 Task: Find connections with filter location Conceição do Jacuípe with filter topic #marketswith filter profile language Potuguese with filter current company BYJU'S with filter school St. Mary's College with filter industry Movies, Videos and Sound with filter service category Leadership Development with filter keywords title Nurse Practitioner
Action: Mouse moved to (678, 129)
Screenshot: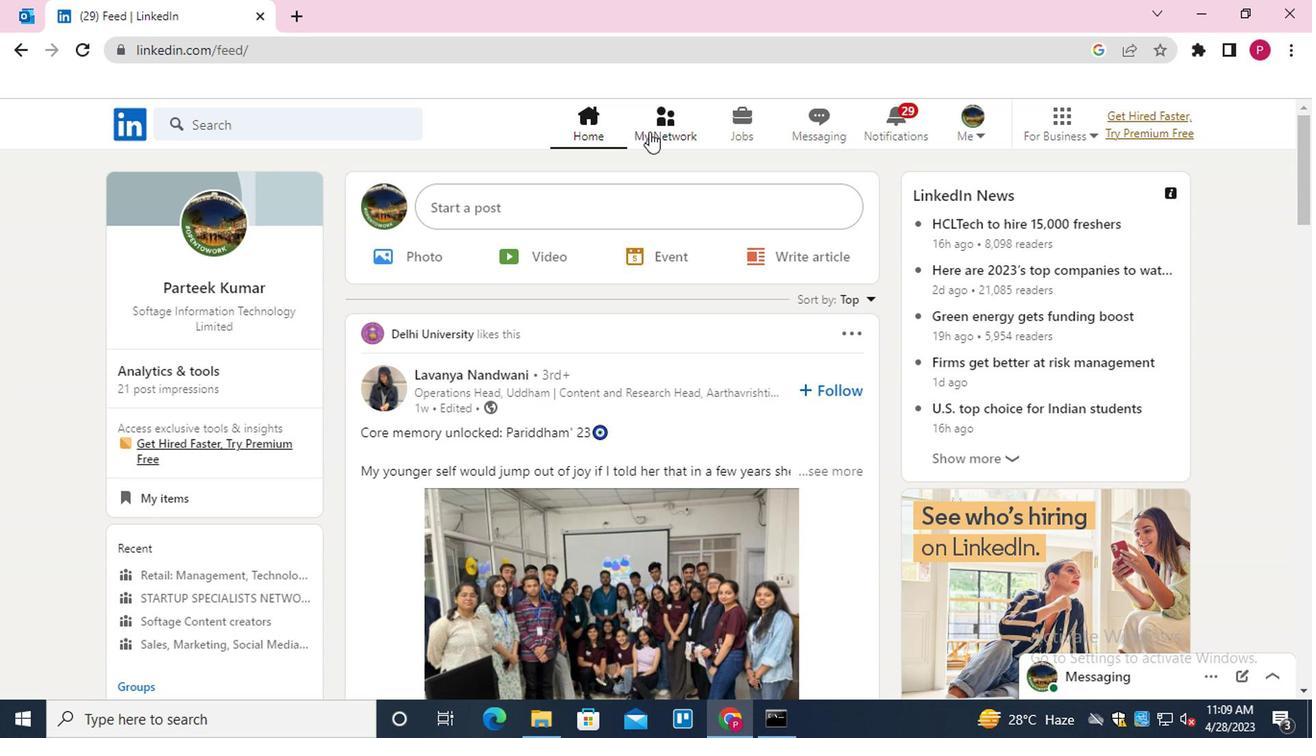 
Action: Mouse pressed left at (678, 129)
Screenshot: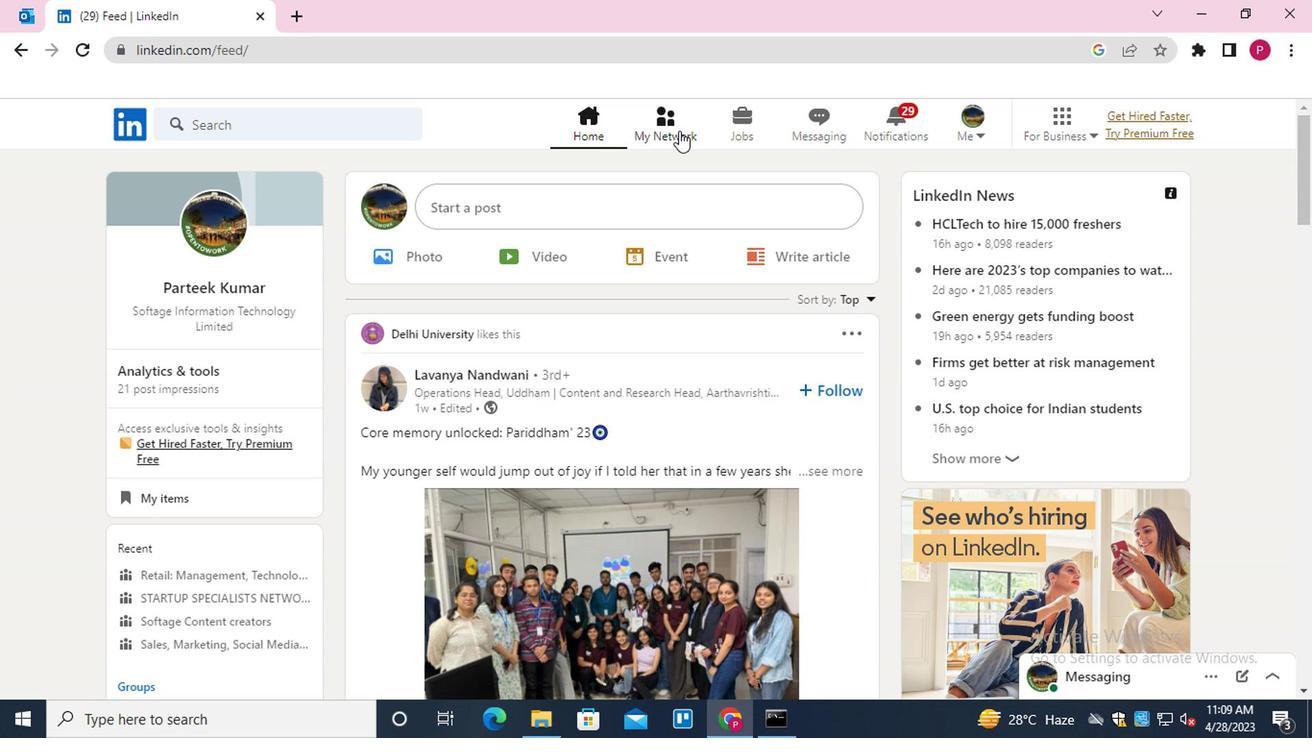 
Action: Mouse moved to (297, 228)
Screenshot: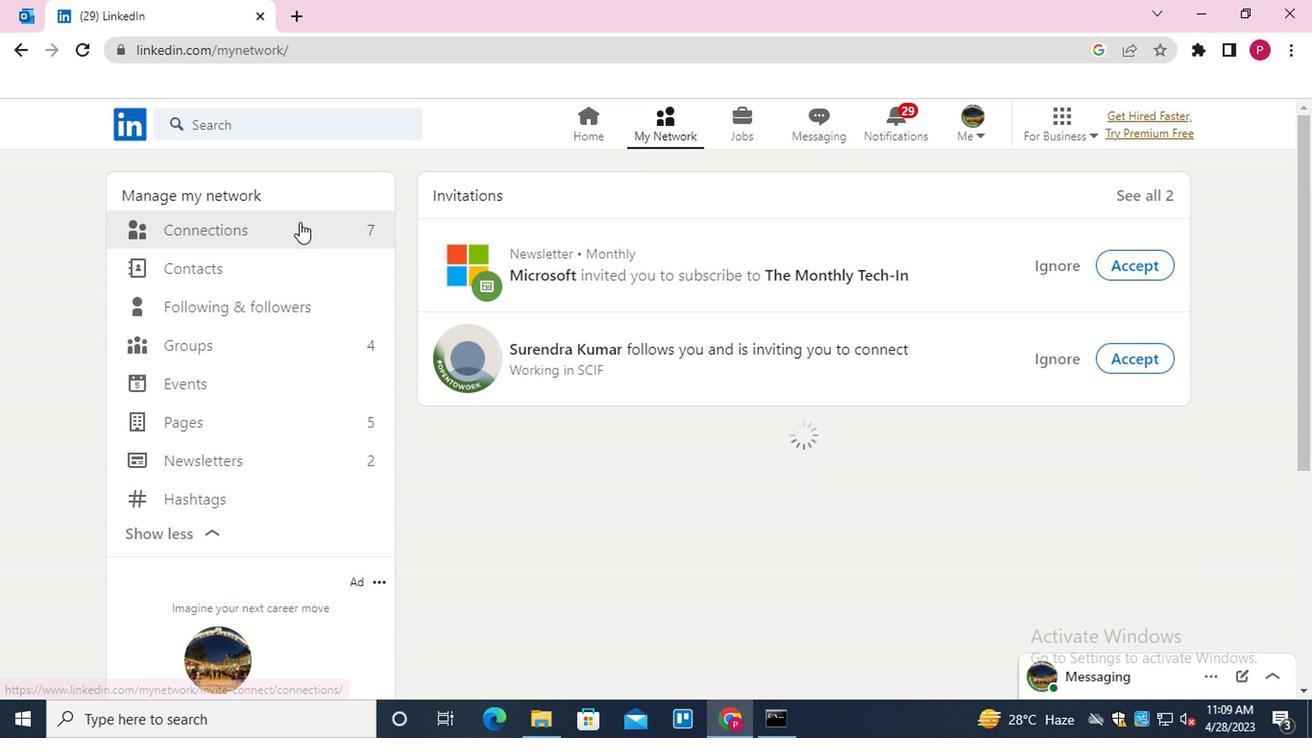 
Action: Mouse pressed left at (297, 228)
Screenshot: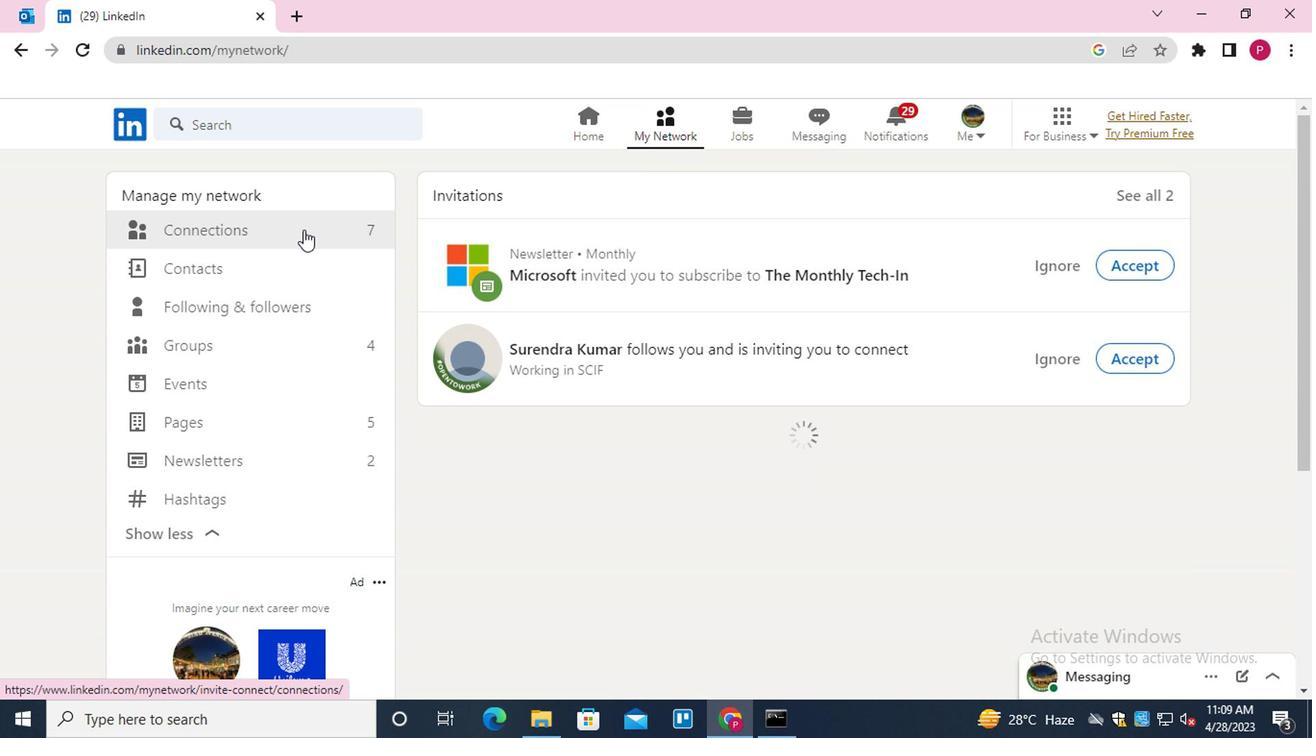 
Action: Mouse moved to (763, 230)
Screenshot: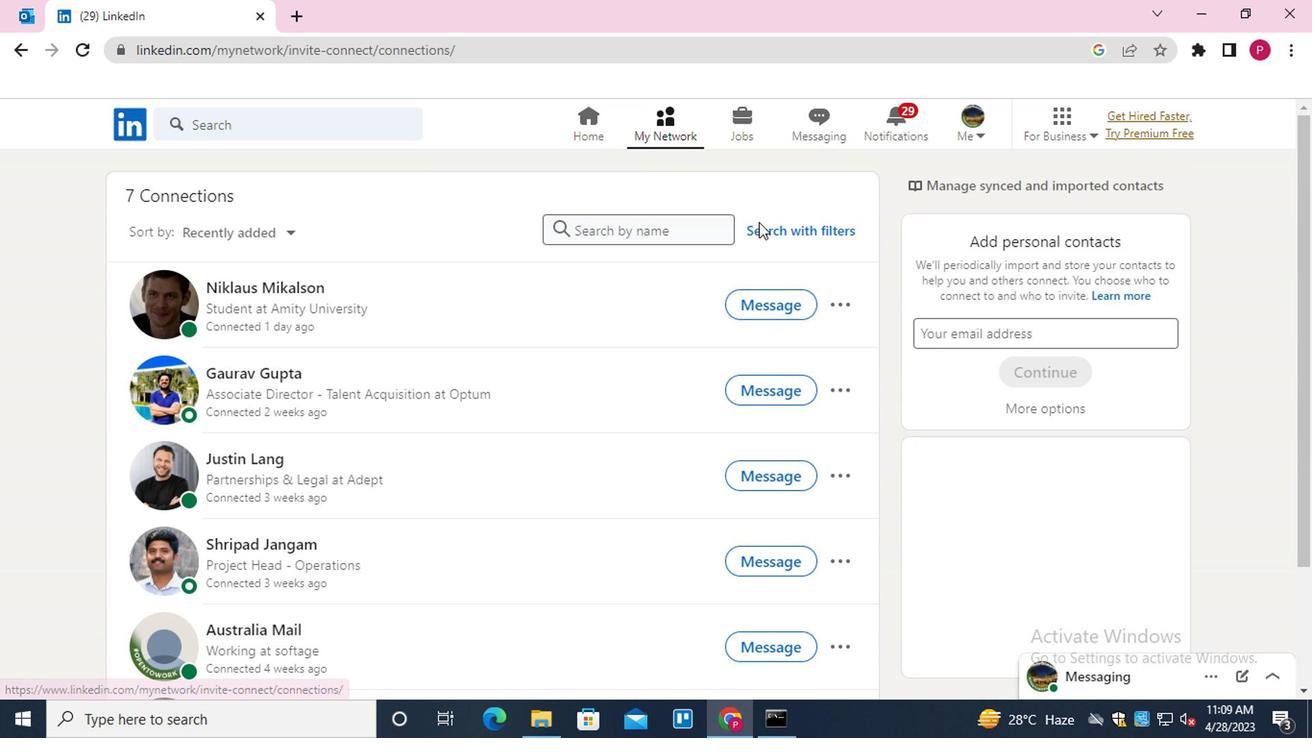 
Action: Mouse pressed left at (763, 230)
Screenshot: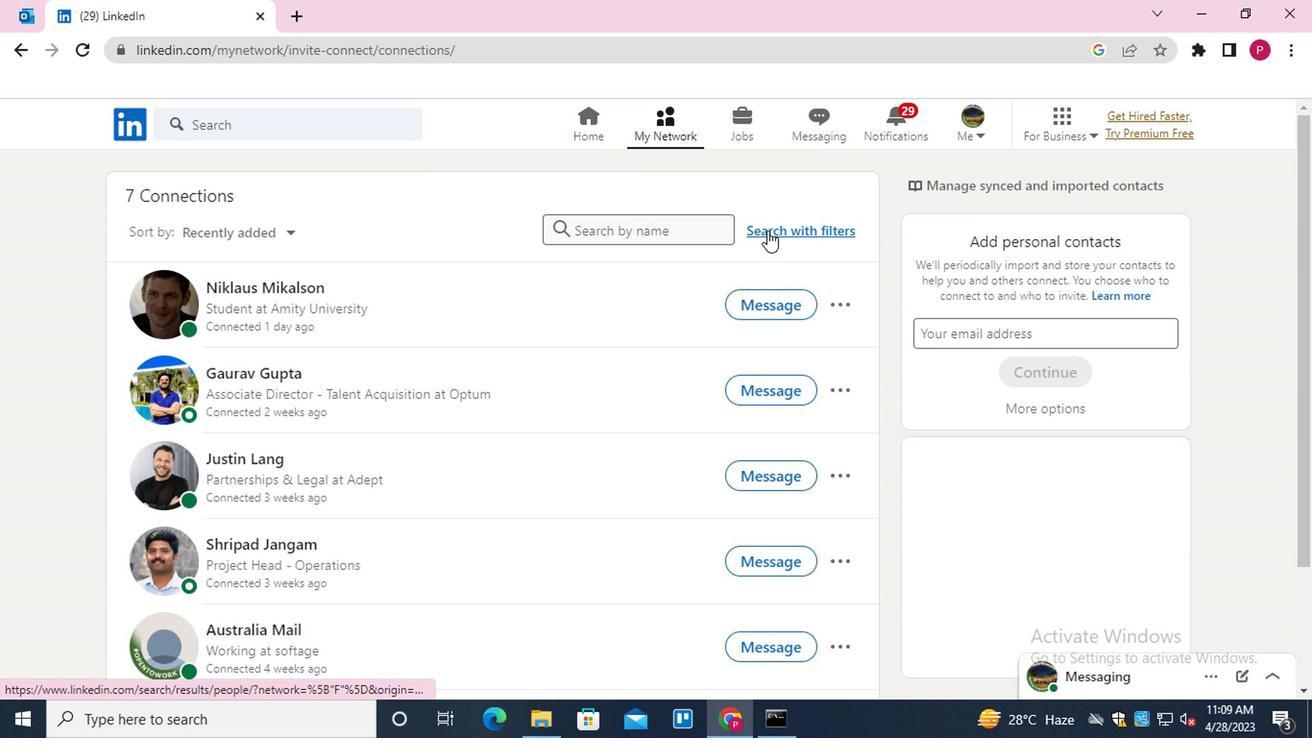 
Action: Mouse moved to (706, 185)
Screenshot: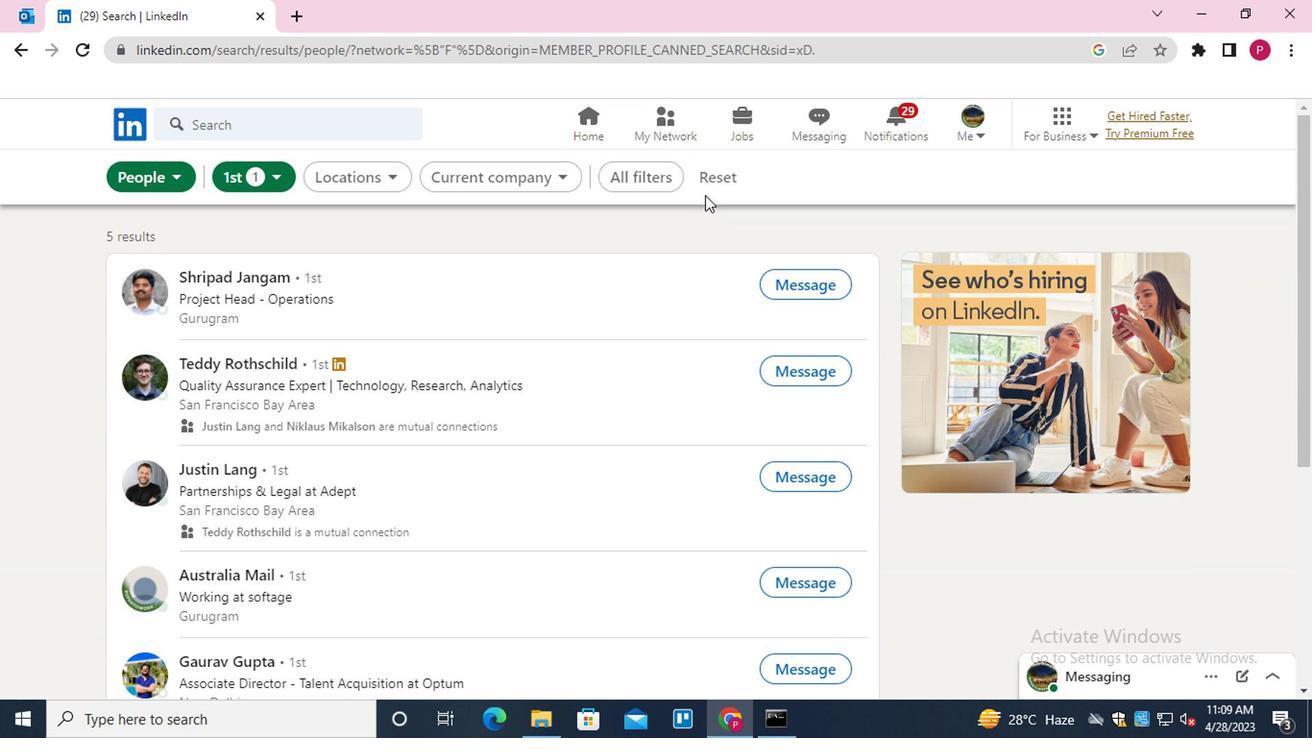 
Action: Mouse pressed left at (706, 185)
Screenshot: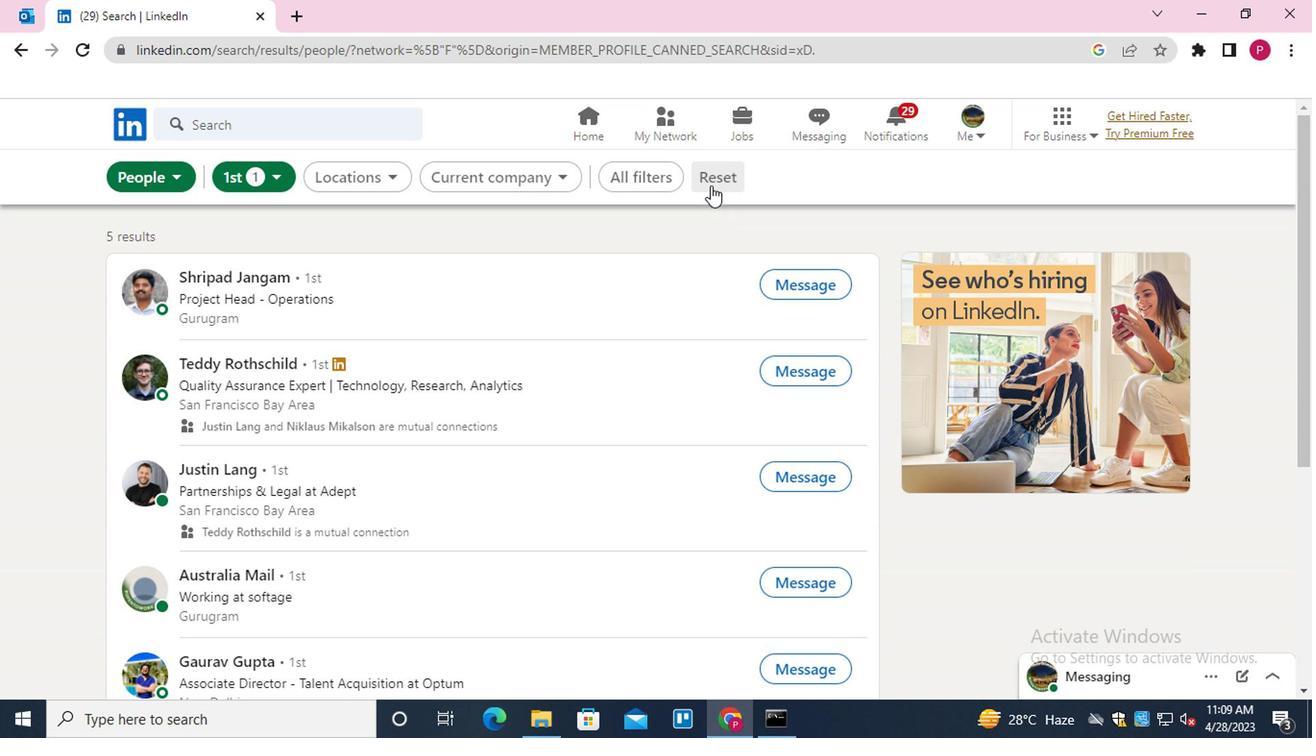 
Action: Mouse moved to (671, 181)
Screenshot: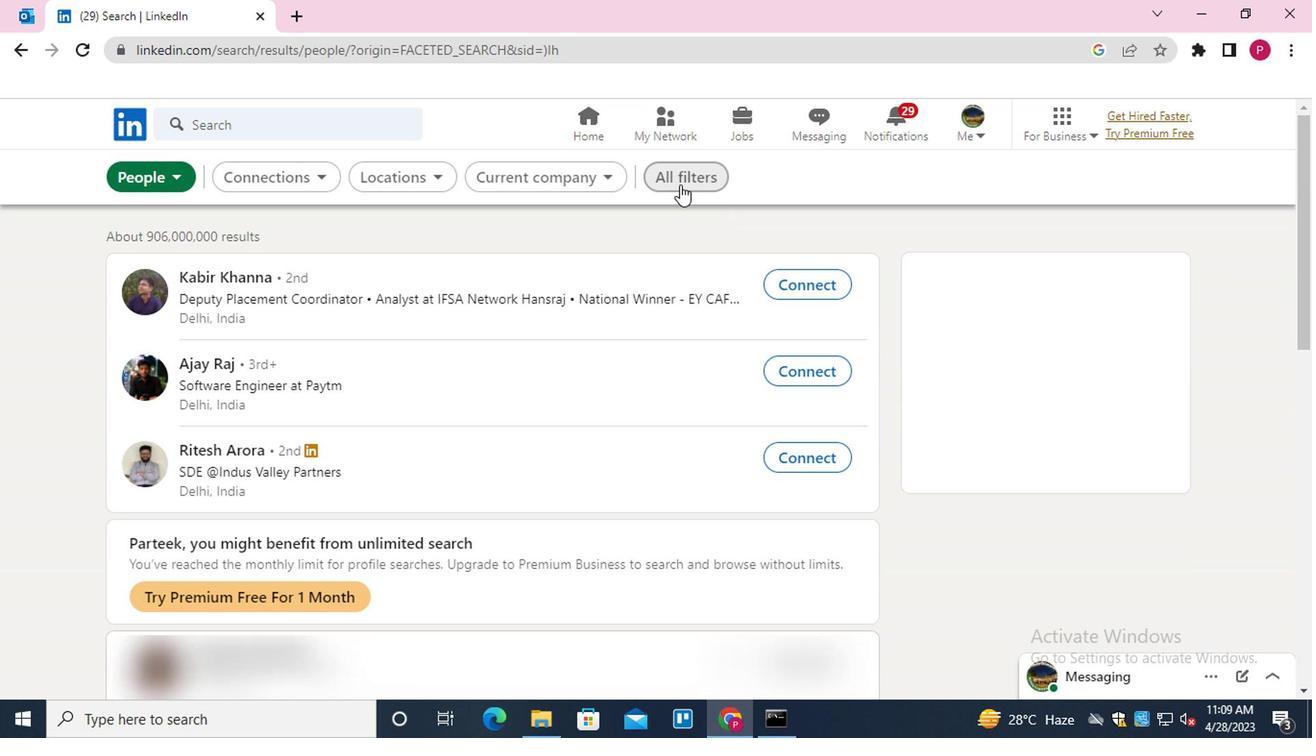 
Action: Mouse pressed left at (671, 181)
Screenshot: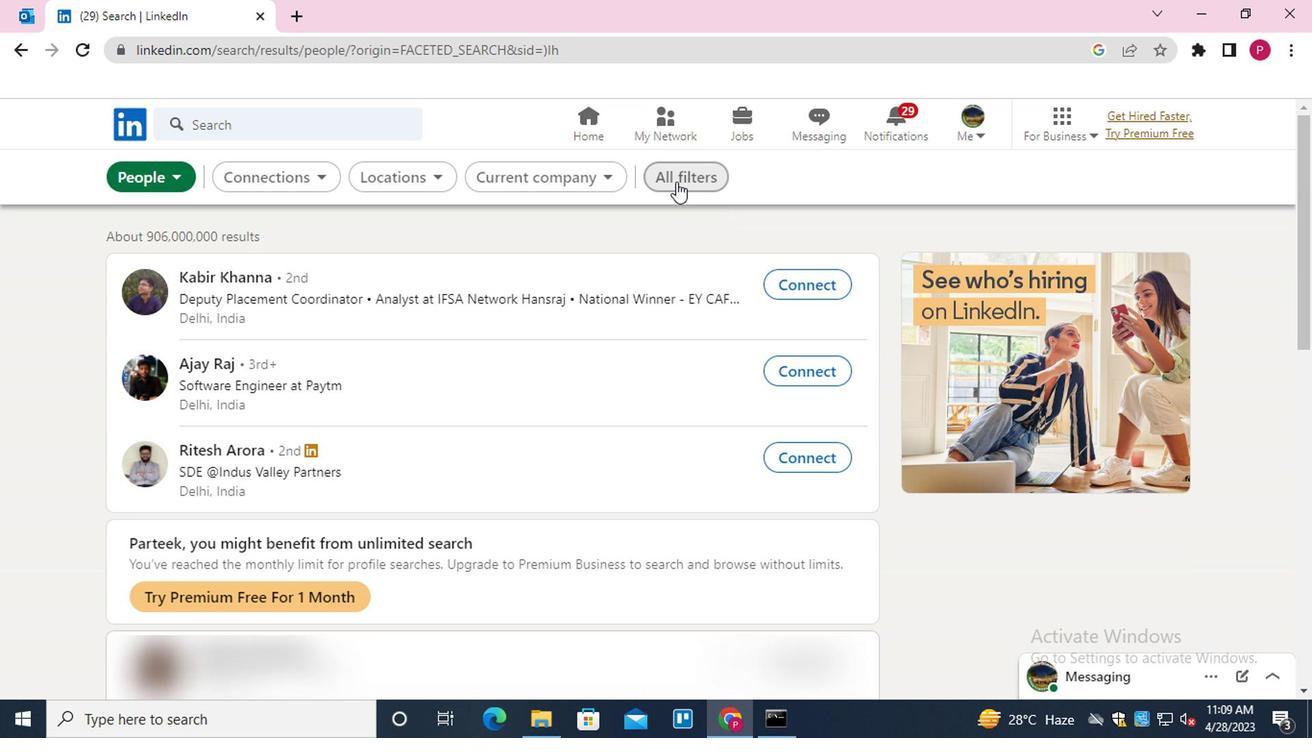 
Action: Mouse moved to (887, 362)
Screenshot: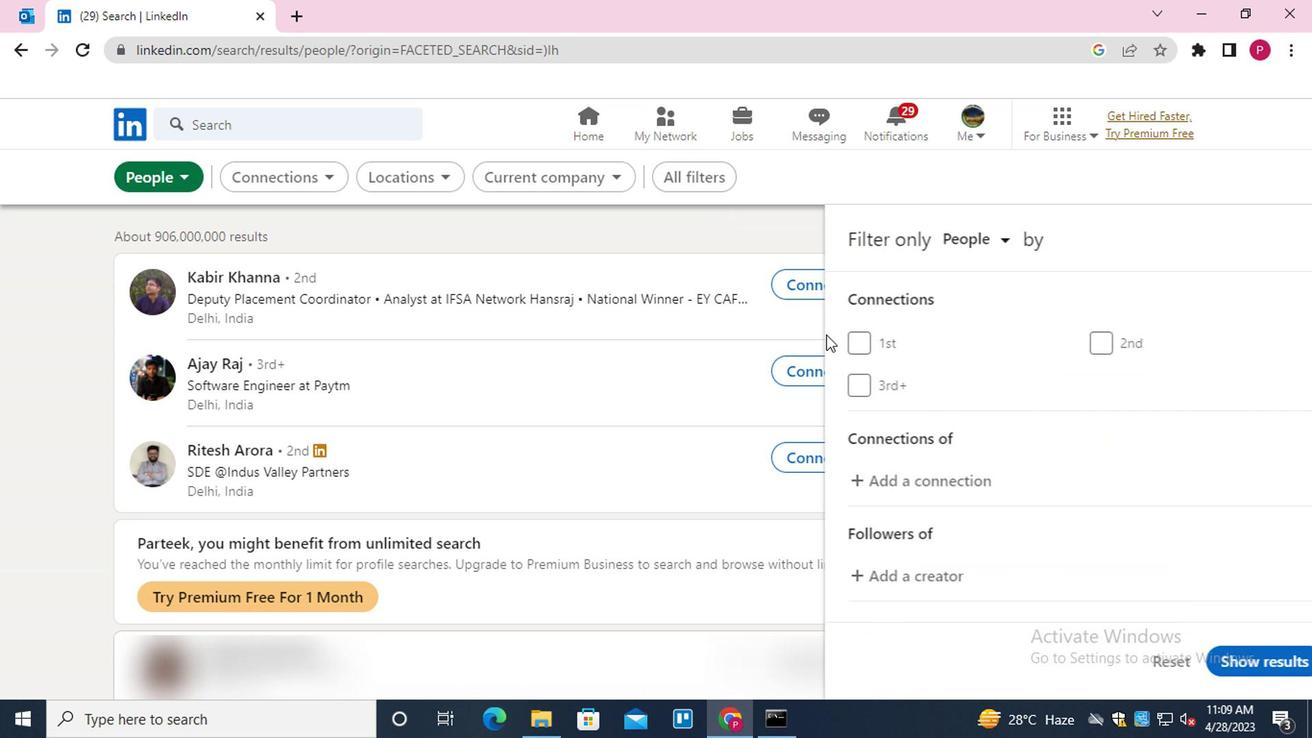 
Action: Mouse scrolled (887, 361) with delta (0, 0)
Screenshot: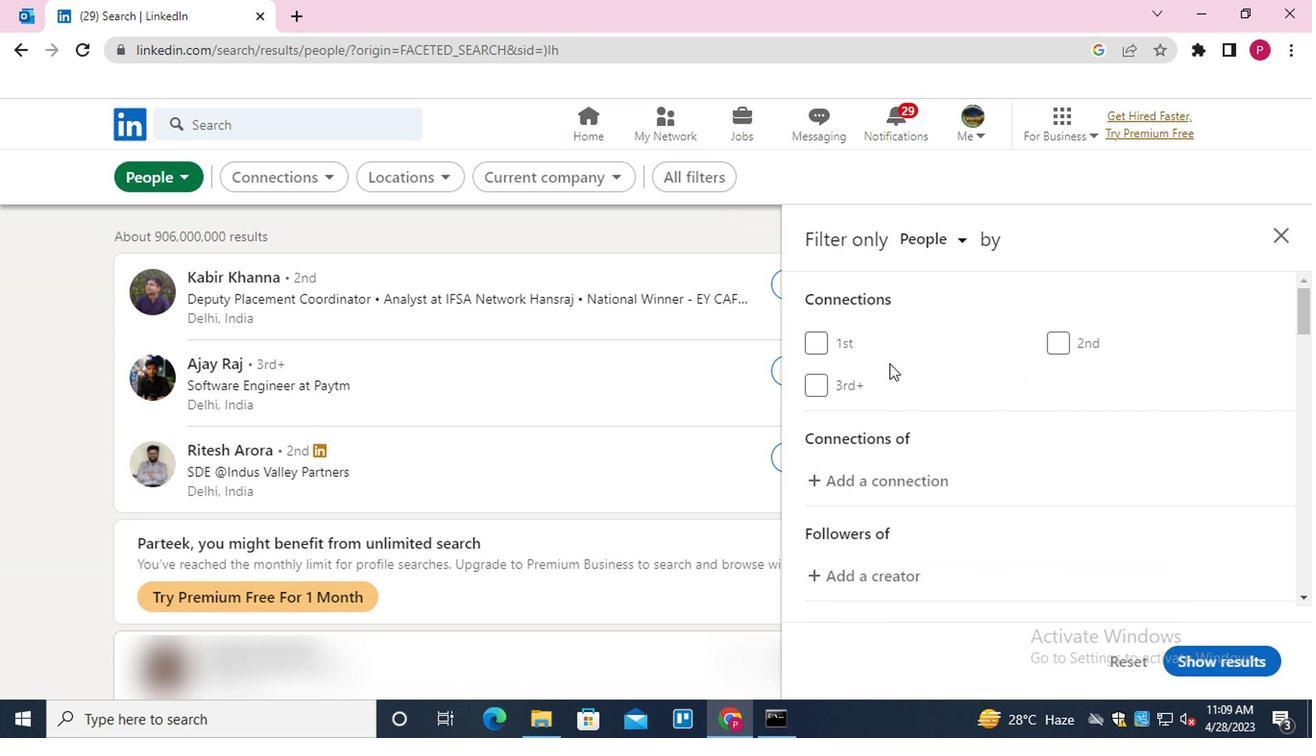
Action: Mouse moved to (887, 362)
Screenshot: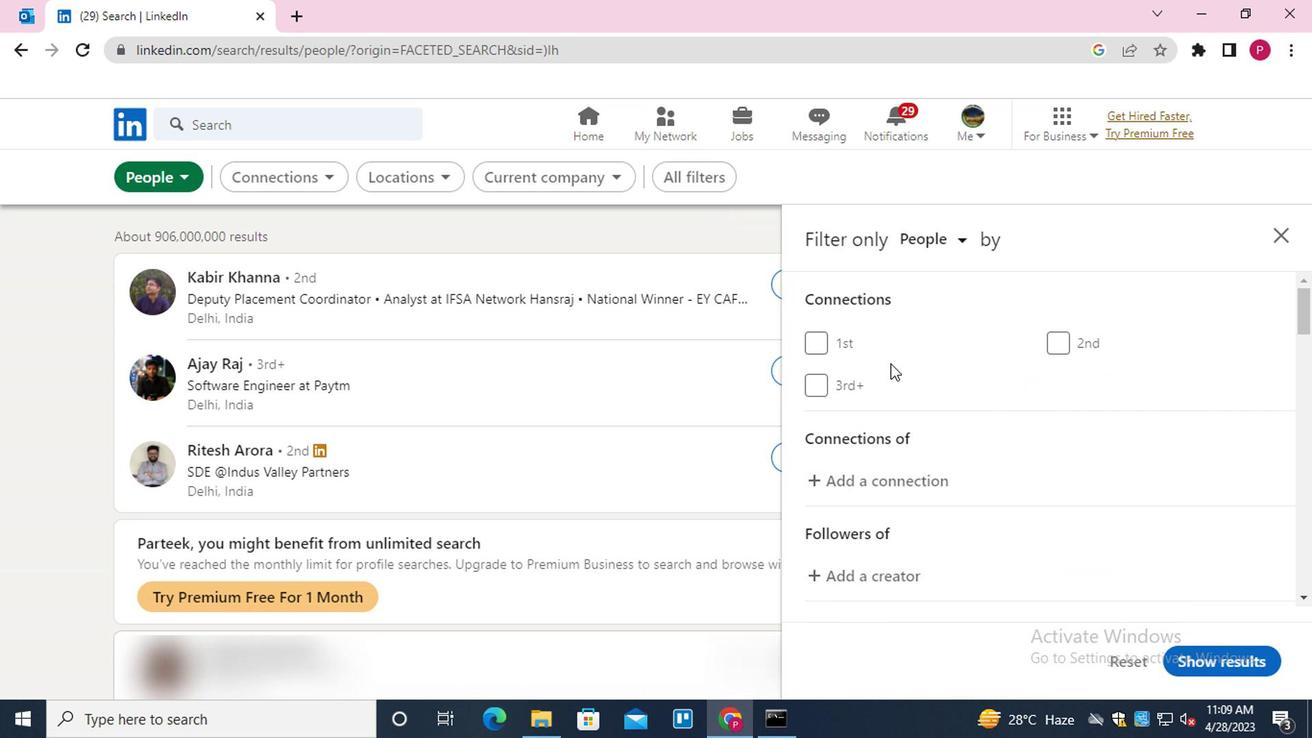 
Action: Mouse scrolled (887, 362) with delta (0, 0)
Screenshot: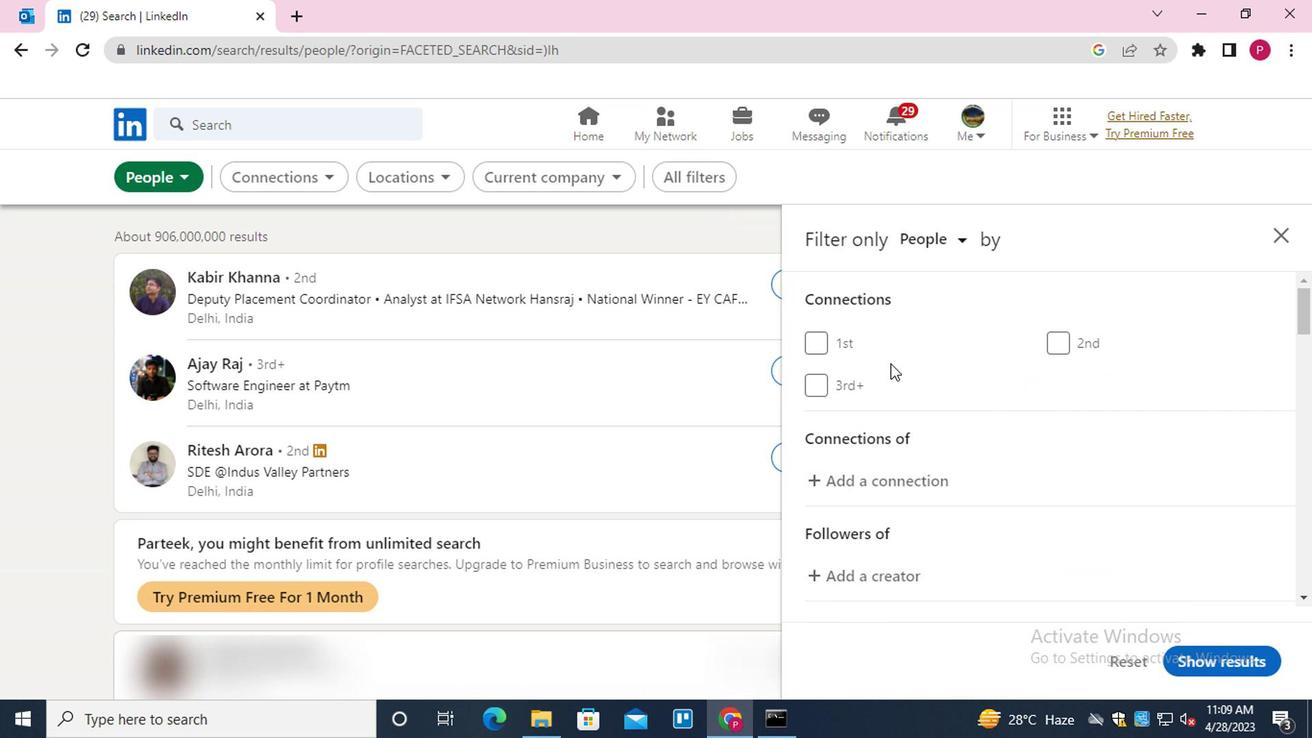
Action: Mouse moved to (892, 369)
Screenshot: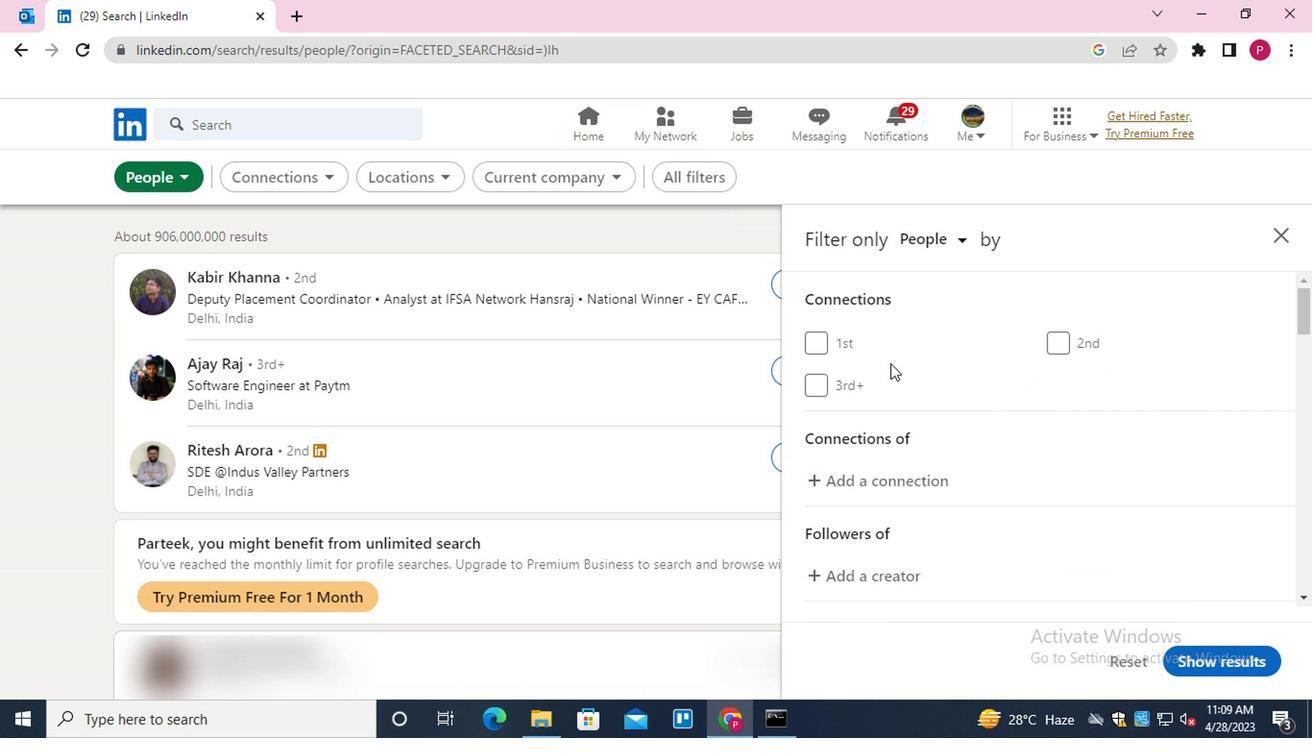 
Action: Mouse scrolled (892, 369) with delta (0, 0)
Screenshot: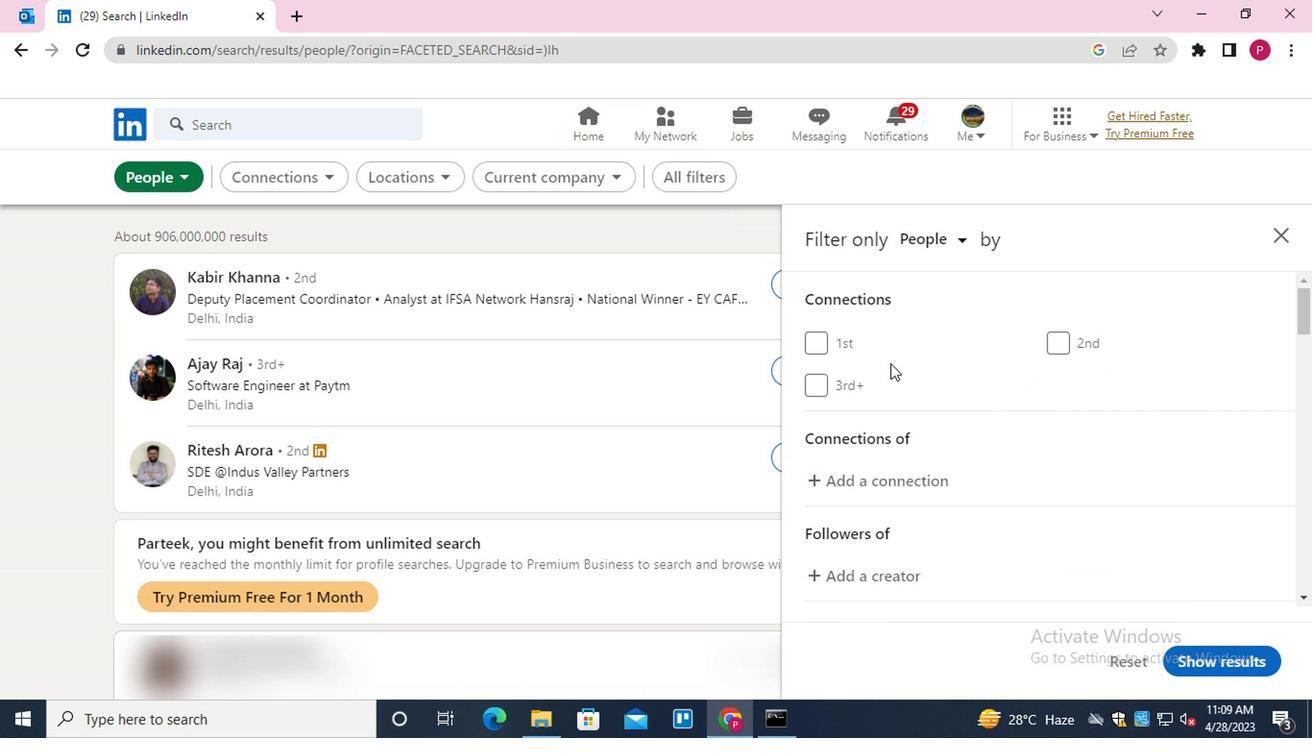 
Action: Mouse moved to (1082, 463)
Screenshot: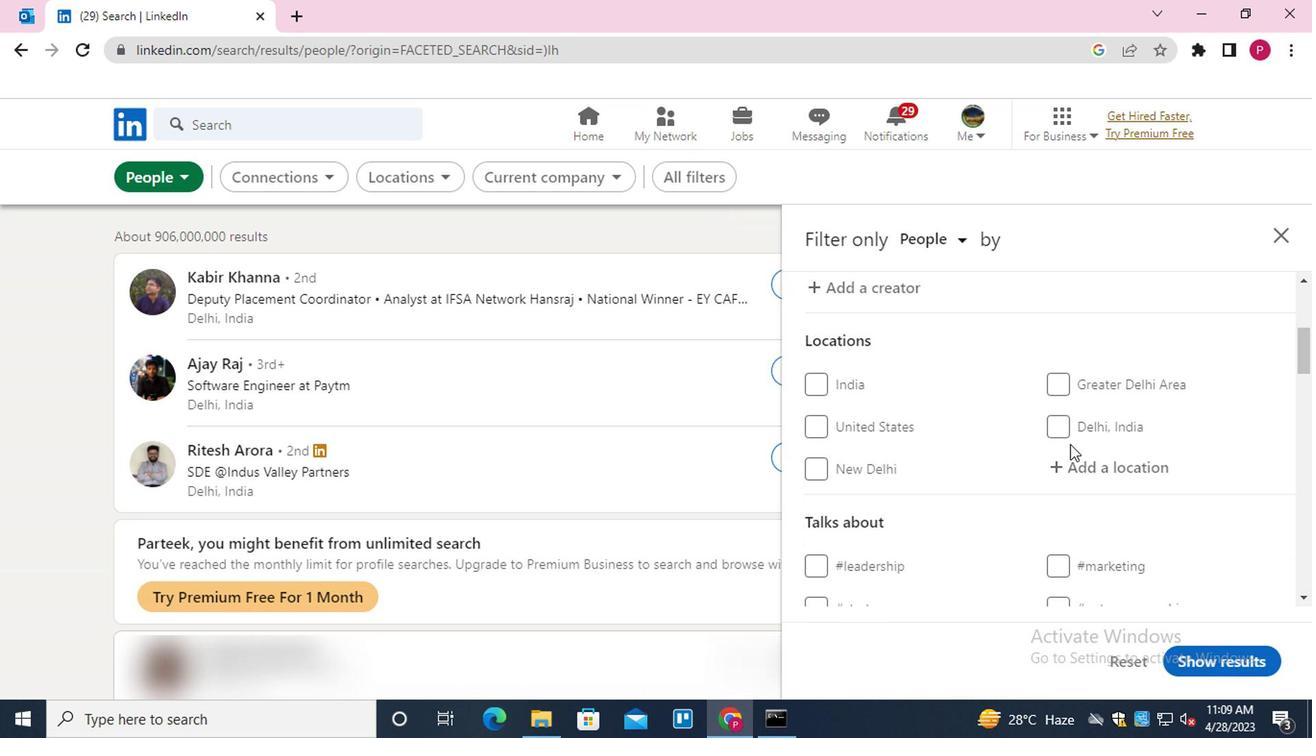
Action: Mouse pressed left at (1082, 463)
Screenshot: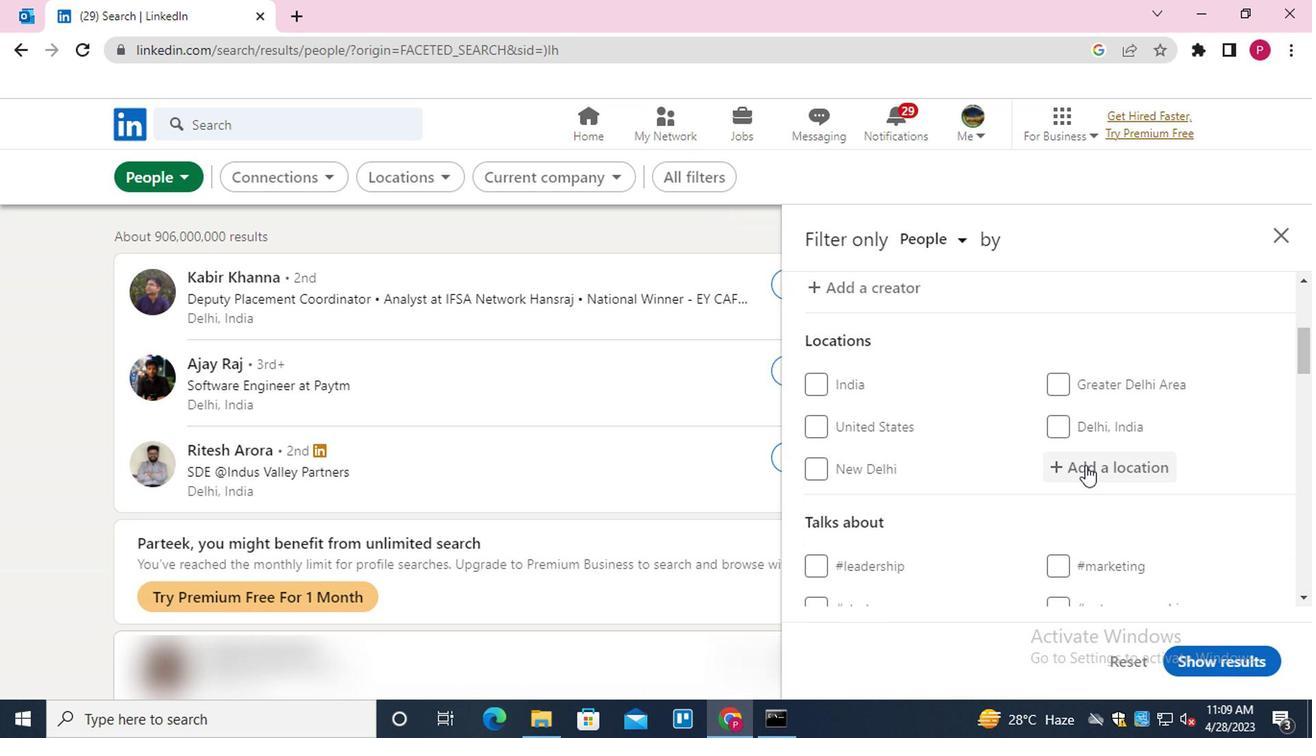 
Action: Key pressed <Key.shift>CONCEI<Key.down><Key.down><Key.down><Key.enter>
Screenshot: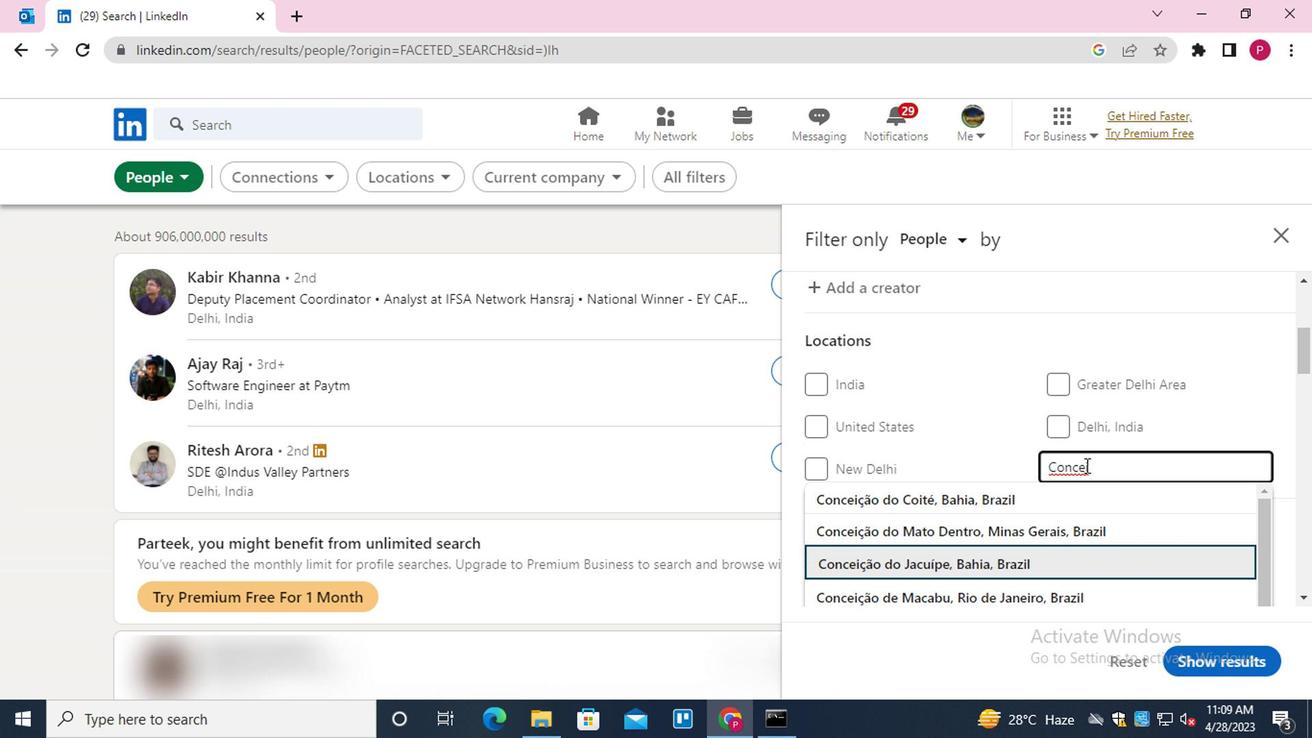 
Action: Mouse moved to (1059, 462)
Screenshot: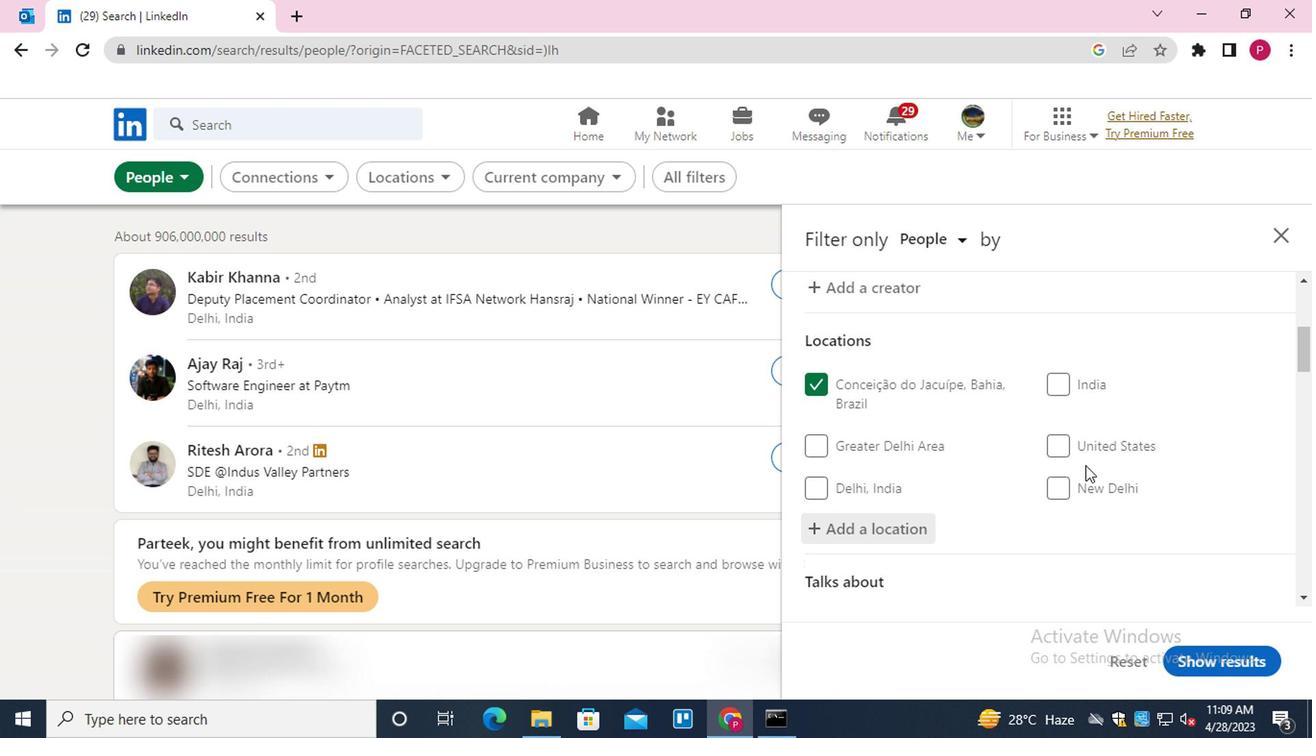 
Action: Mouse scrolled (1059, 462) with delta (0, 0)
Screenshot: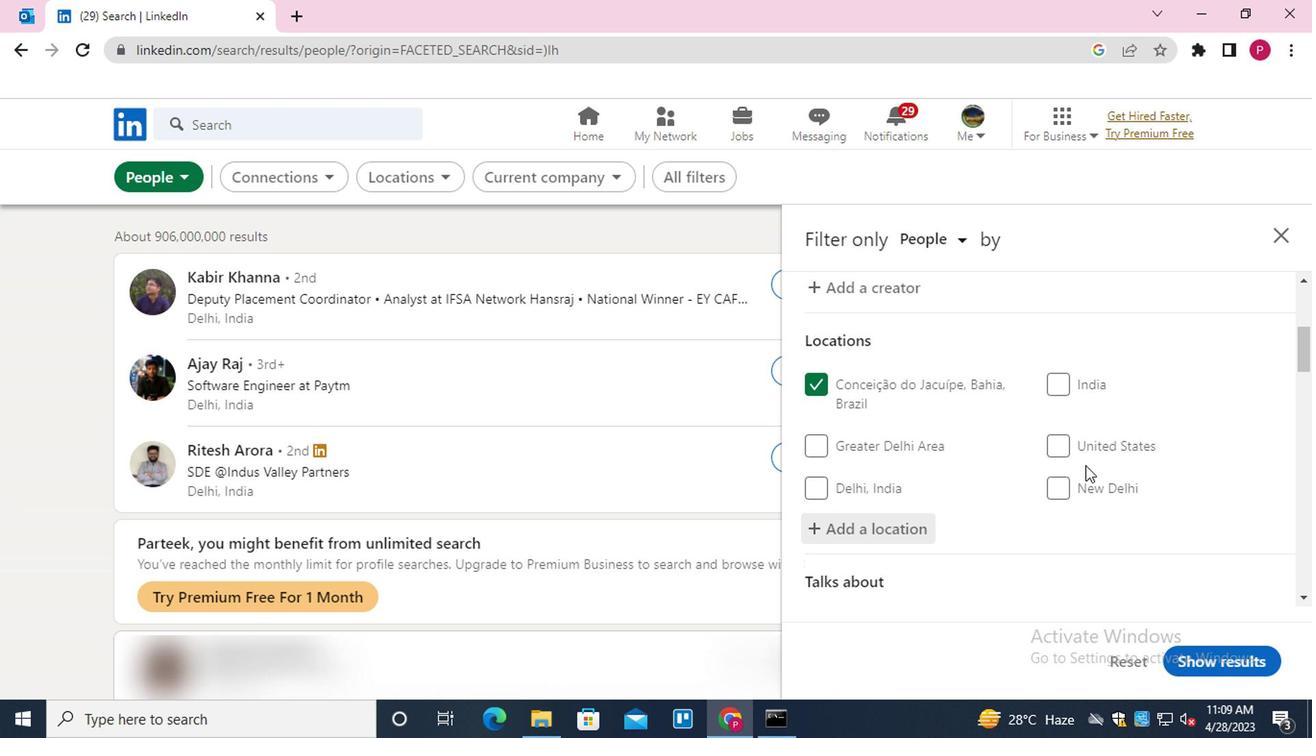 
Action: Mouse moved to (1057, 464)
Screenshot: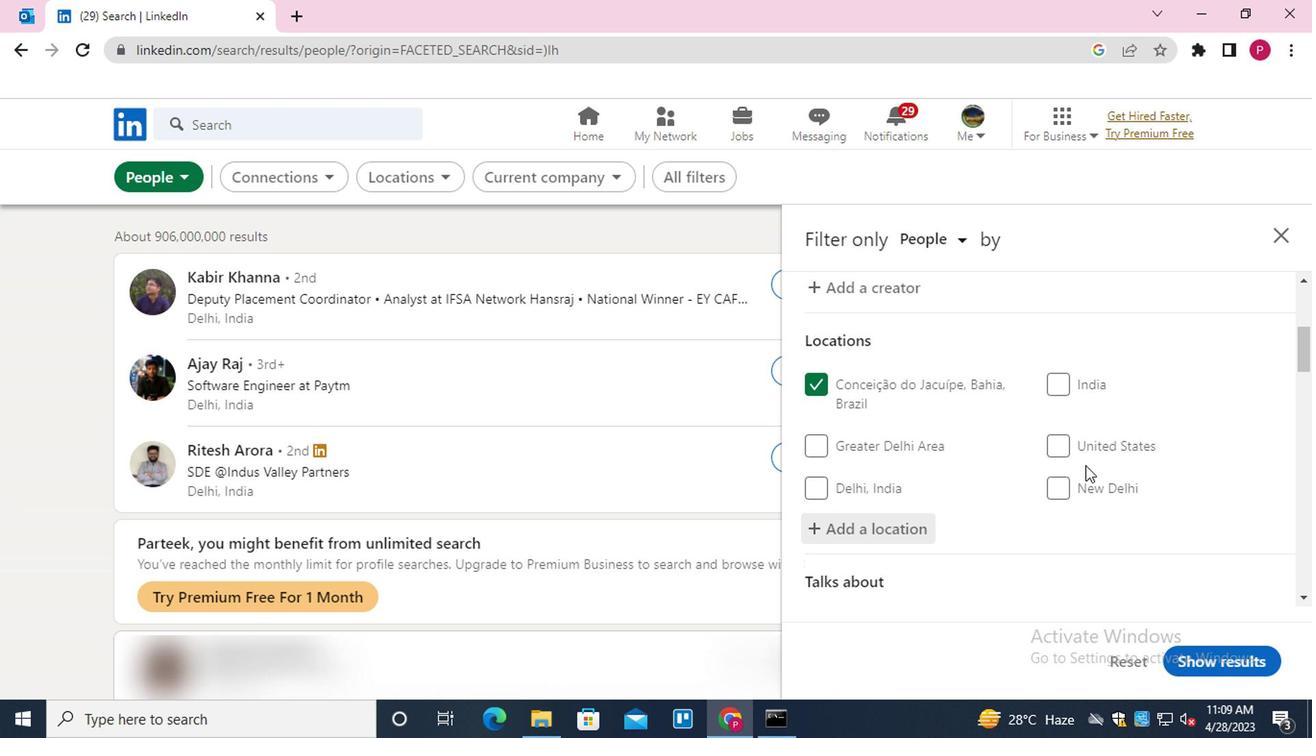
Action: Mouse scrolled (1057, 463) with delta (0, -1)
Screenshot: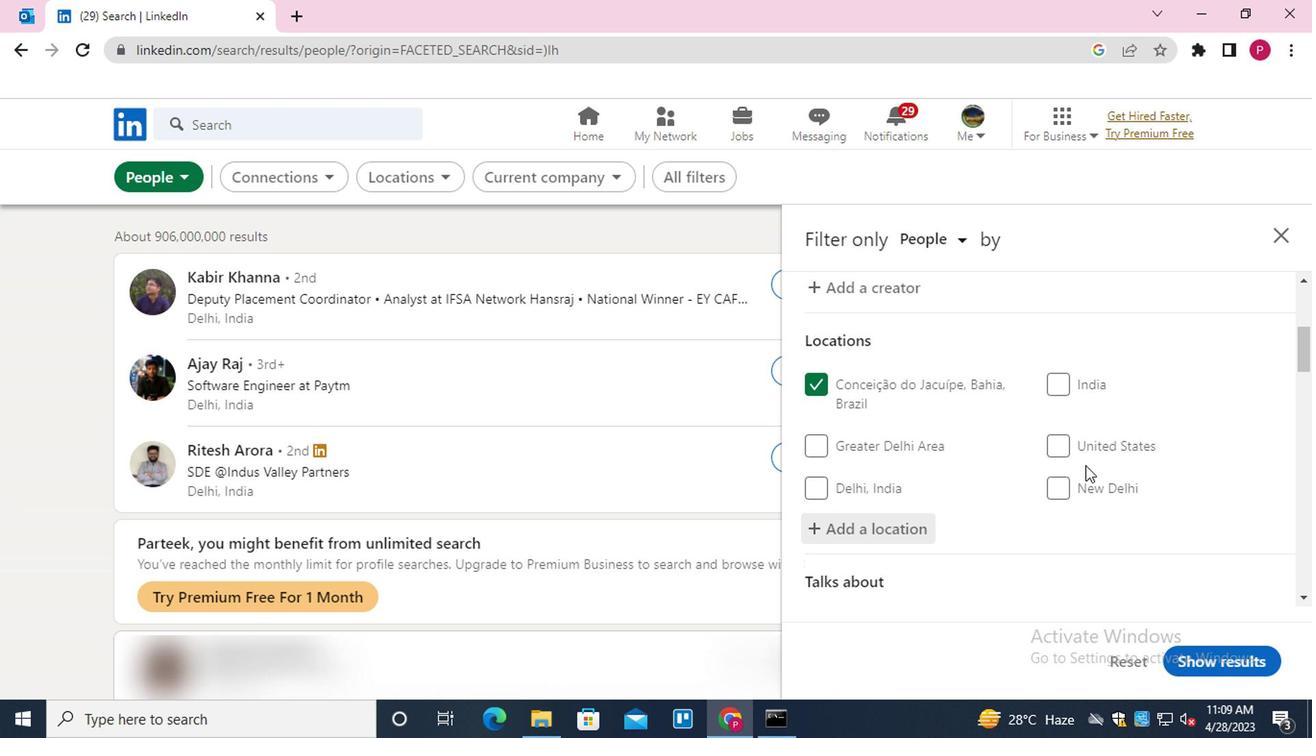 
Action: Mouse moved to (1053, 466)
Screenshot: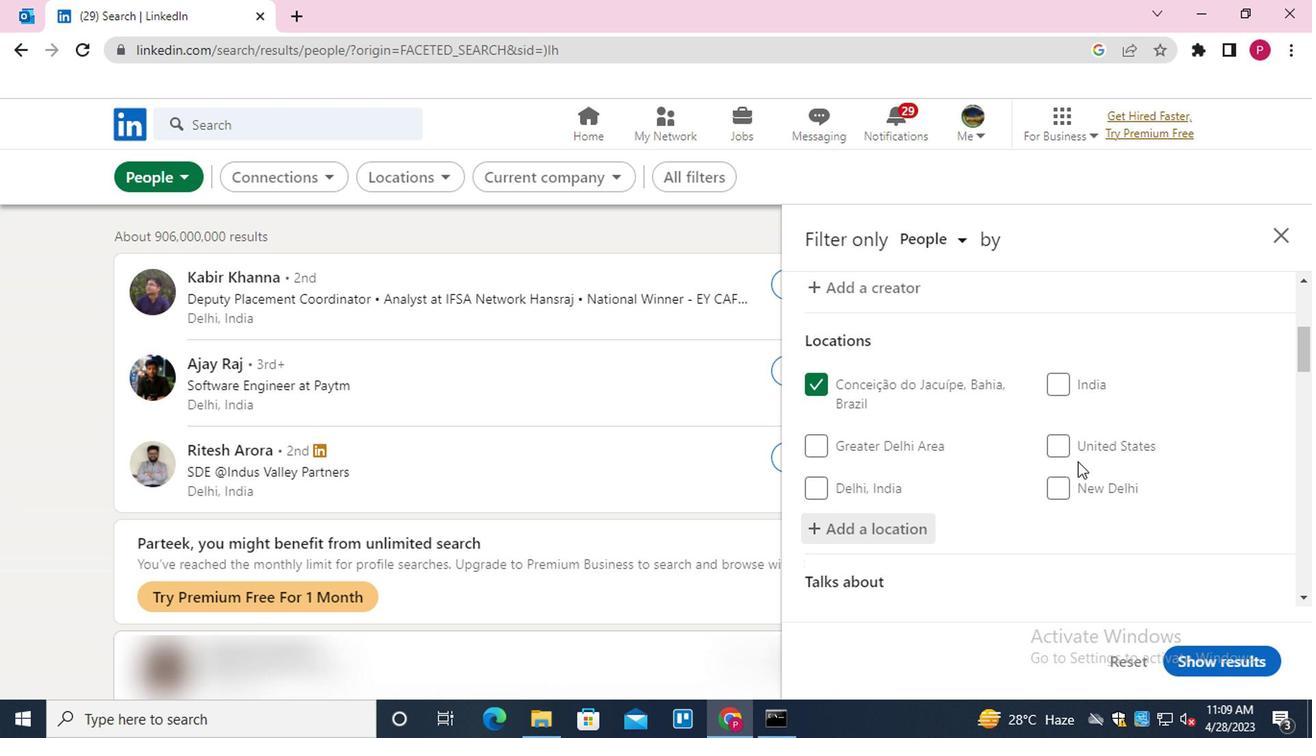 
Action: Mouse scrolled (1053, 465) with delta (0, -1)
Screenshot: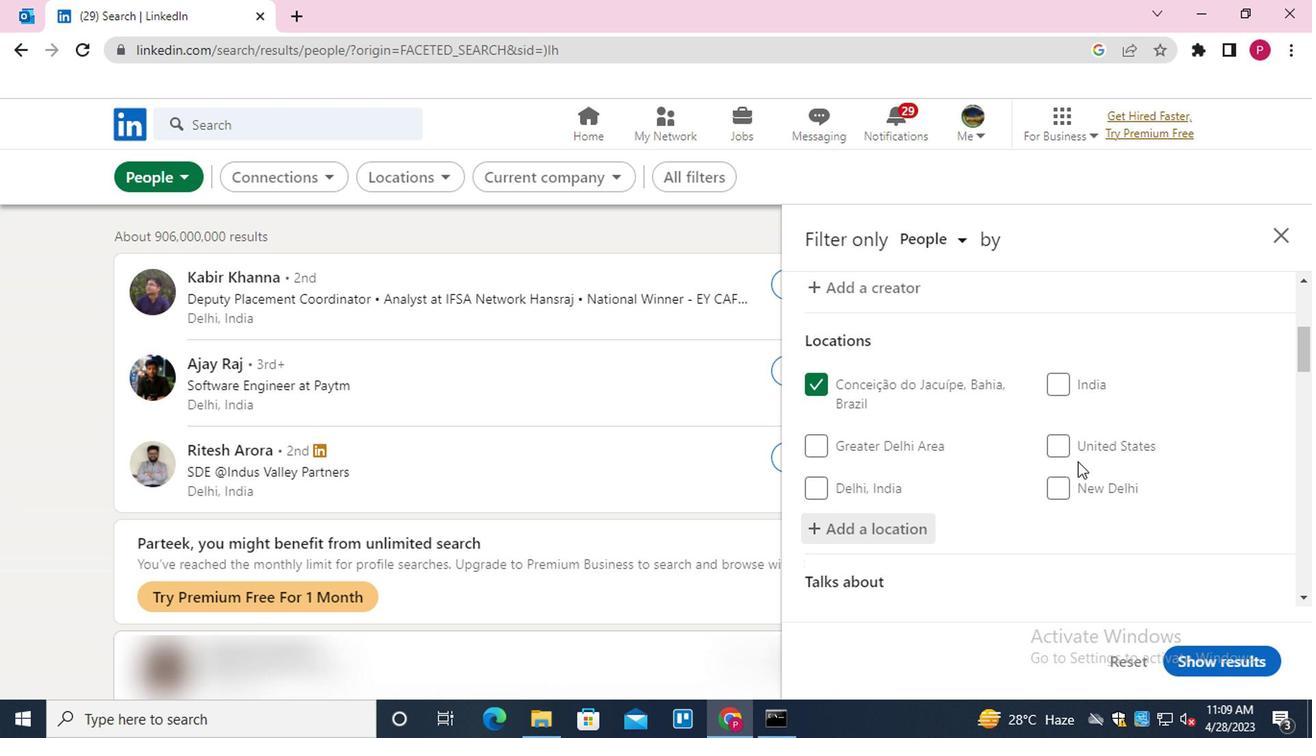 
Action: Mouse moved to (1089, 416)
Screenshot: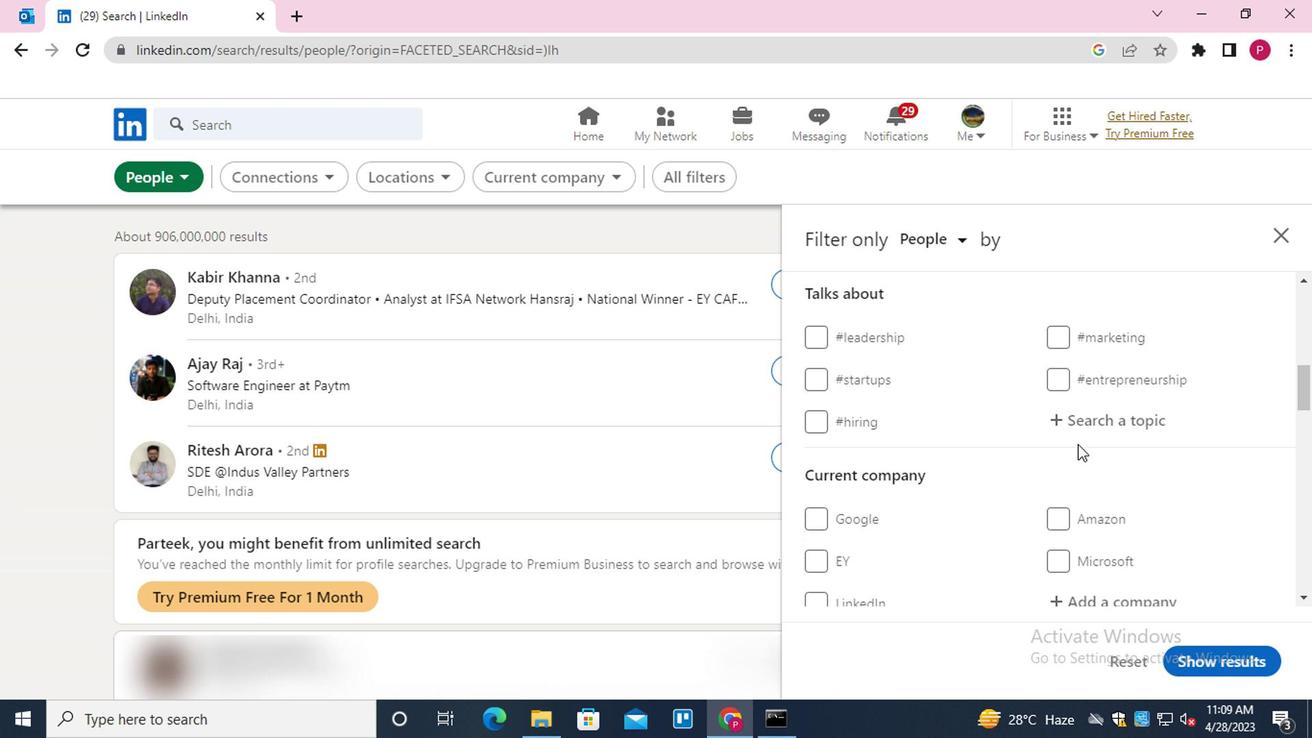 
Action: Mouse pressed left at (1089, 416)
Screenshot: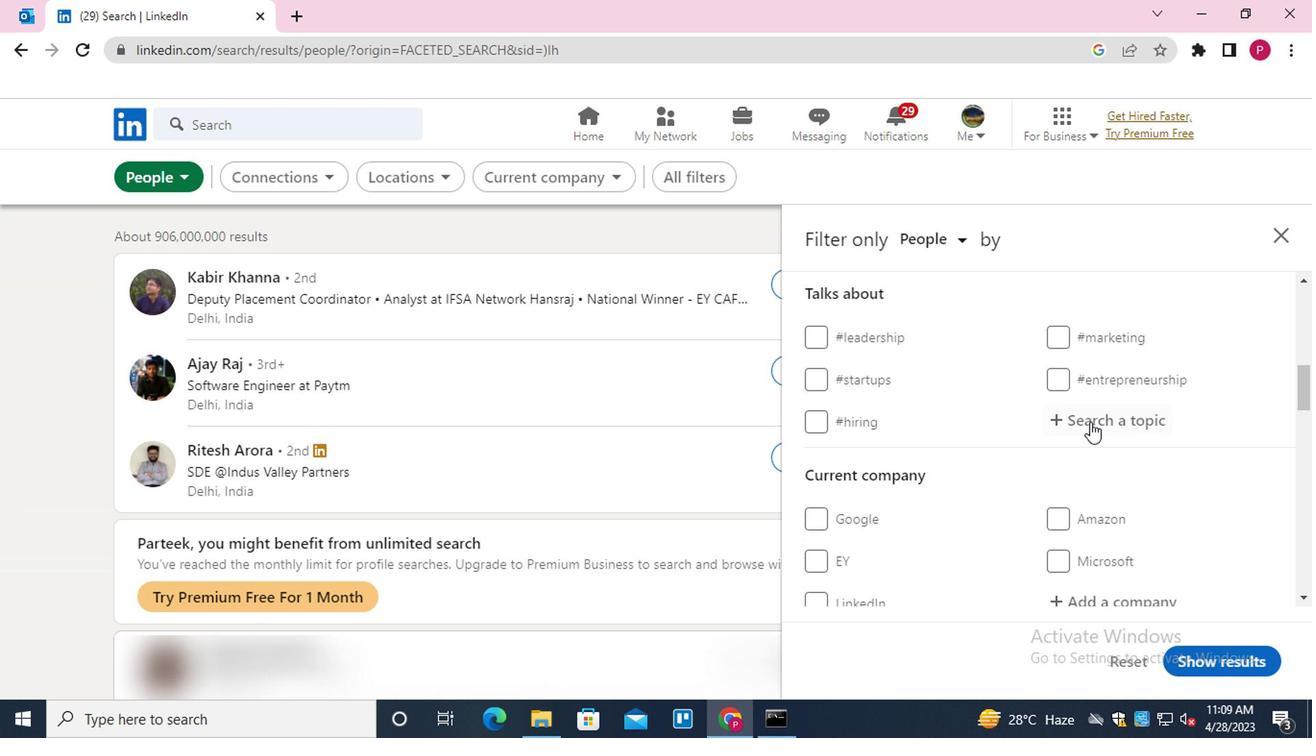 
Action: Key pressed MARKETS<Key.down><Key.enter>
Screenshot: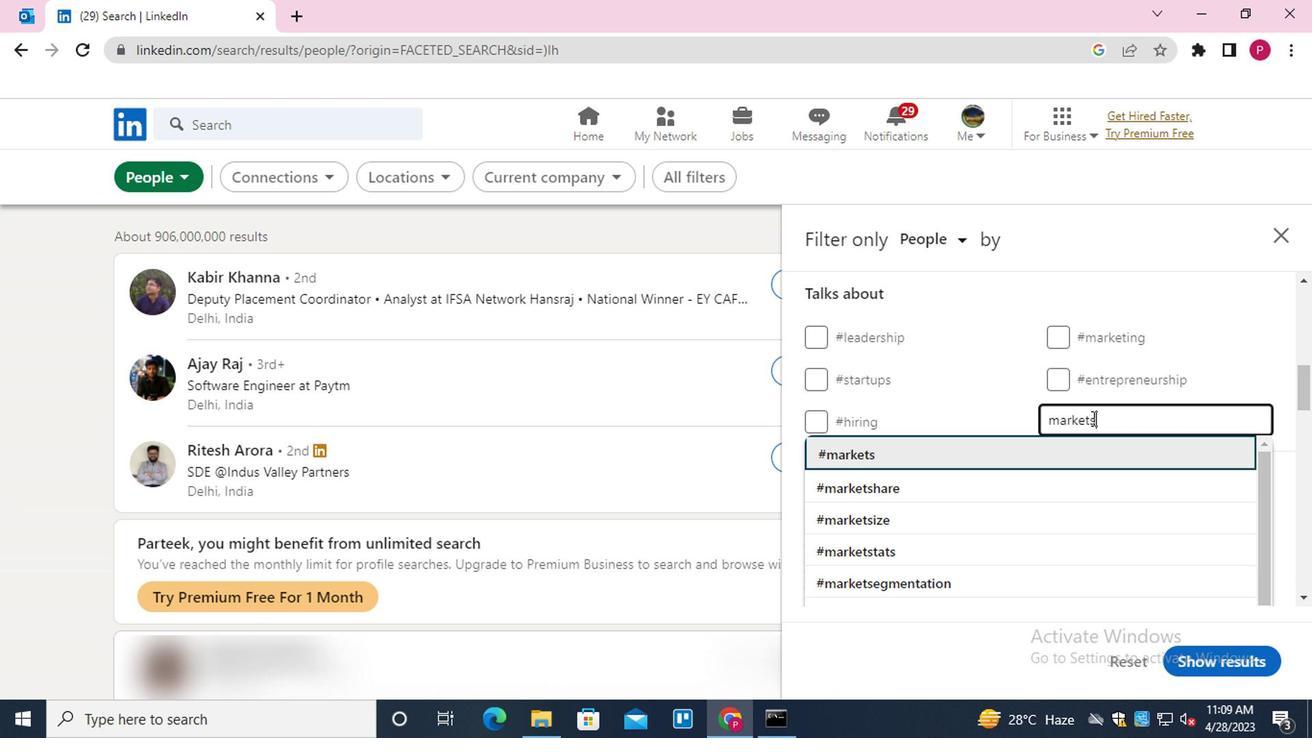 
Action: Mouse moved to (1008, 401)
Screenshot: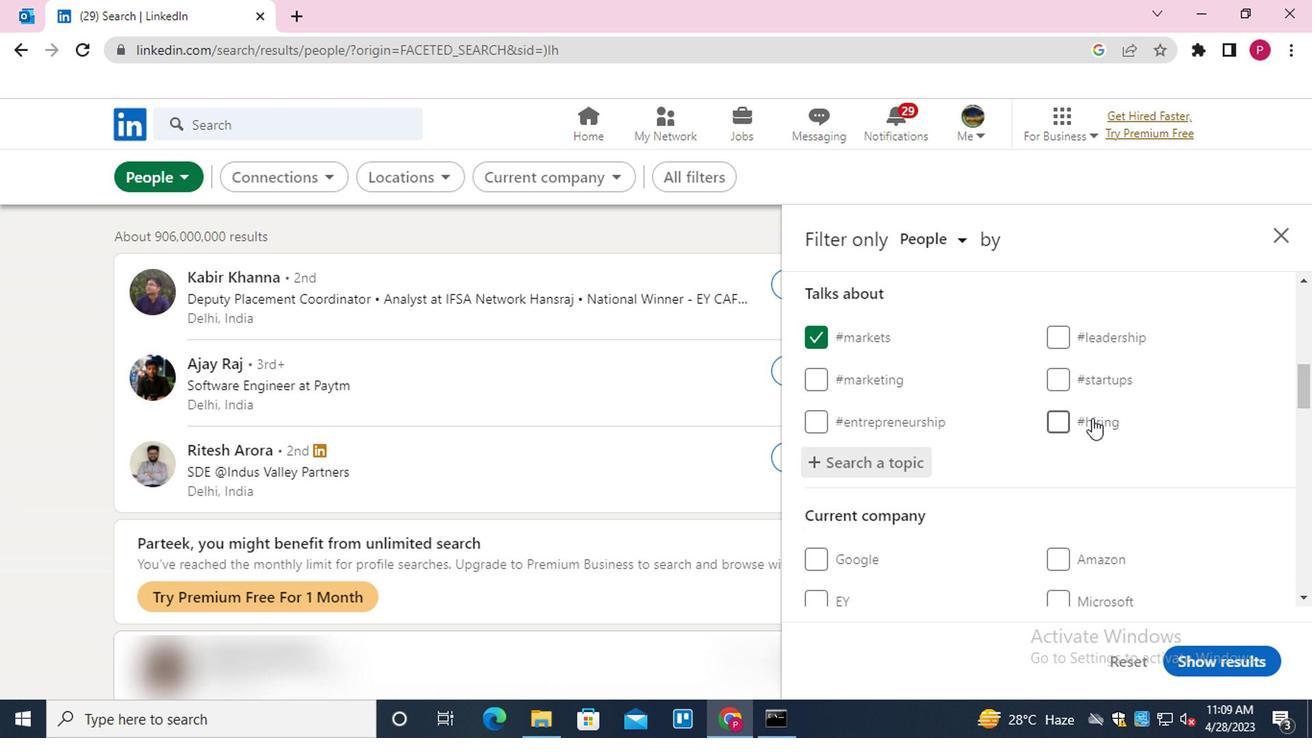 
Action: Mouse scrolled (1008, 400) with delta (0, 0)
Screenshot: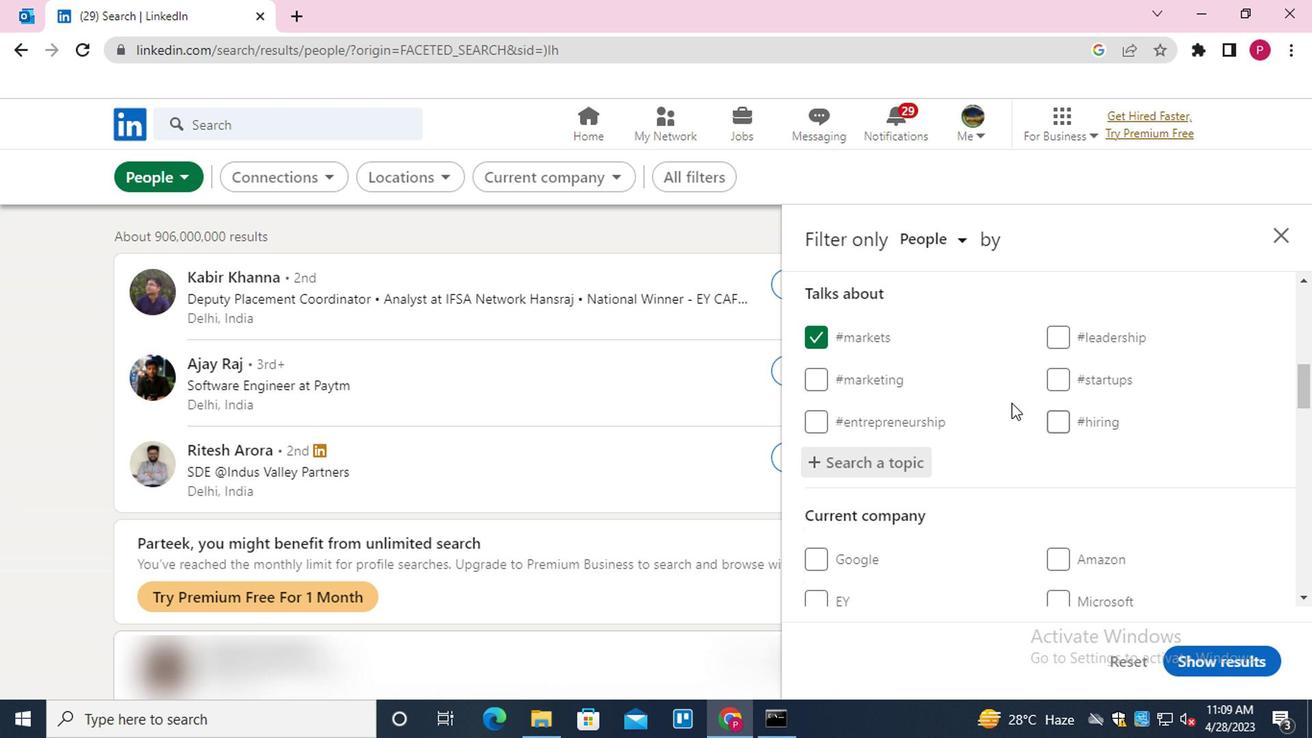 
Action: Mouse moved to (1006, 402)
Screenshot: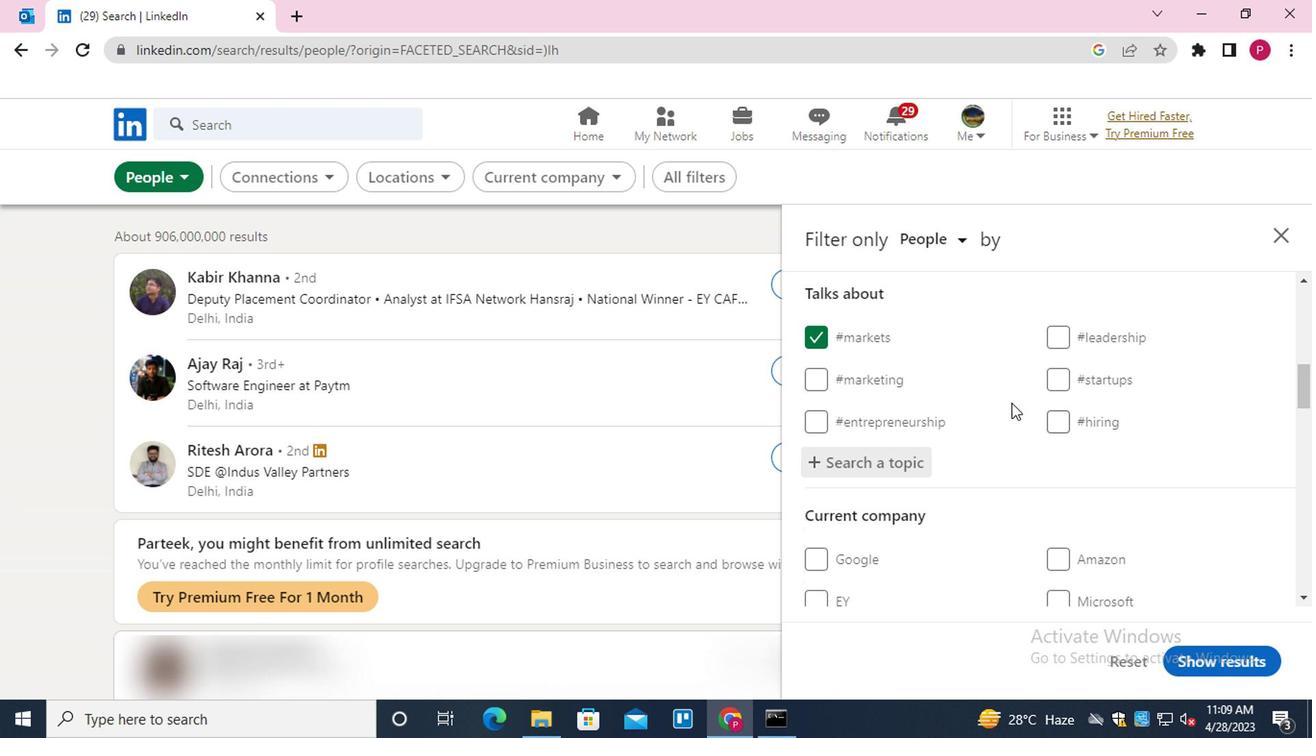 
Action: Mouse scrolled (1006, 401) with delta (0, -1)
Screenshot: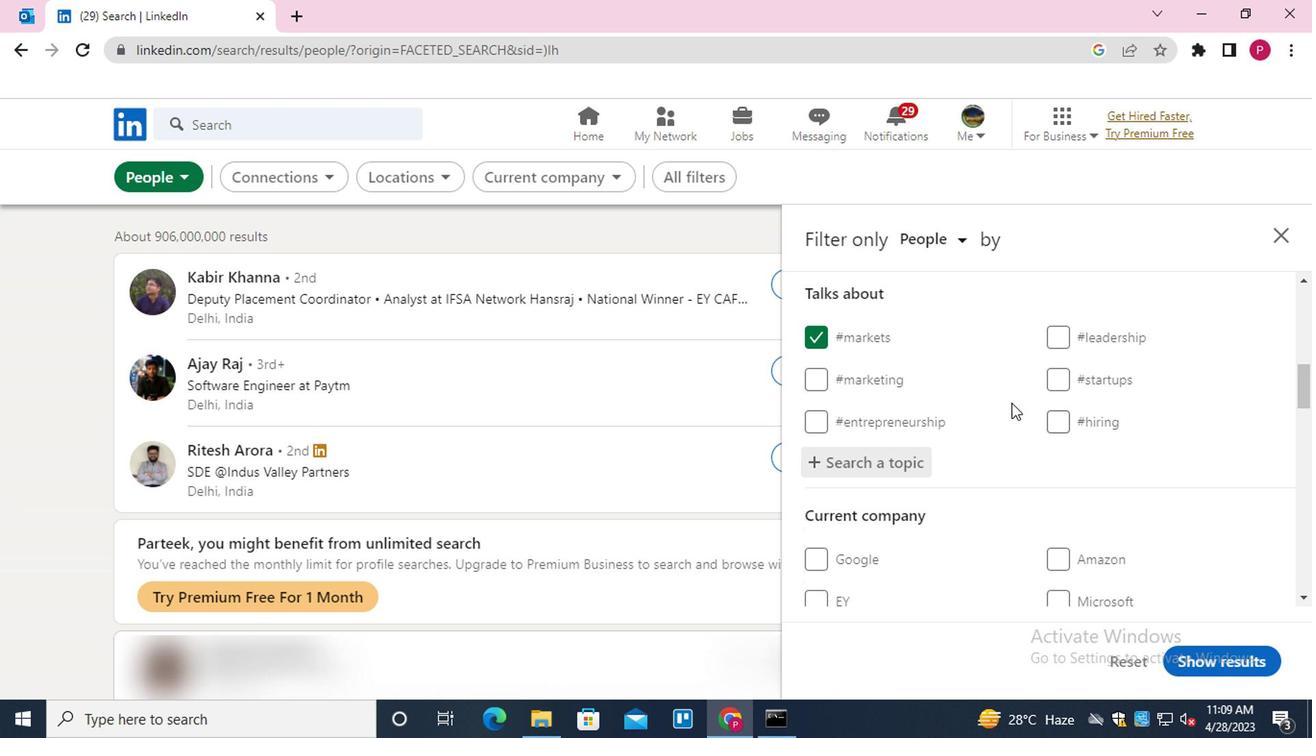 
Action: Mouse moved to (1006, 404)
Screenshot: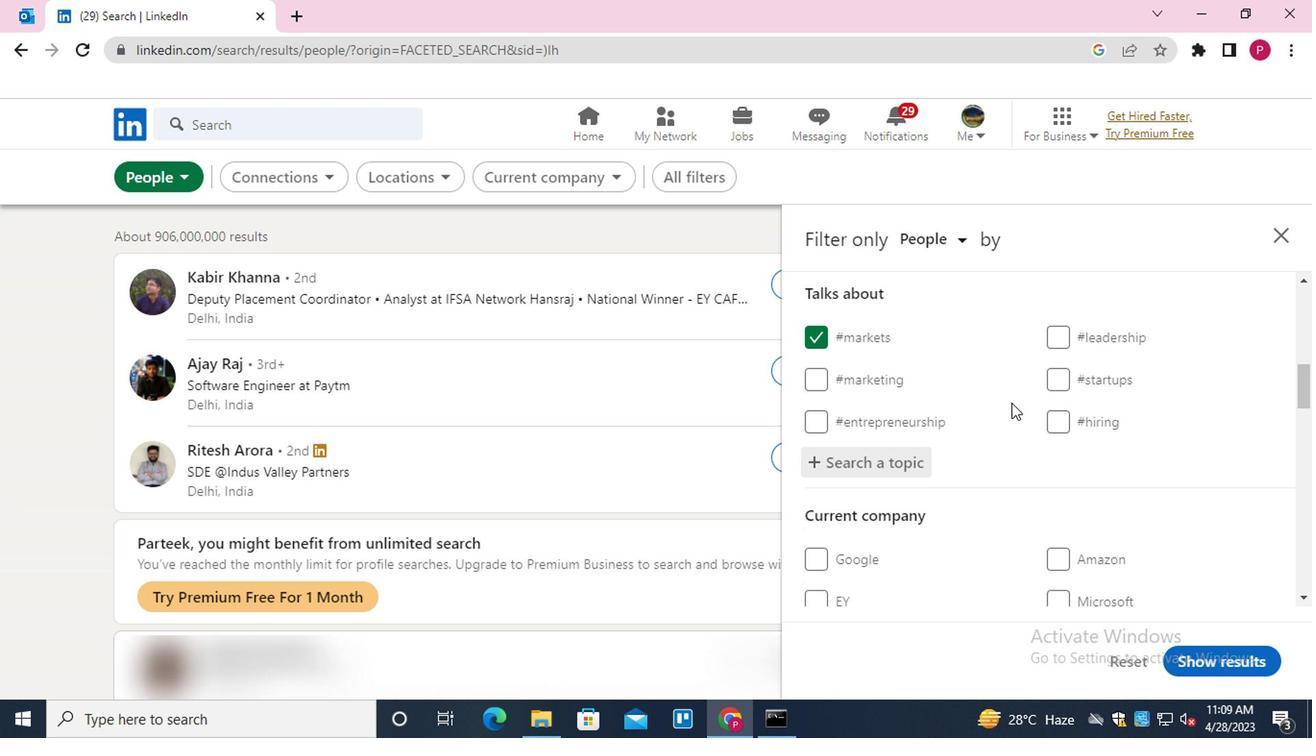 
Action: Mouse scrolled (1006, 403) with delta (0, -1)
Screenshot: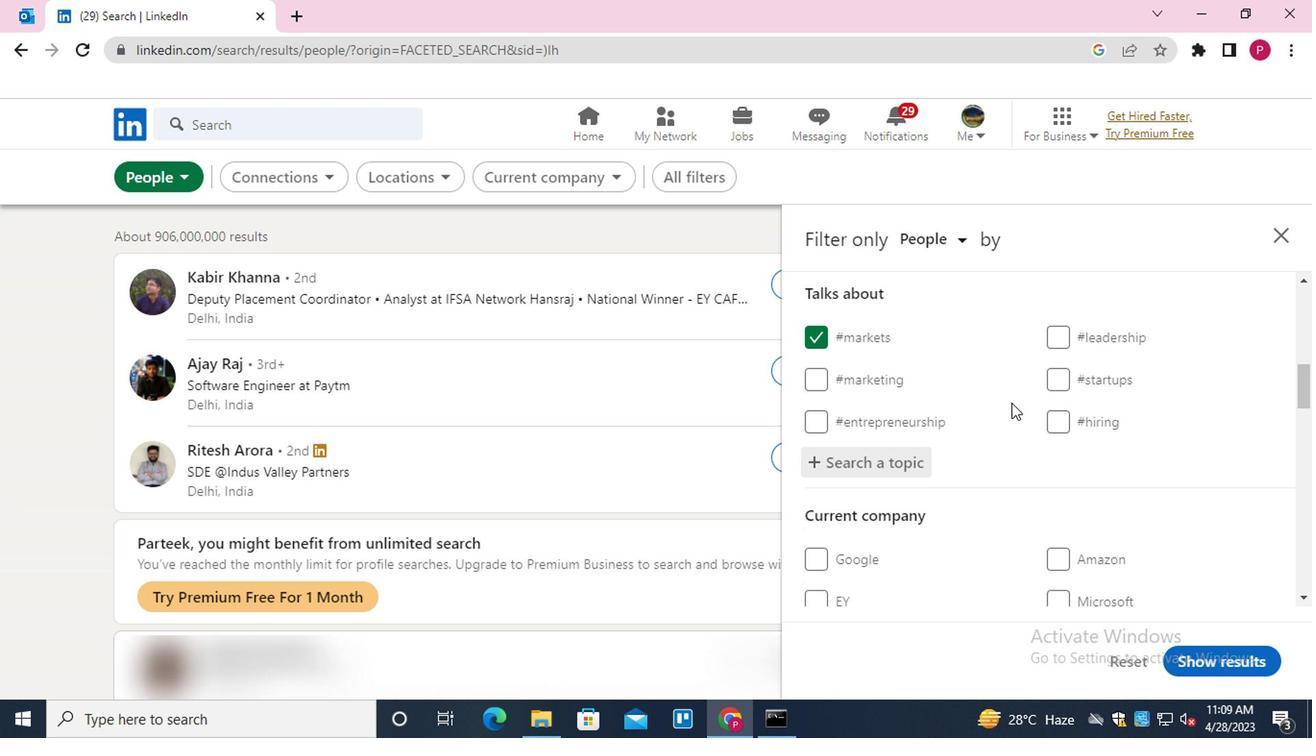 
Action: Mouse moved to (1004, 412)
Screenshot: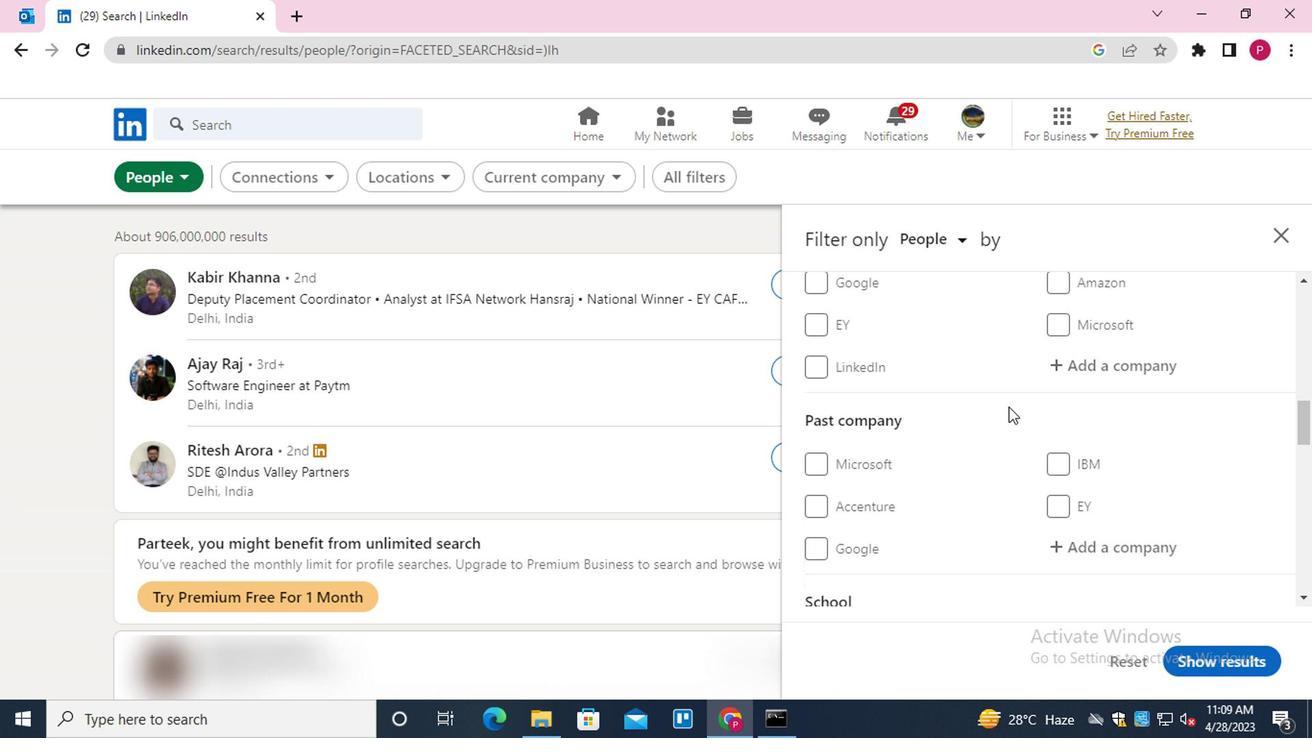 
Action: Mouse scrolled (1004, 410) with delta (0, -1)
Screenshot: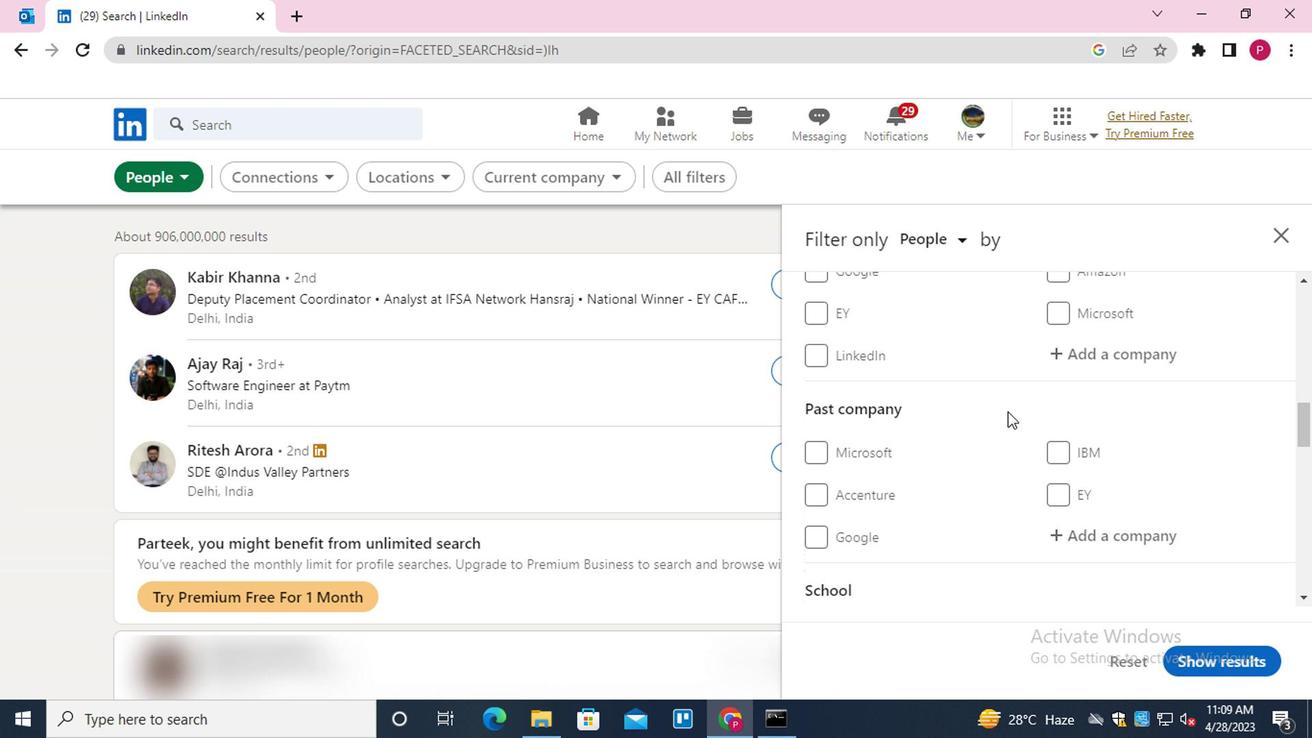 
Action: Mouse scrolled (1004, 410) with delta (0, -1)
Screenshot: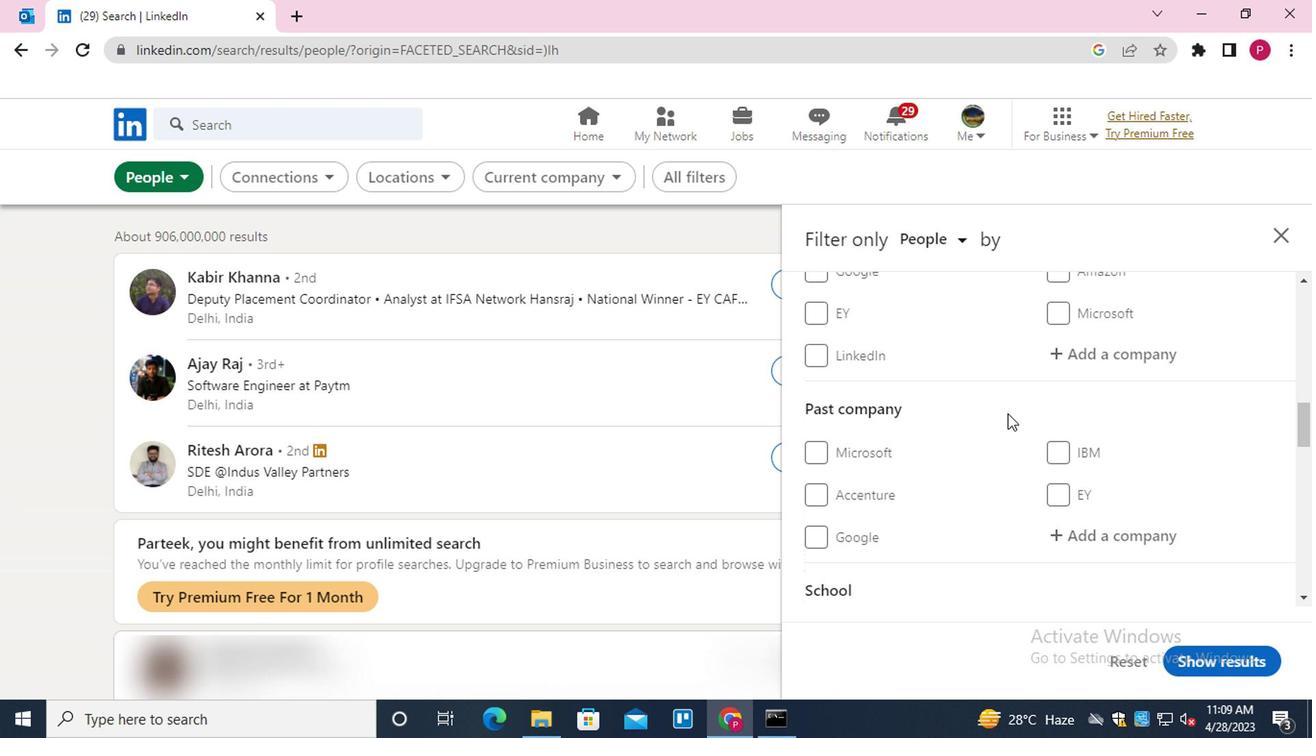 
Action: Mouse scrolled (1004, 410) with delta (0, -1)
Screenshot: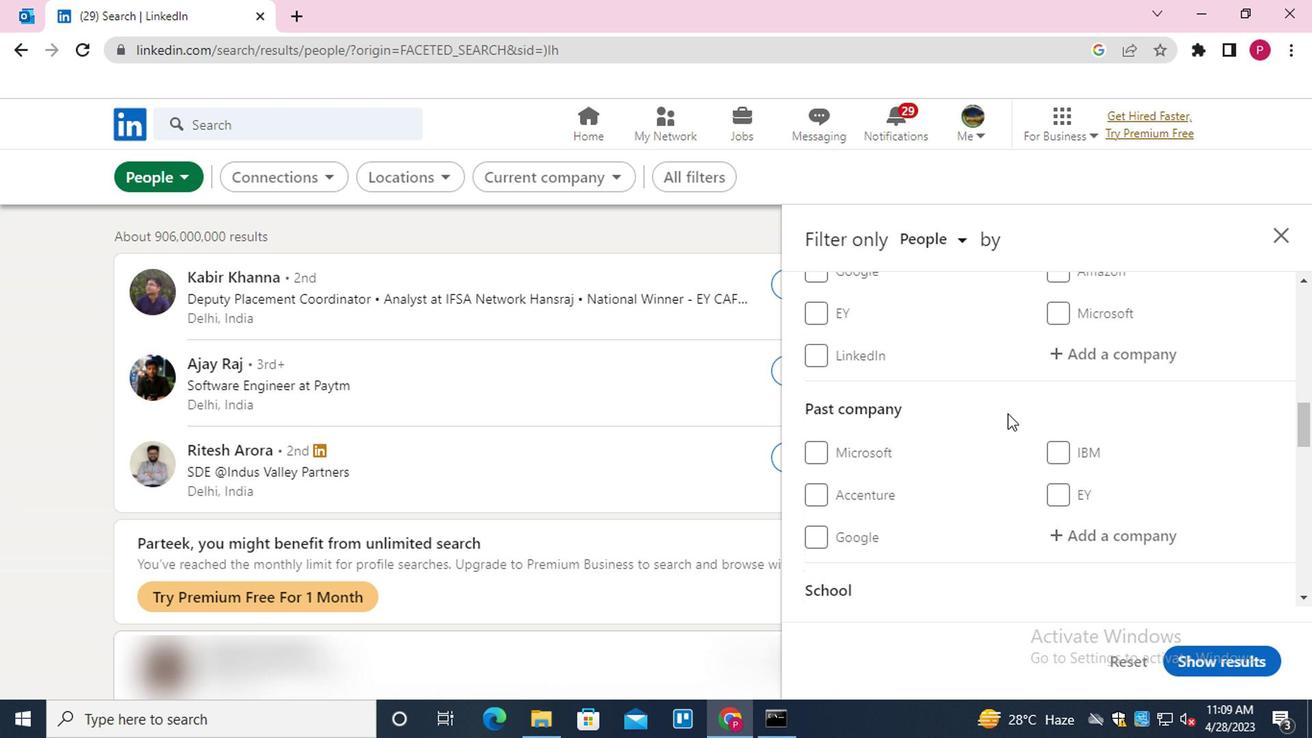
Action: Mouse scrolled (1004, 410) with delta (0, -1)
Screenshot: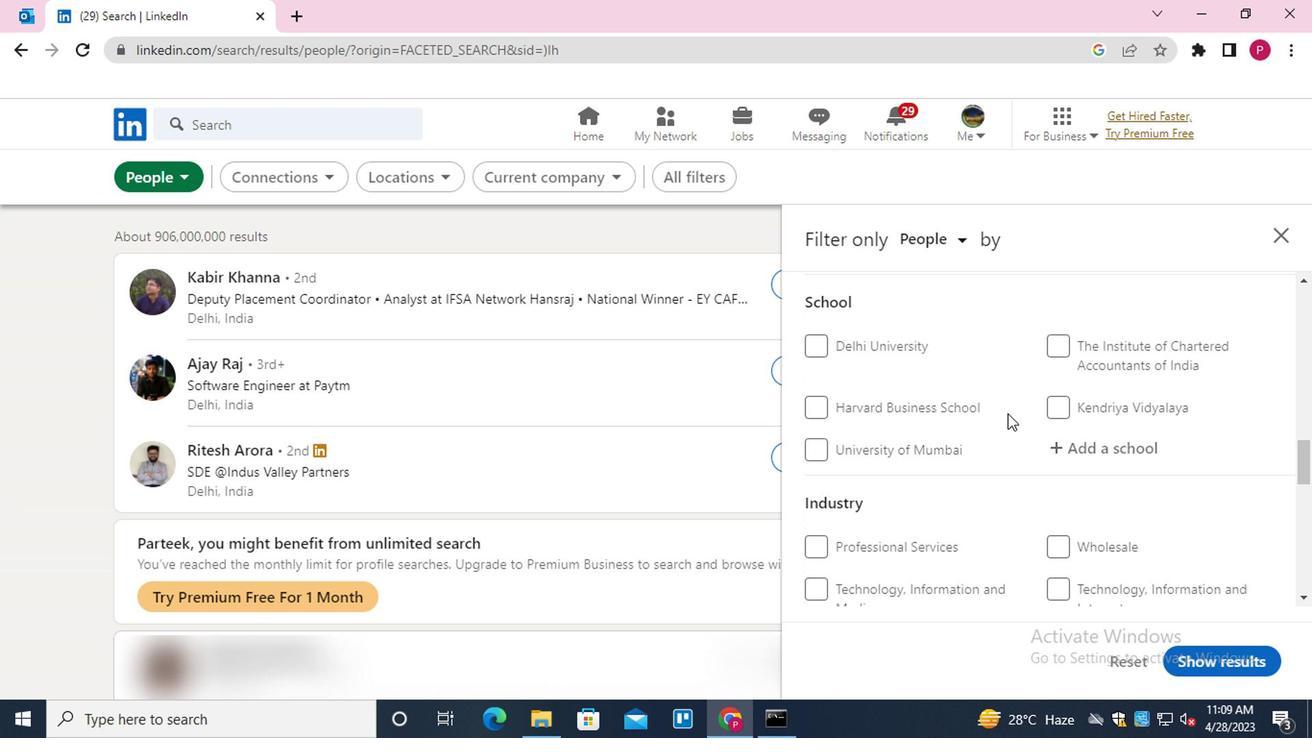 
Action: Mouse scrolled (1004, 410) with delta (0, -1)
Screenshot: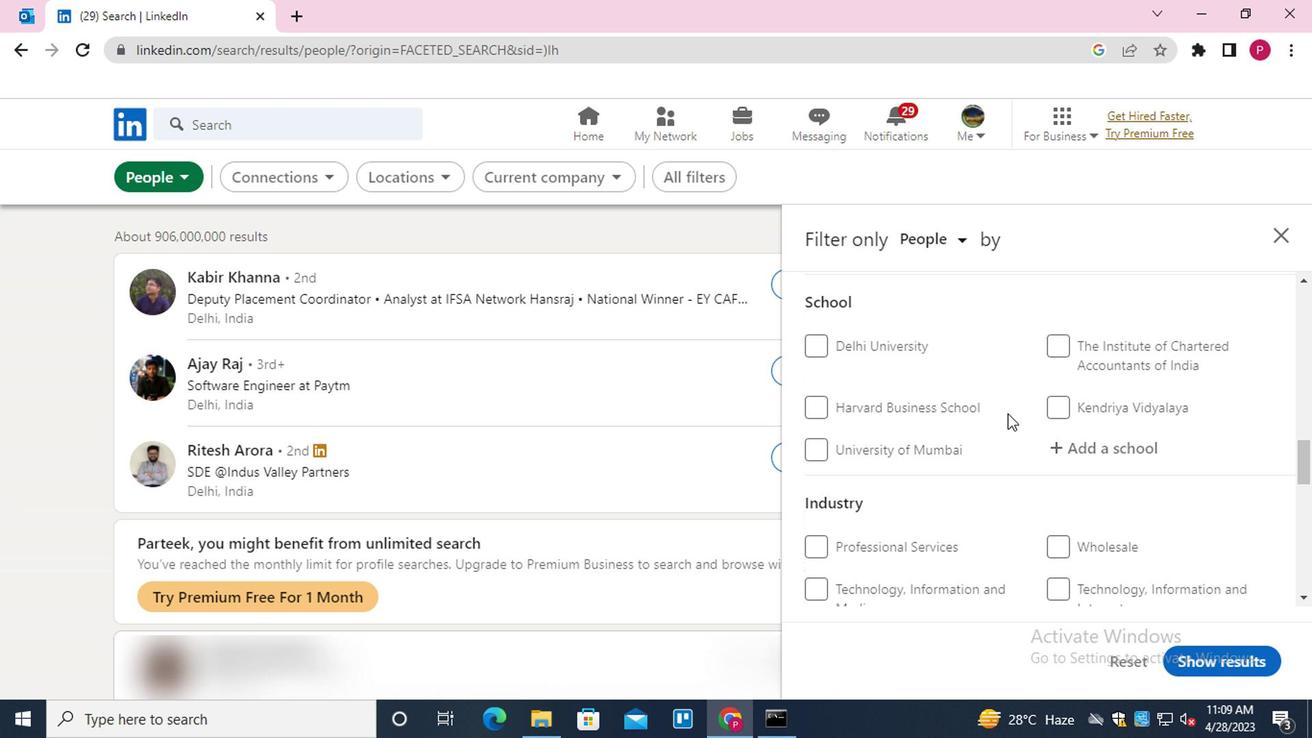 
Action: Mouse scrolled (1004, 410) with delta (0, -1)
Screenshot: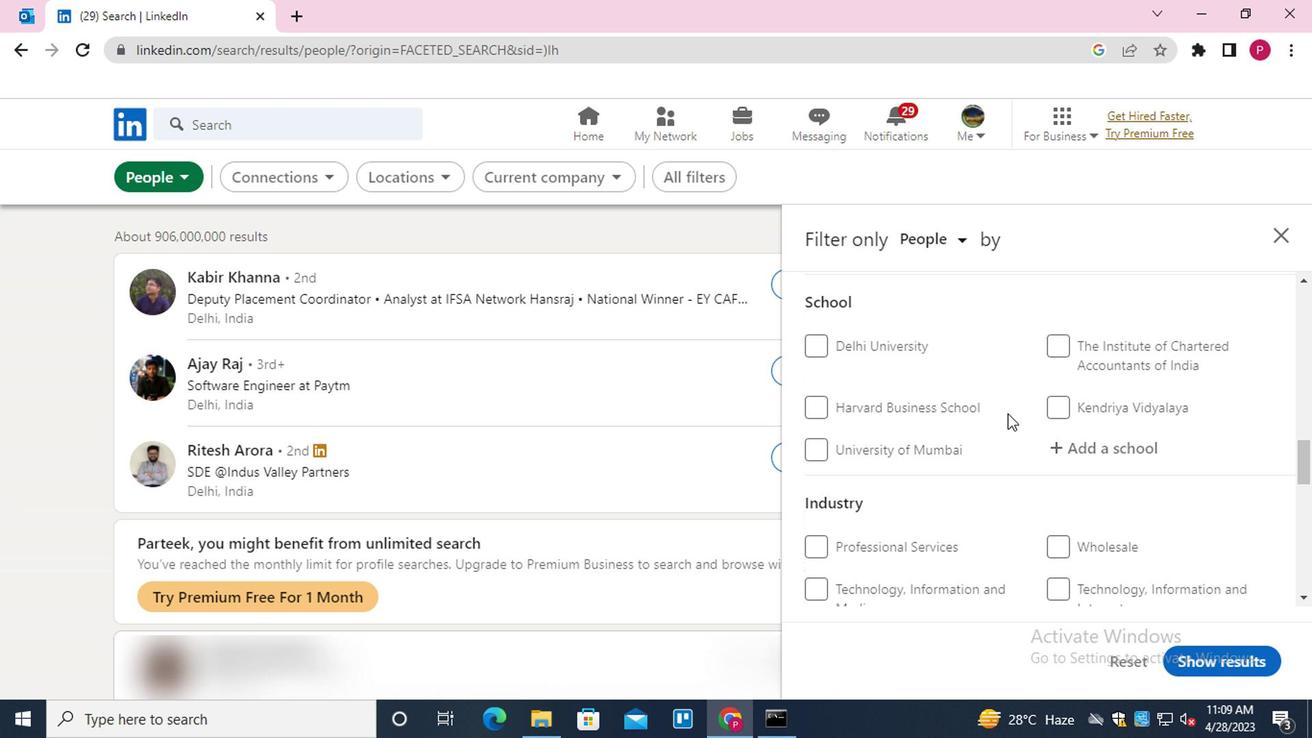 
Action: Mouse scrolled (1004, 410) with delta (0, -1)
Screenshot: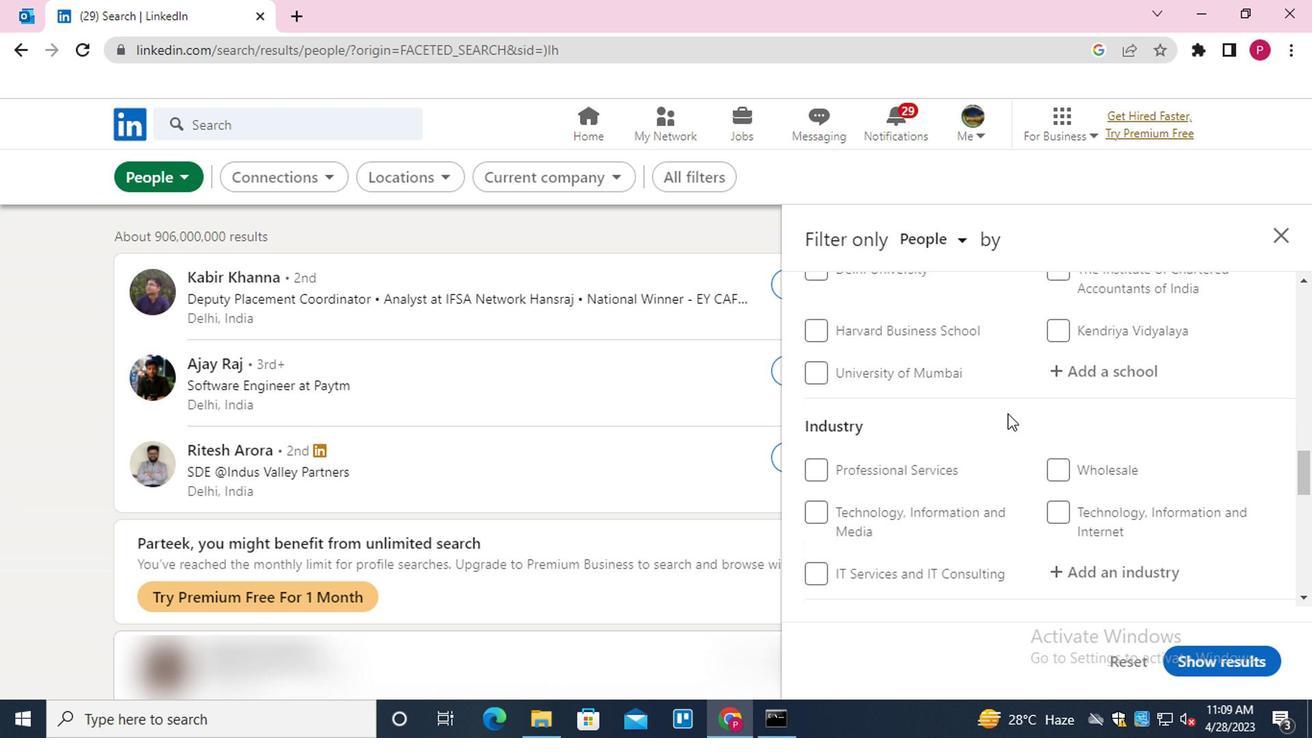 
Action: Mouse moved to (1049, 405)
Screenshot: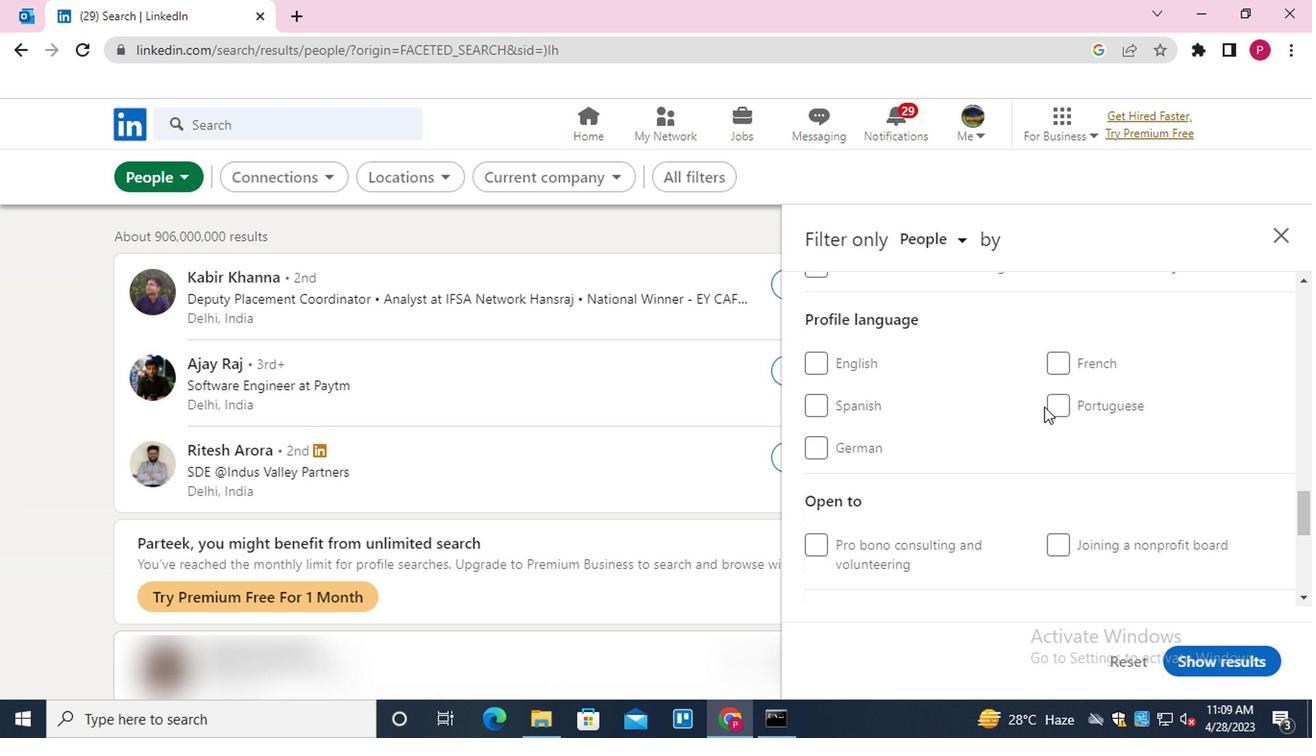 
Action: Mouse pressed left at (1049, 405)
Screenshot: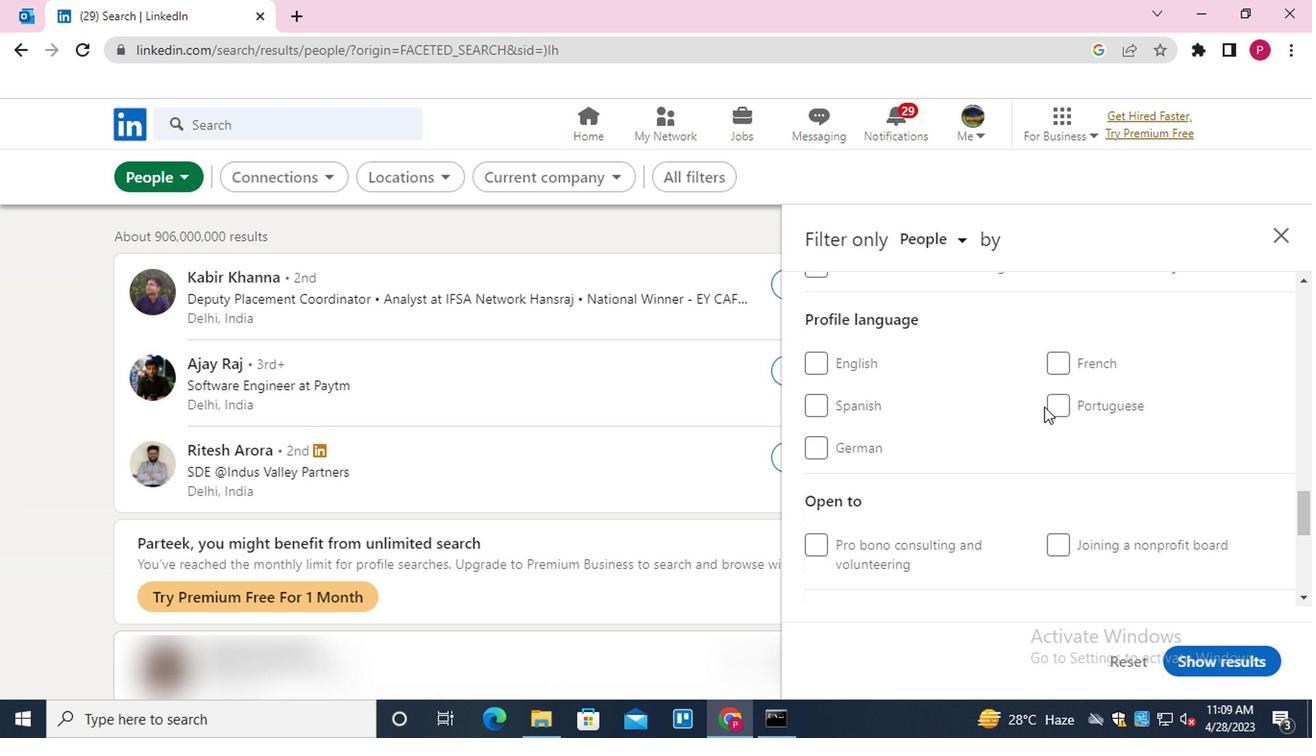 
Action: Mouse moved to (944, 429)
Screenshot: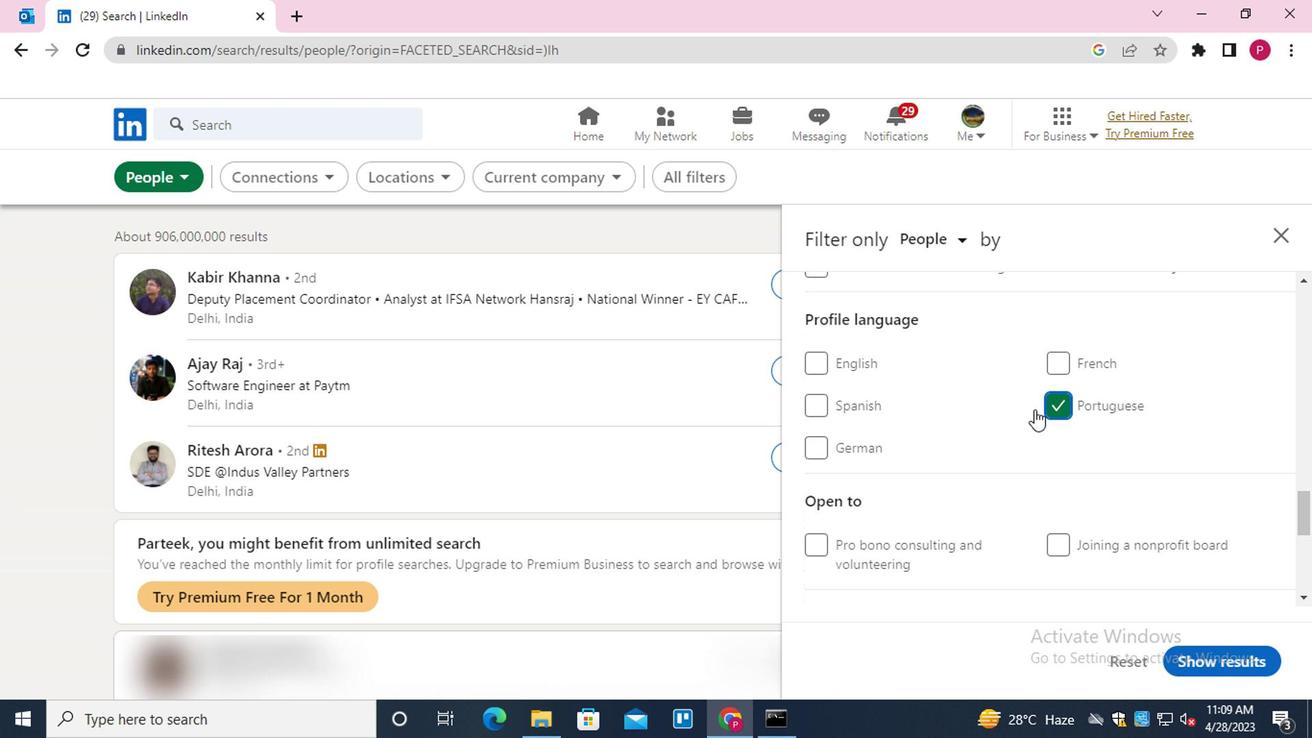 
Action: Mouse scrolled (944, 429) with delta (0, 0)
Screenshot: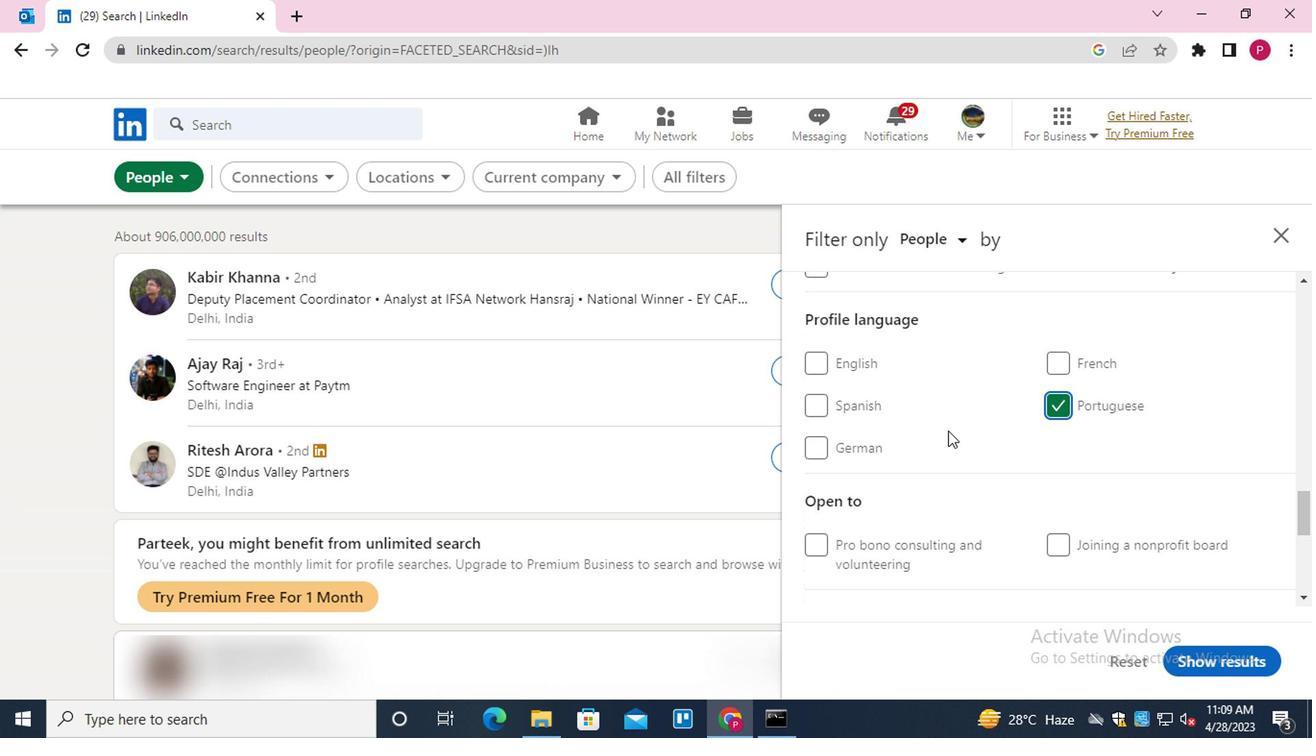 
Action: Mouse scrolled (944, 429) with delta (0, 0)
Screenshot: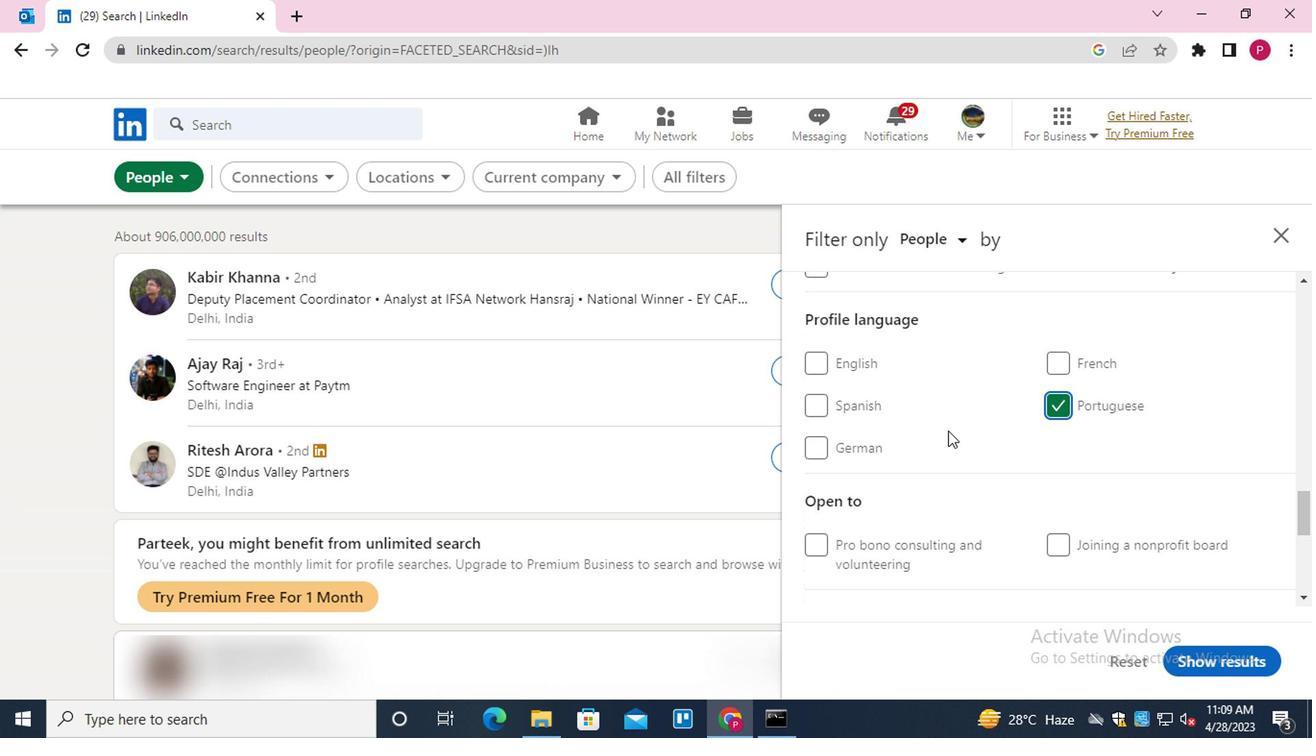 
Action: Mouse scrolled (944, 429) with delta (0, 0)
Screenshot: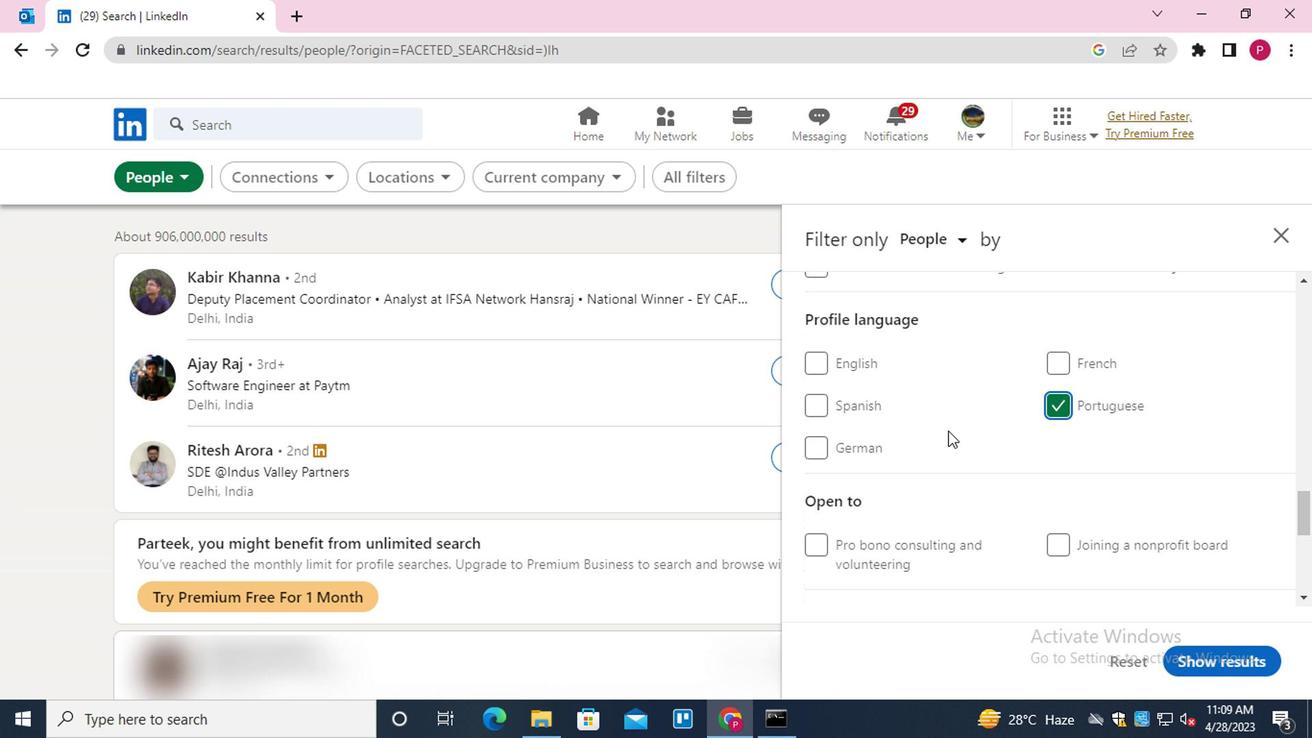 
Action: Mouse scrolled (944, 429) with delta (0, 0)
Screenshot: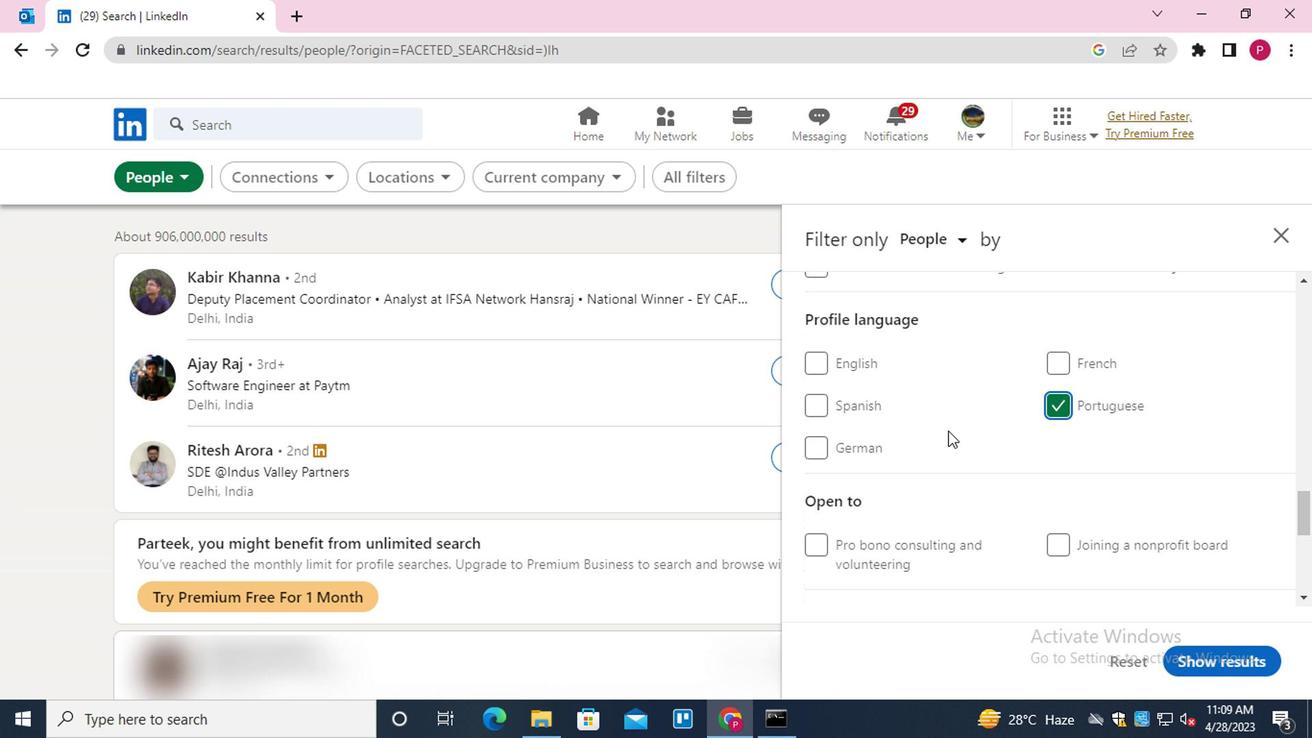 
Action: Mouse scrolled (944, 429) with delta (0, 0)
Screenshot: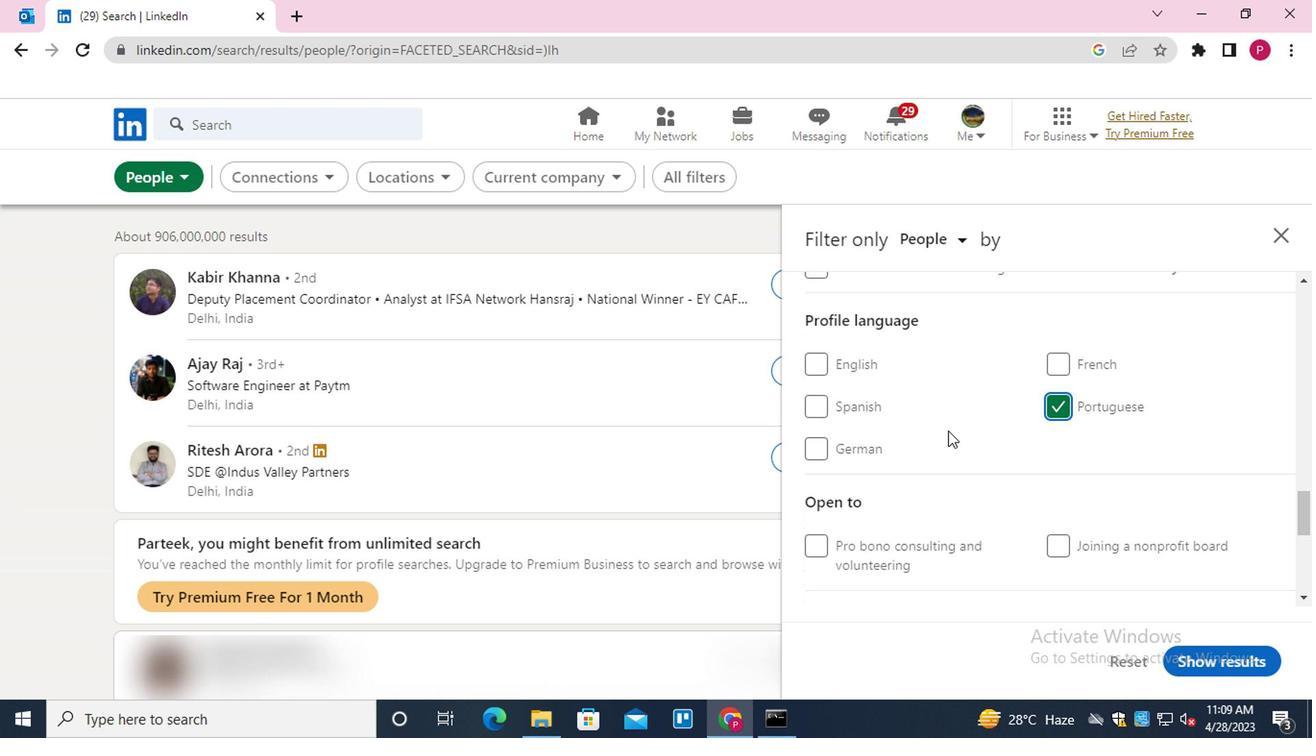 
Action: Mouse scrolled (944, 429) with delta (0, 0)
Screenshot: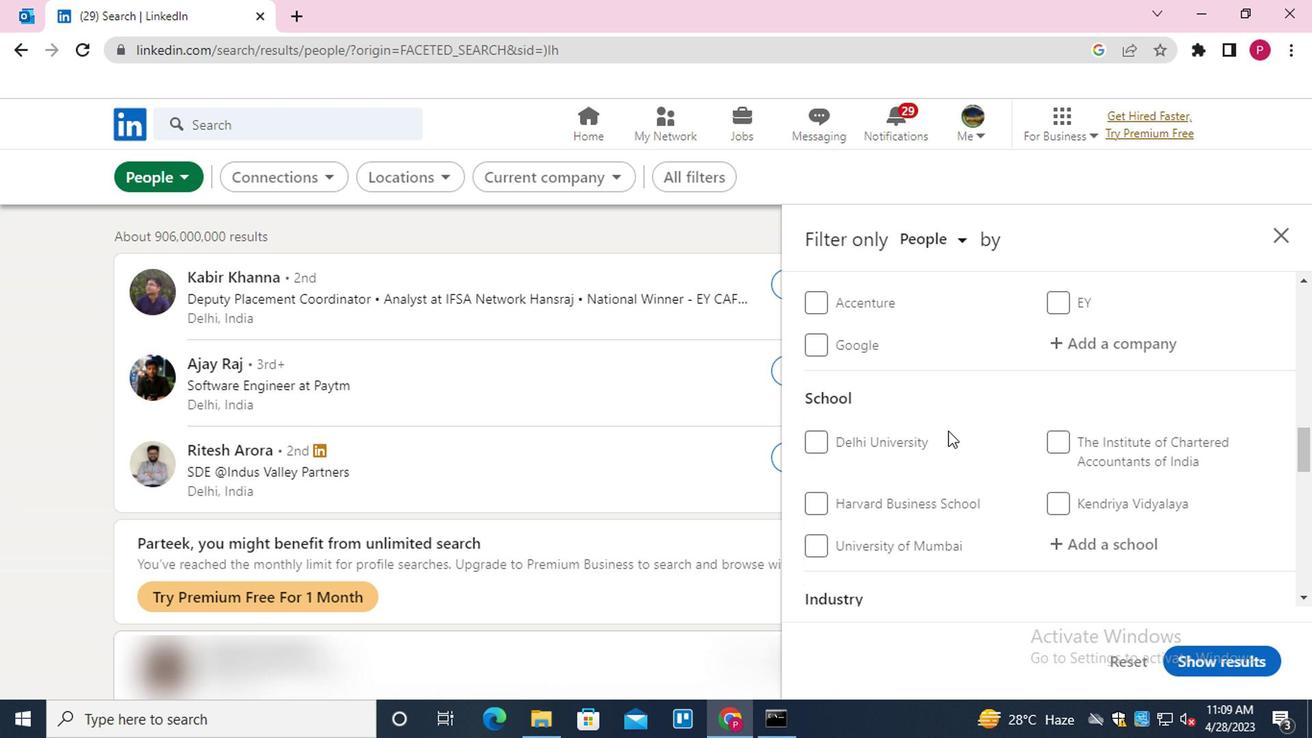 
Action: Mouse scrolled (944, 429) with delta (0, 0)
Screenshot: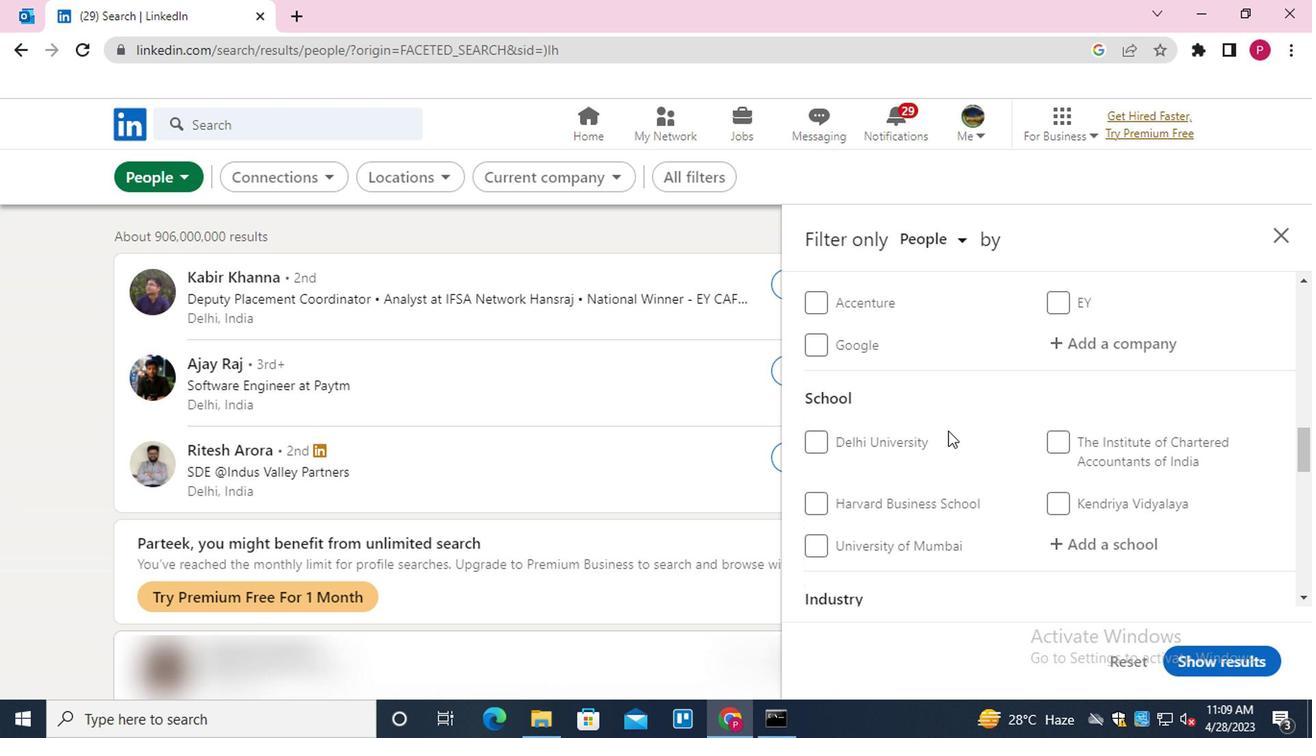 
Action: Mouse scrolled (944, 429) with delta (0, 0)
Screenshot: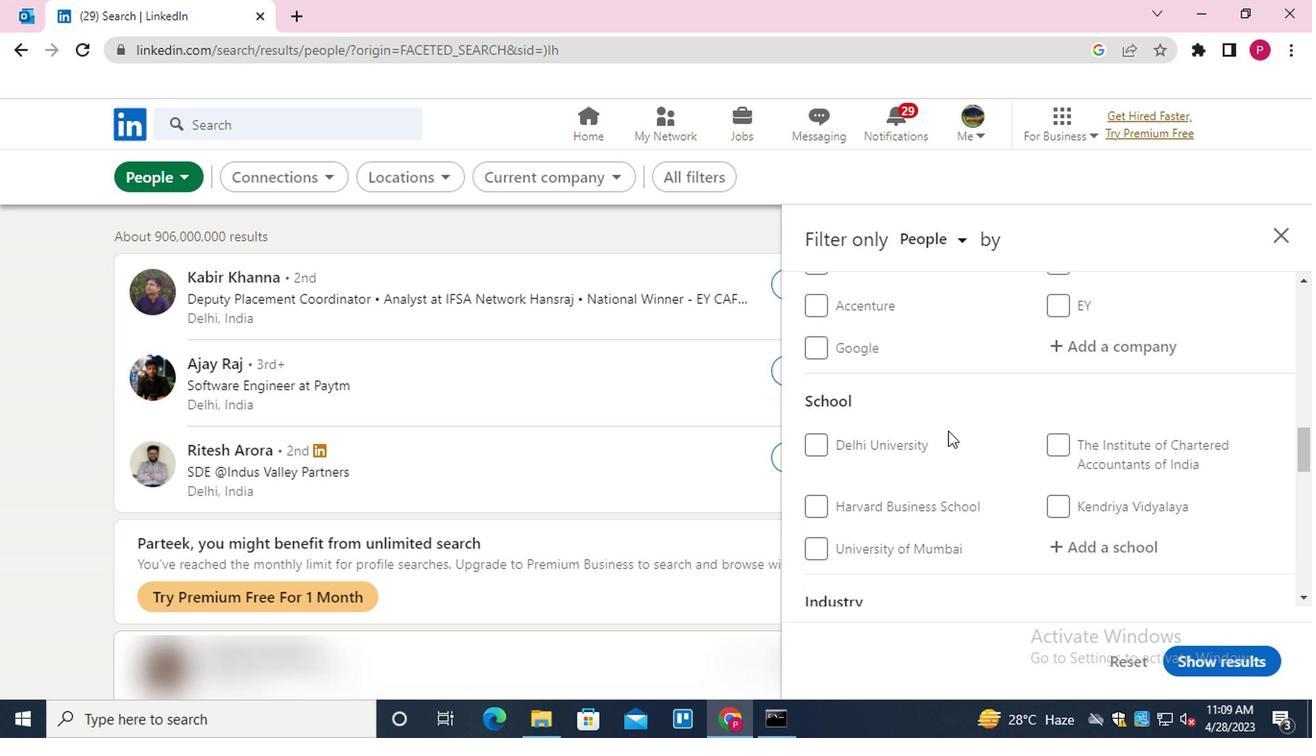 
Action: Mouse scrolled (944, 429) with delta (0, 0)
Screenshot: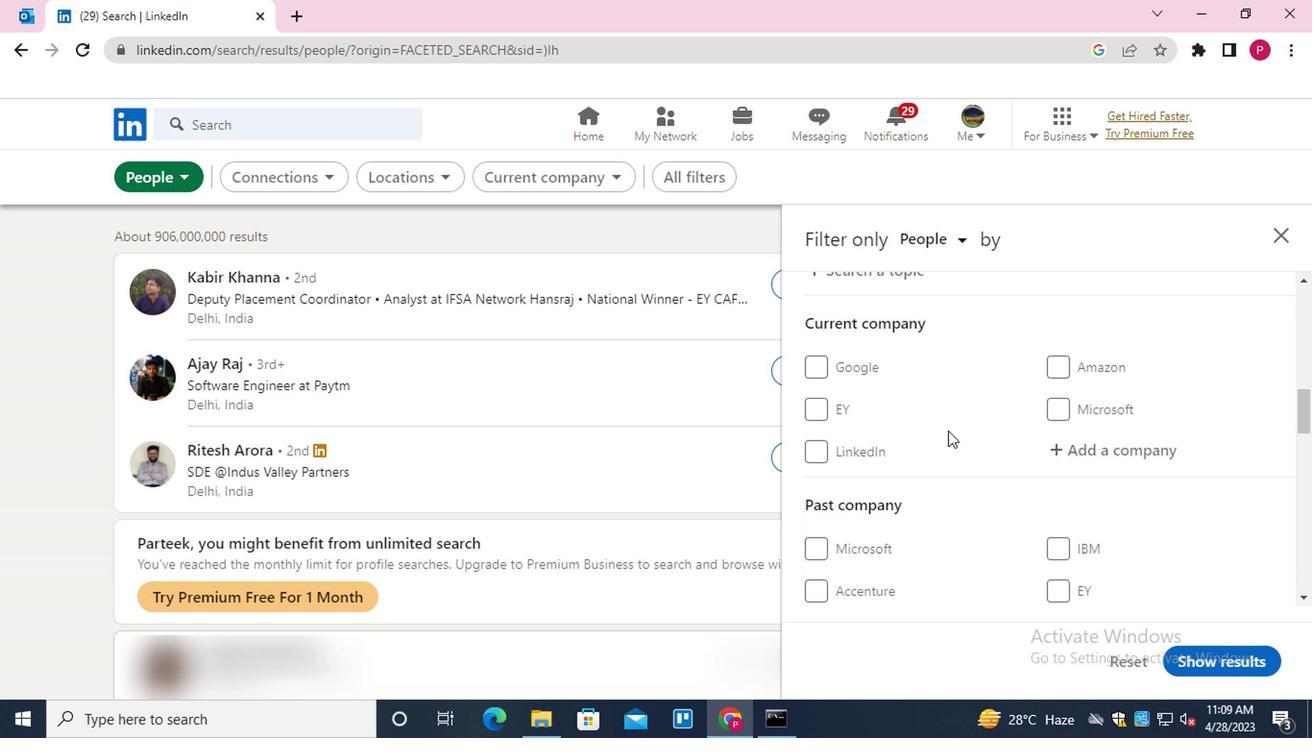 
Action: Mouse moved to (1131, 541)
Screenshot: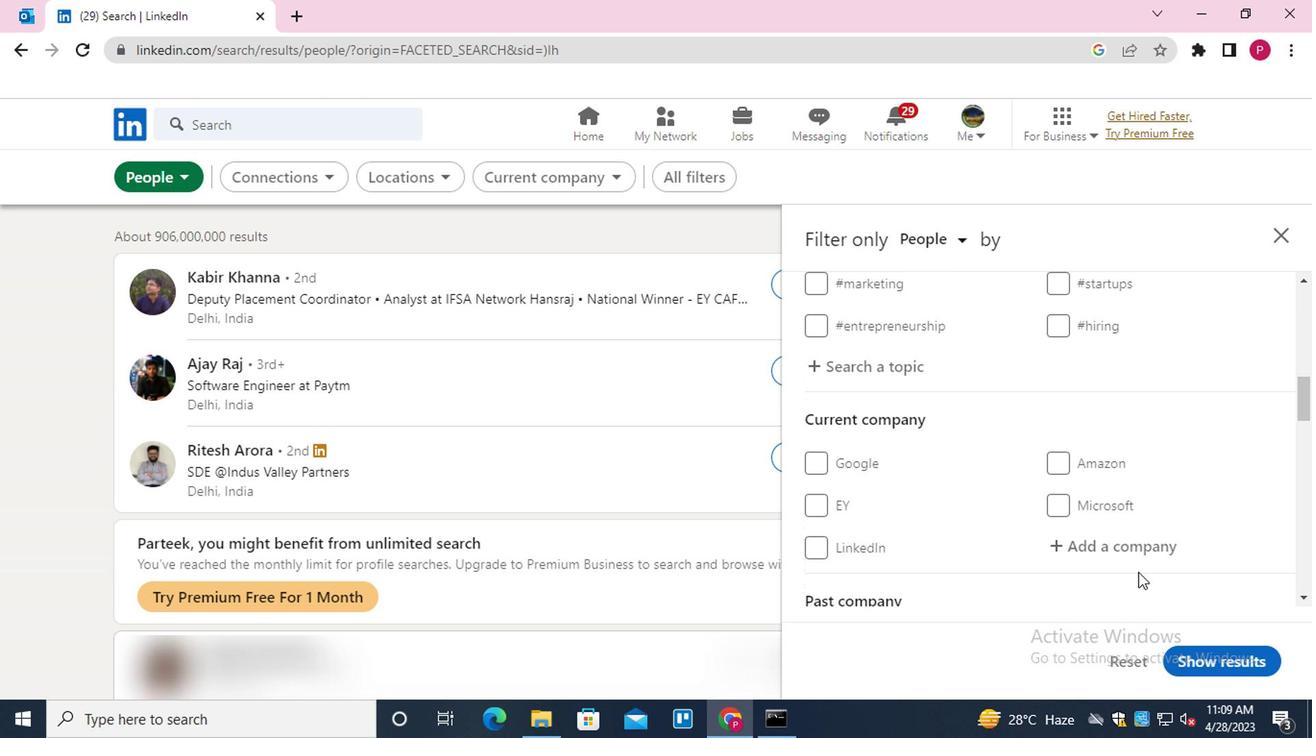 
Action: Mouse pressed left at (1131, 541)
Screenshot: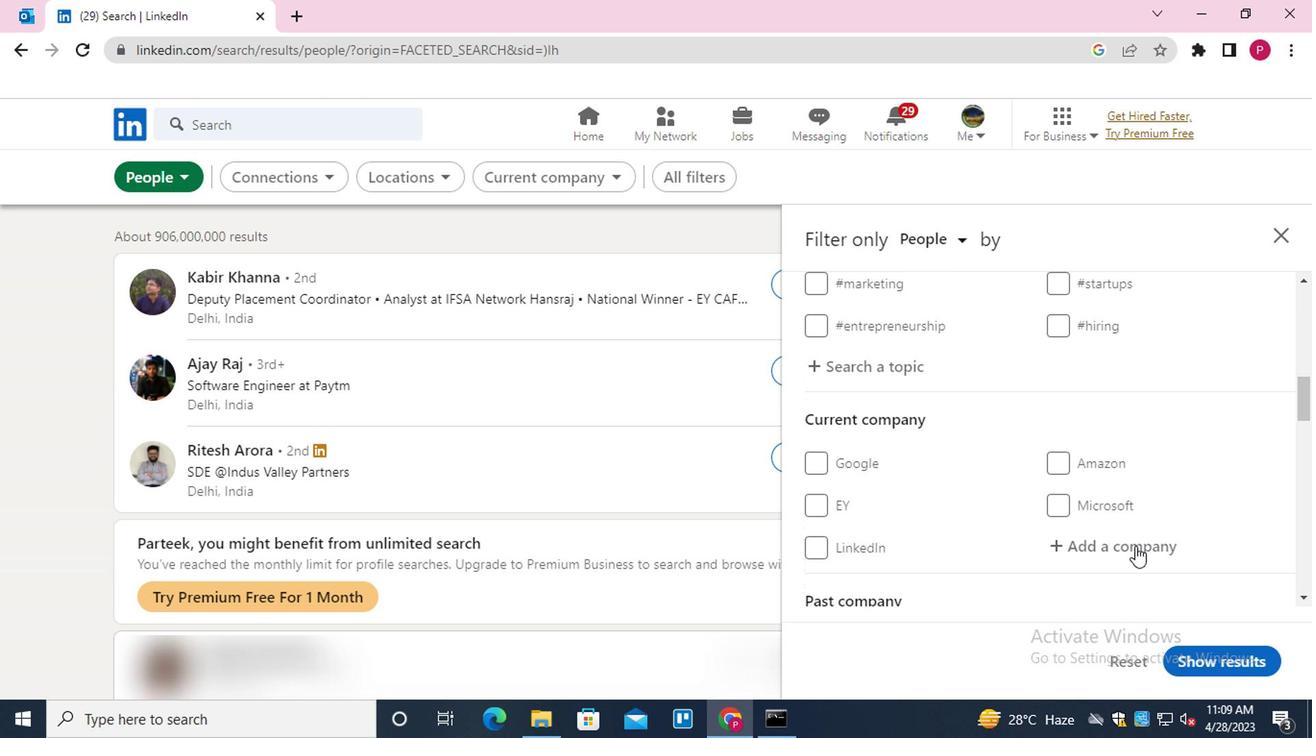 
Action: Key pressed <Key.shift>BYJU<Key.down><Key.enter>
Screenshot: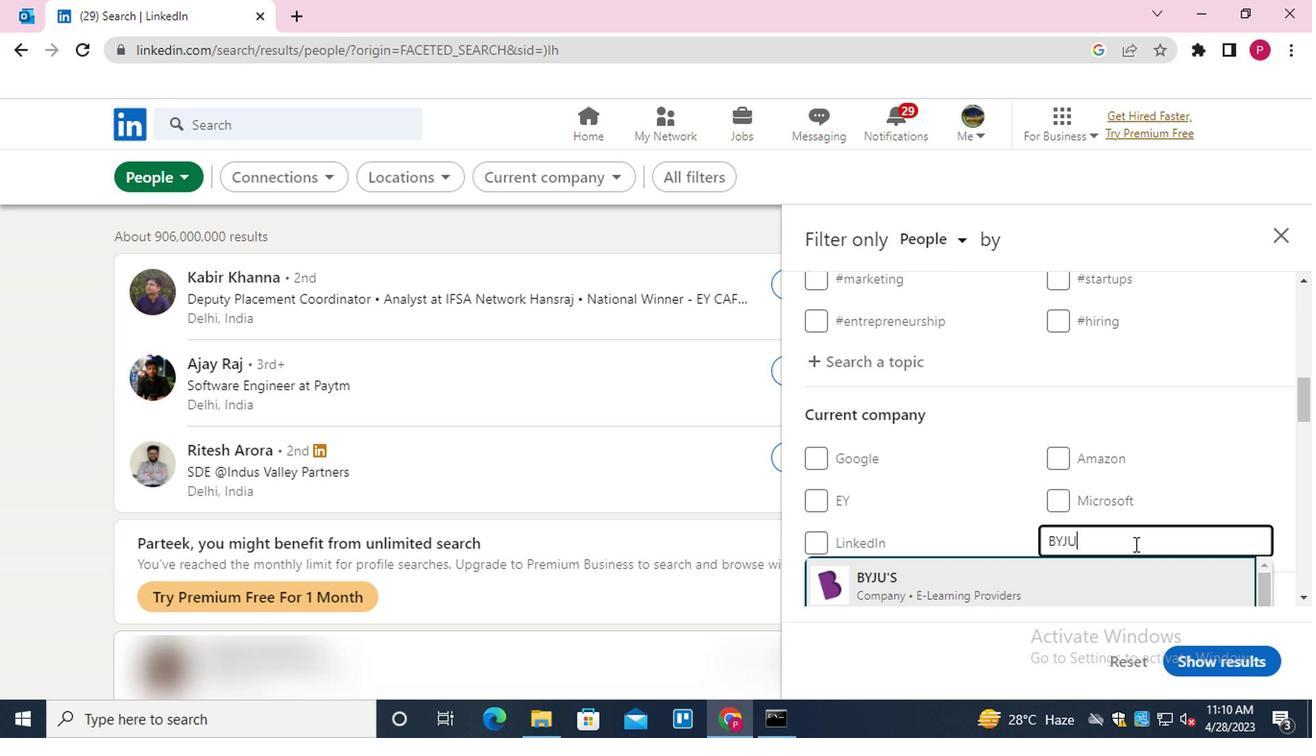 
Action: Mouse moved to (904, 428)
Screenshot: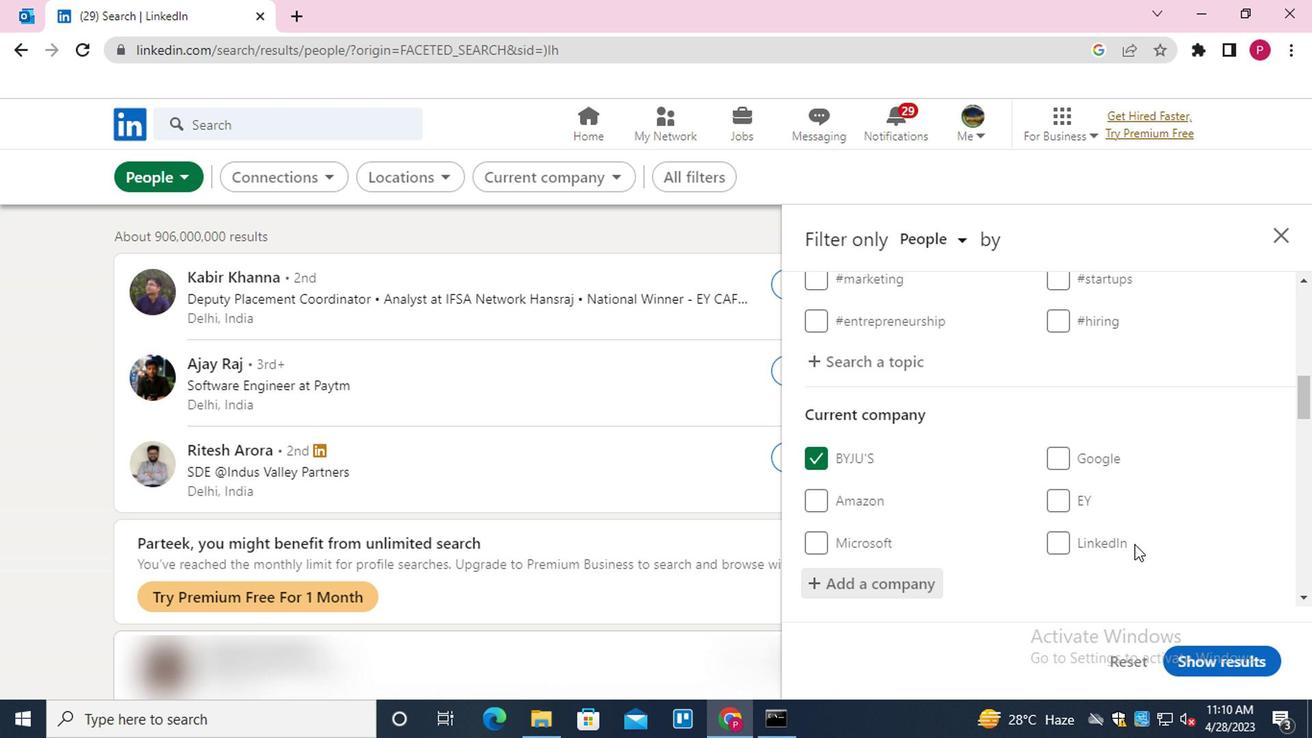 
Action: Mouse scrolled (904, 427) with delta (0, -1)
Screenshot: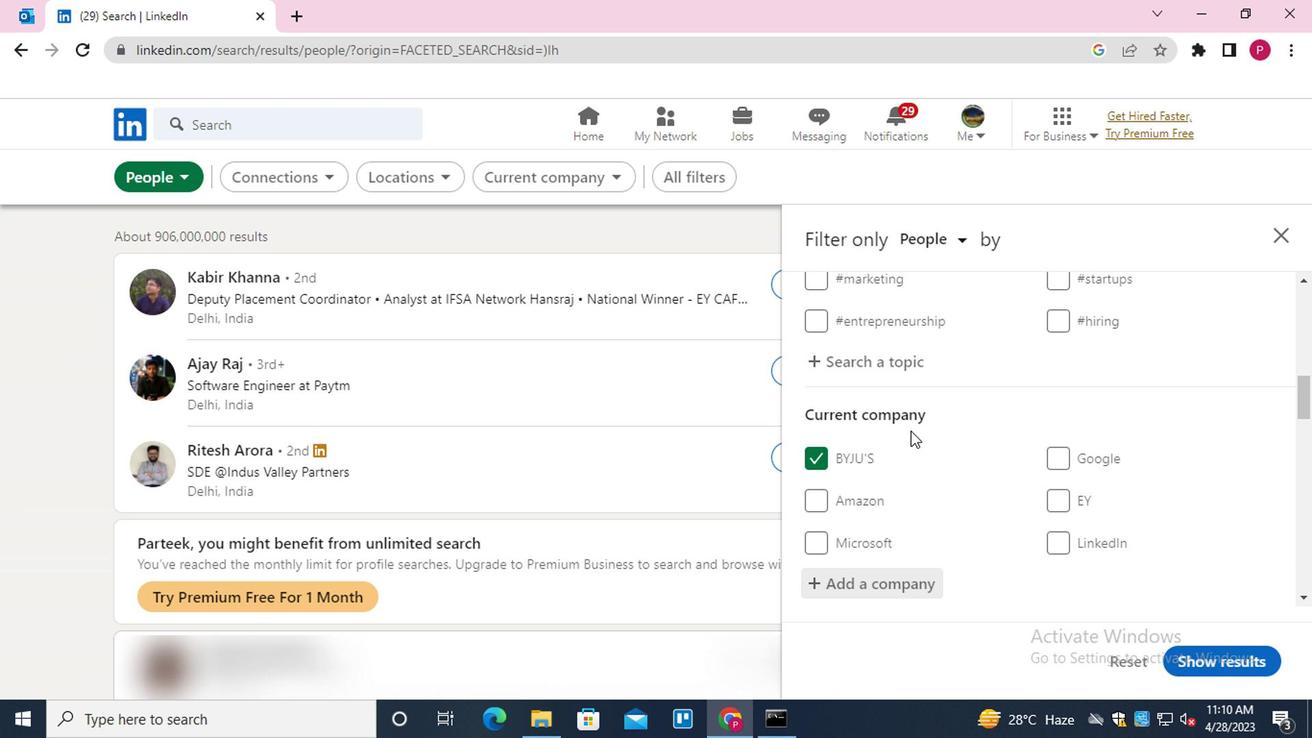 
Action: Mouse scrolled (904, 427) with delta (0, -1)
Screenshot: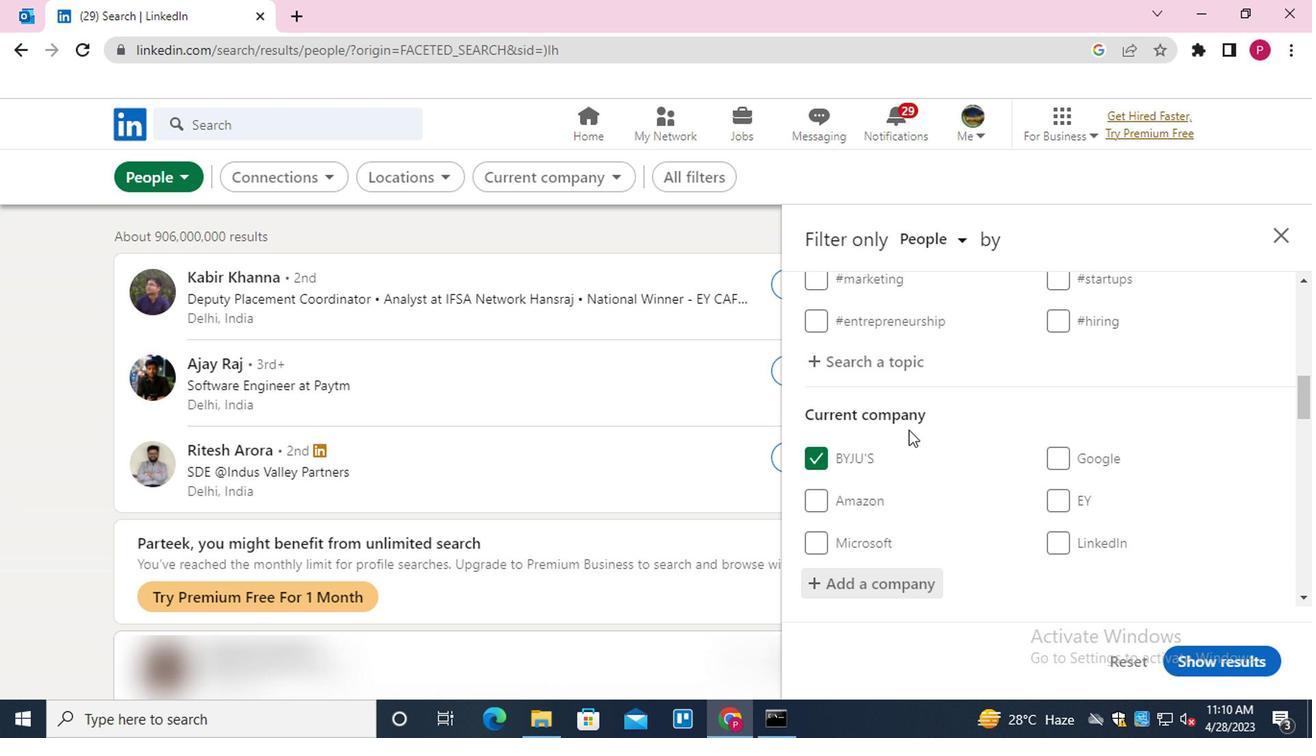 
Action: Mouse scrolled (904, 427) with delta (0, -1)
Screenshot: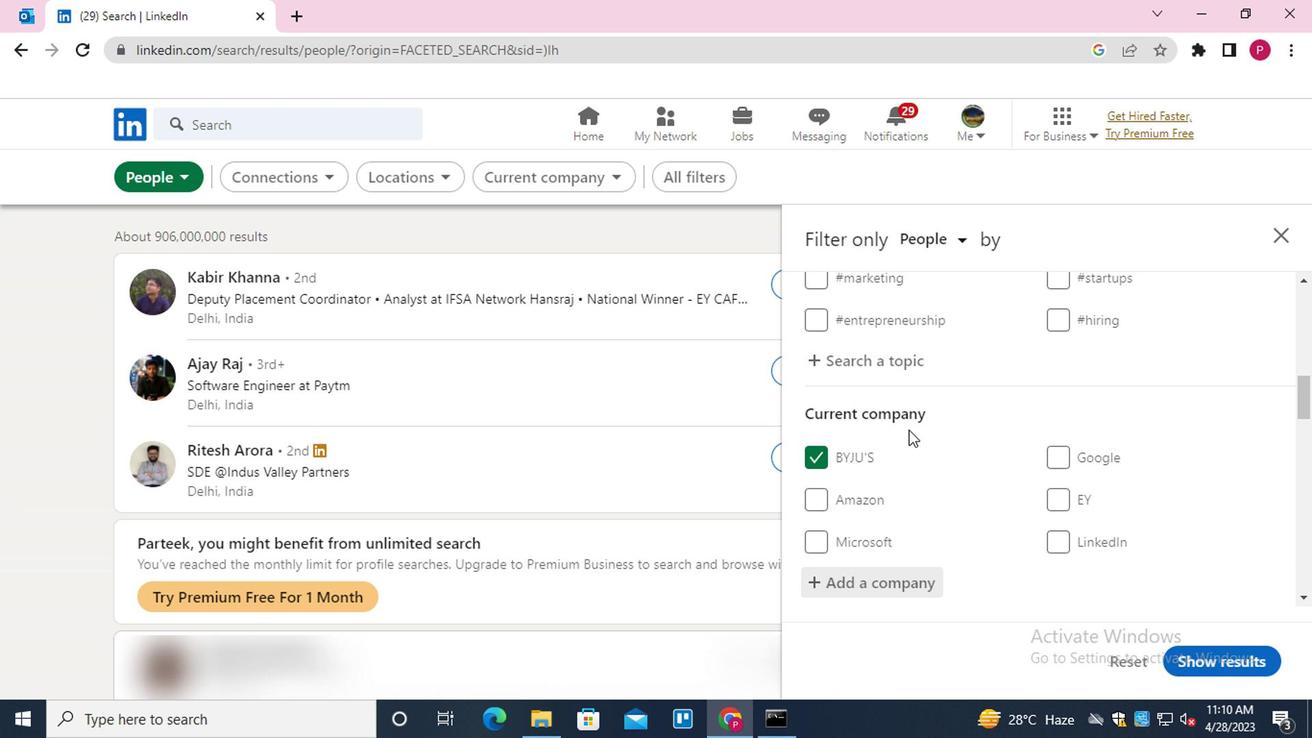 
Action: Mouse scrolled (904, 427) with delta (0, -1)
Screenshot: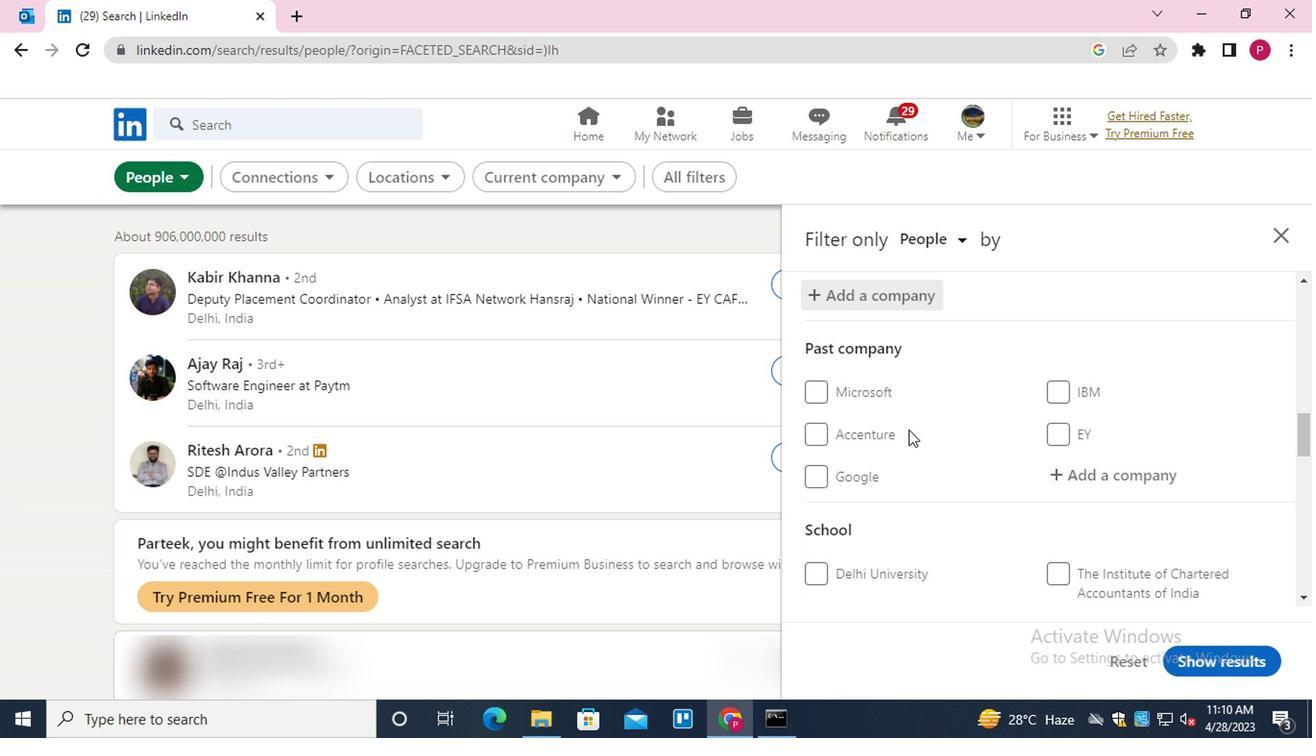 
Action: Mouse scrolled (904, 427) with delta (0, -1)
Screenshot: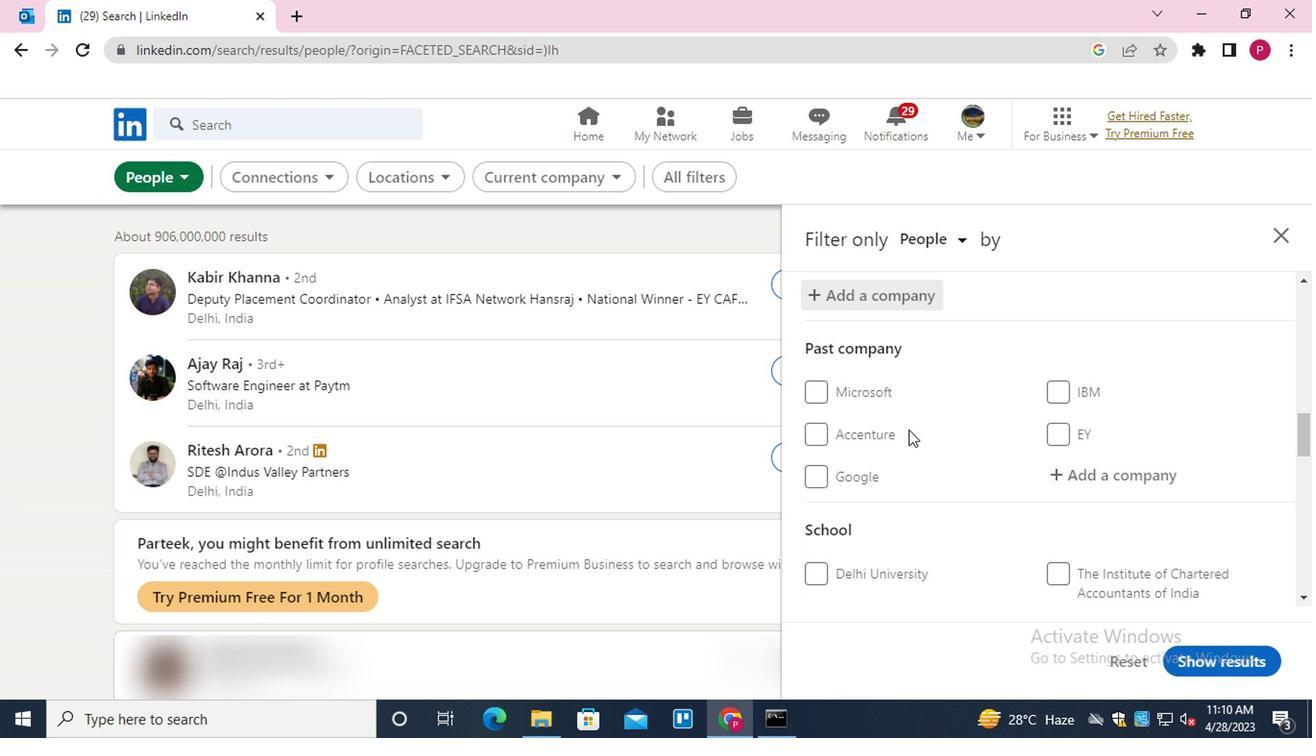 
Action: Mouse scrolled (904, 427) with delta (0, -1)
Screenshot: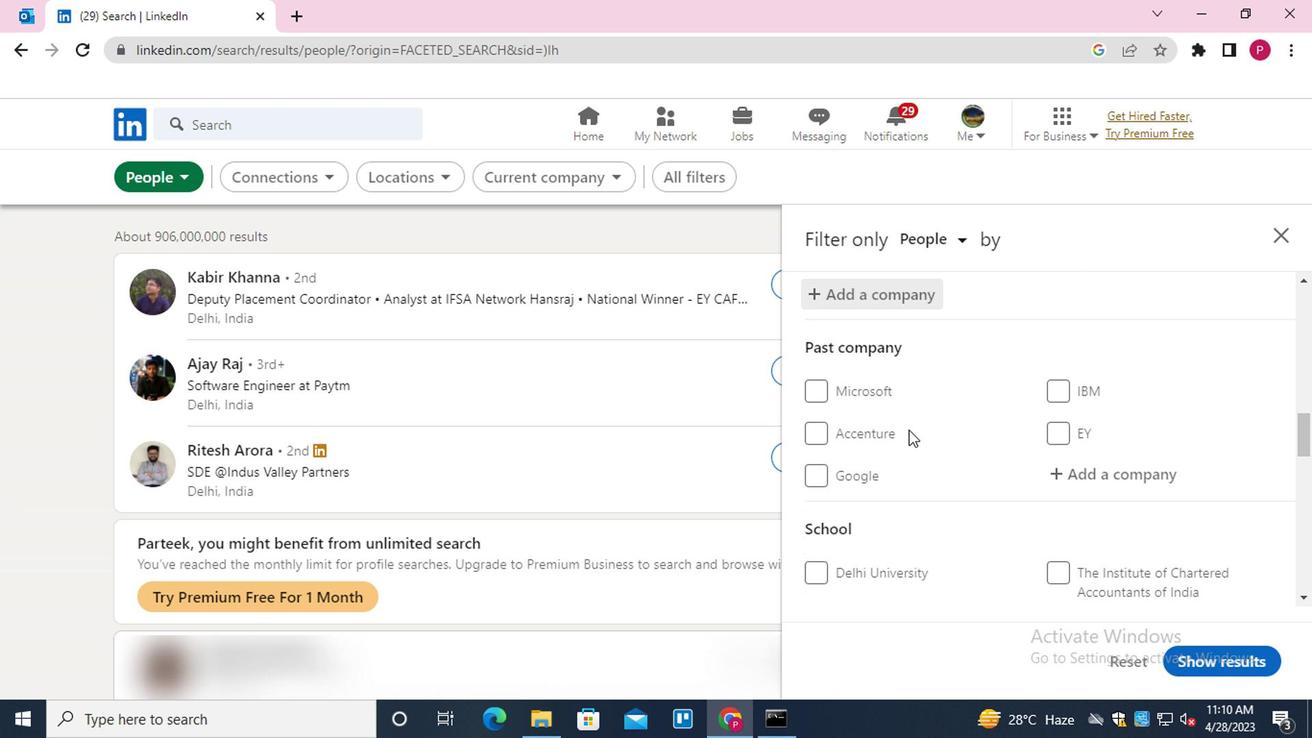 
Action: Mouse moved to (1080, 377)
Screenshot: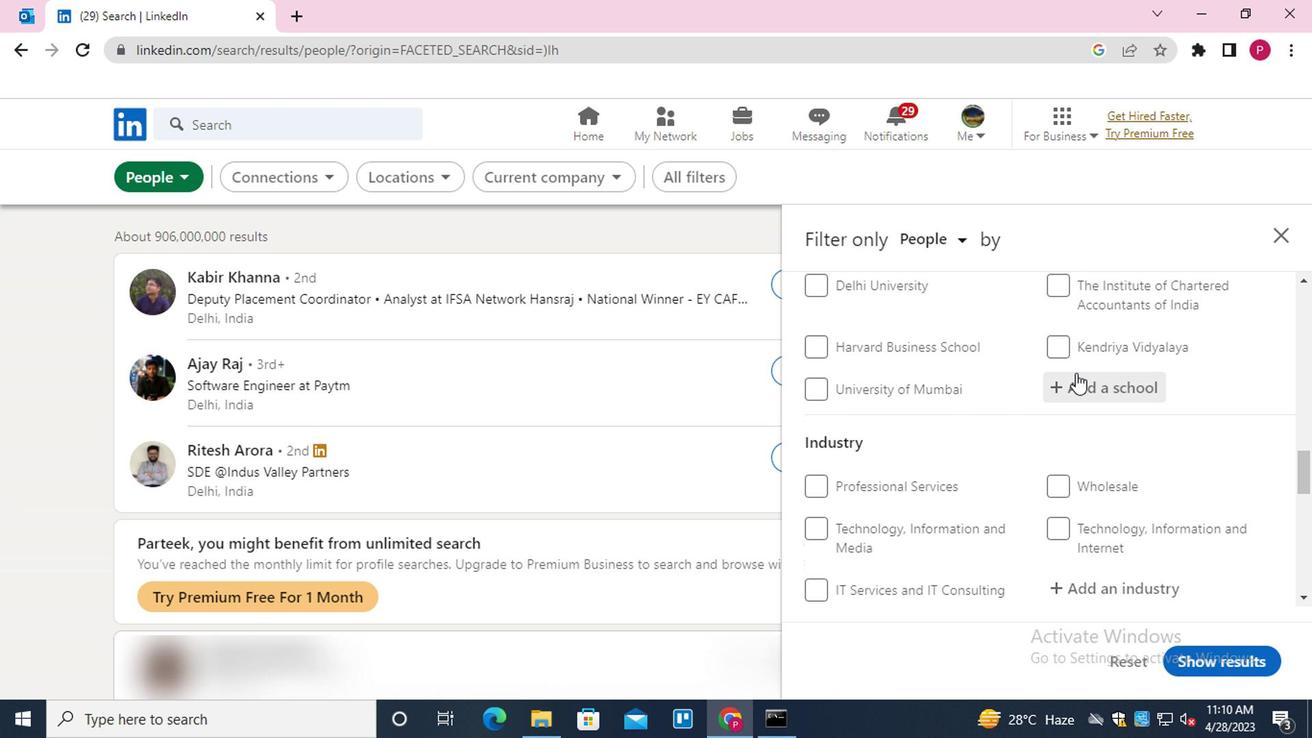 
Action: Mouse pressed left at (1080, 377)
Screenshot: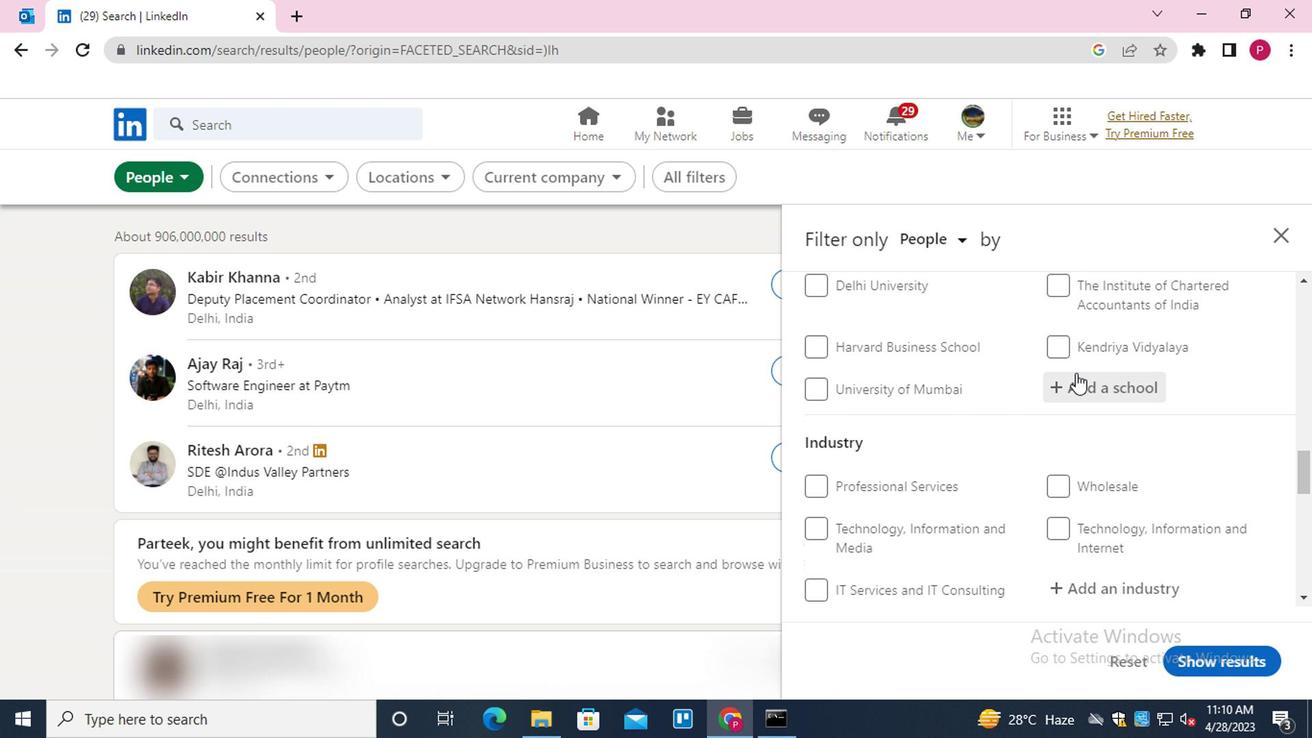 
Action: Key pressed <Key.shift>ST.<Key.space><Key.shift>MARYY<Key.backspace>'S<Key.space><Key.shift>COLLEGE<Key.down><Key.down><Key.down><Key.down><Key.enter>
Screenshot: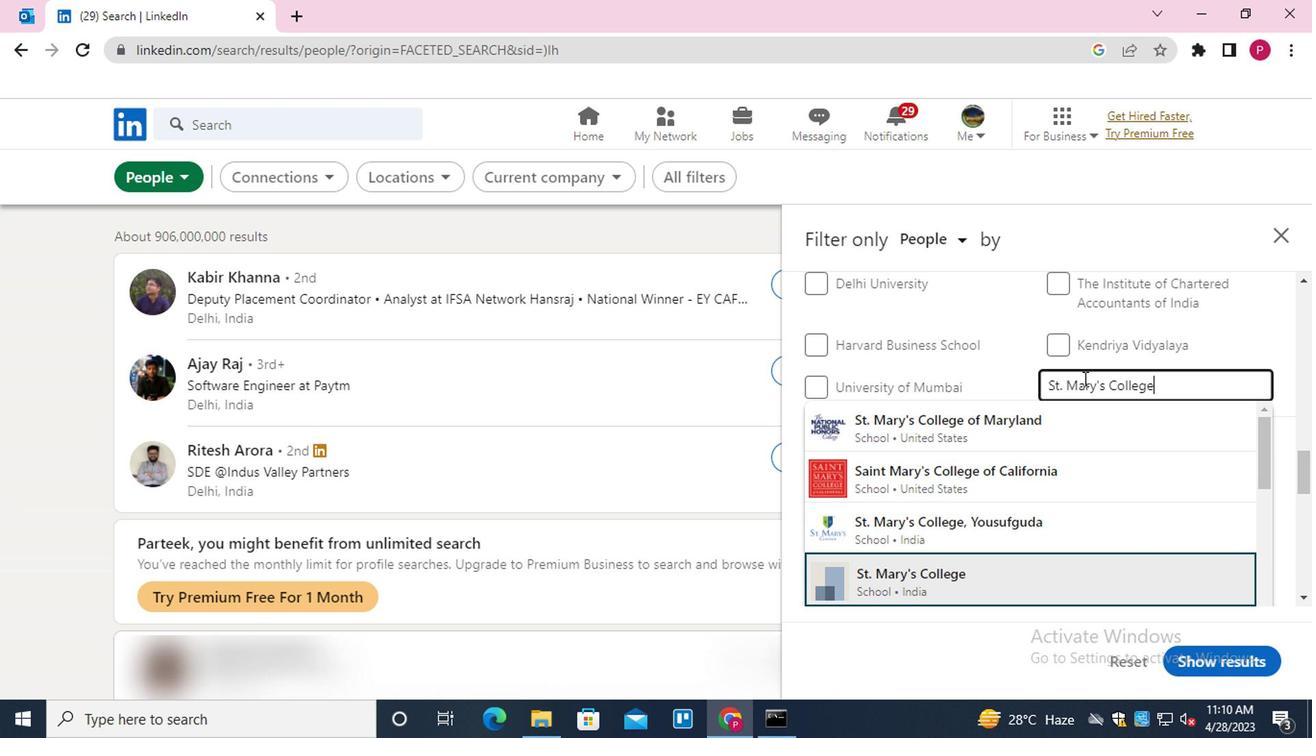 
Action: Mouse scrolled (1080, 376) with delta (0, 0)
Screenshot: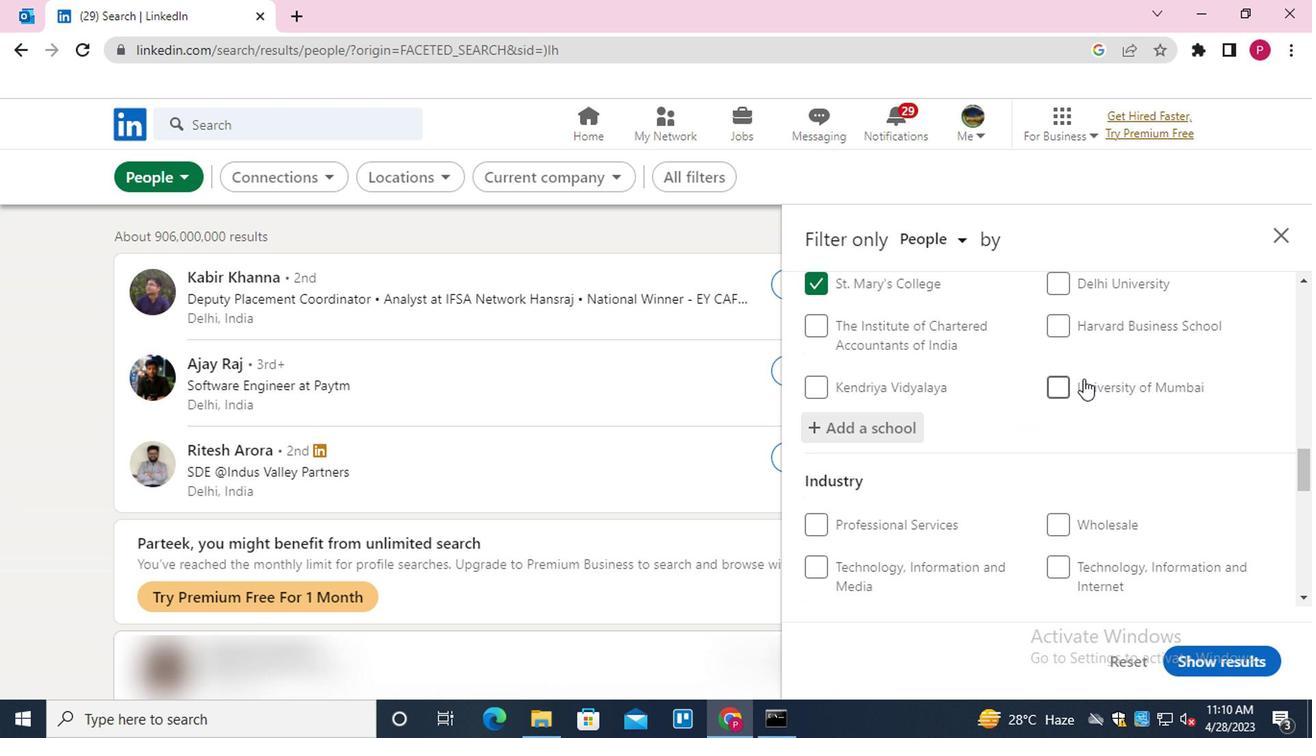 
Action: Mouse scrolled (1080, 376) with delta (0, 0)
Screenshot: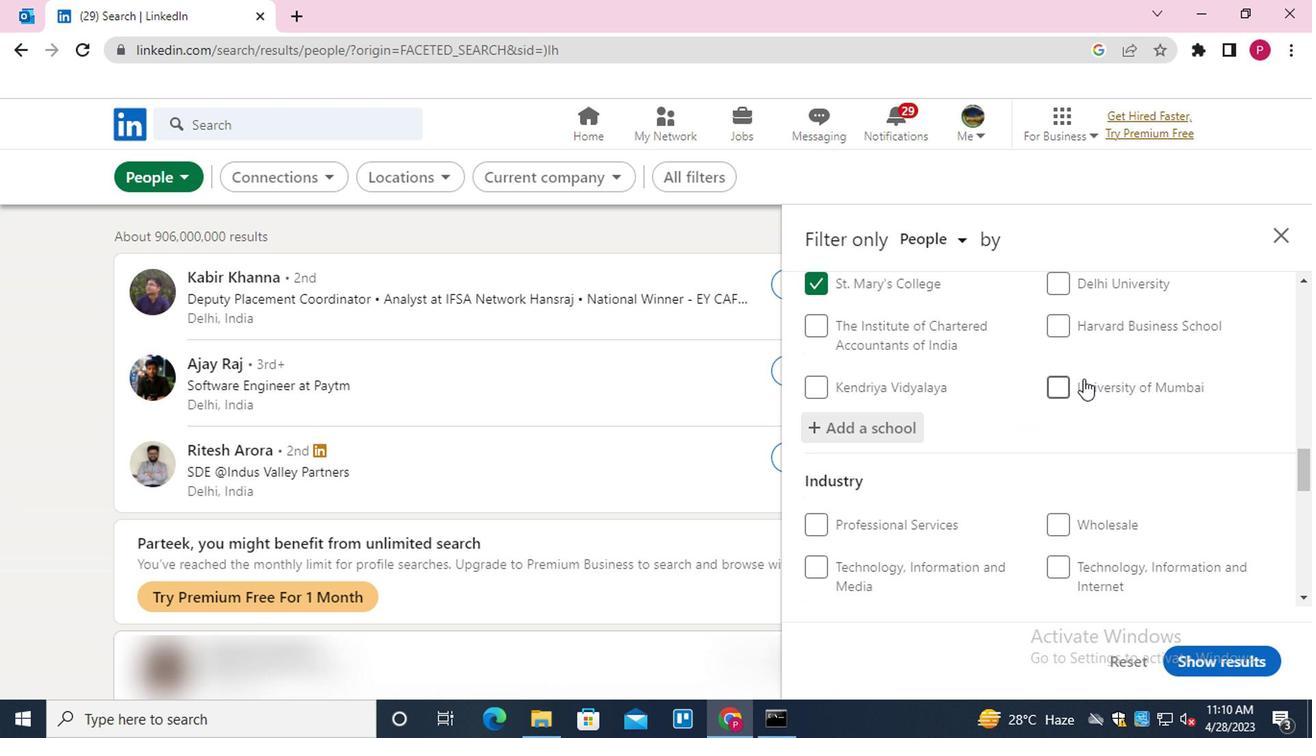 
Action: Mouse scrolled (1080, 376) with delta (0, 0)
Screenshot: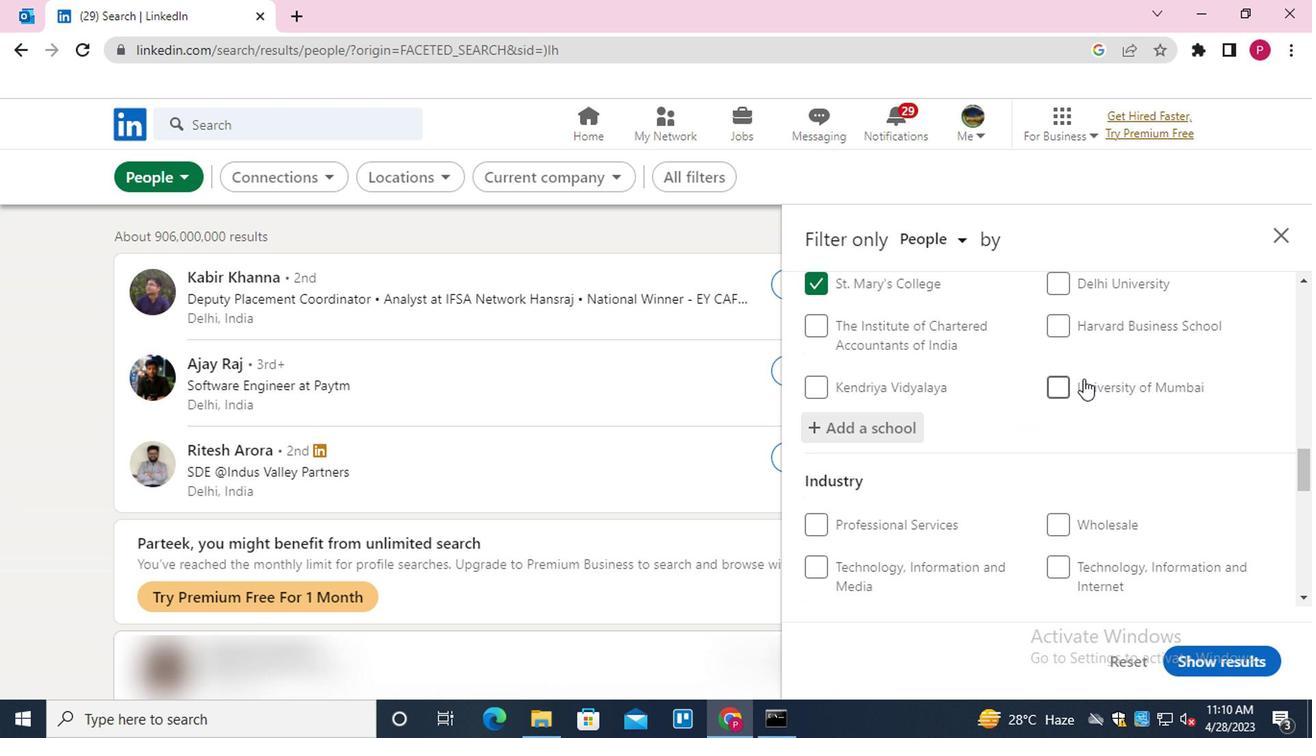 
Action: Mouse moved to (1113, 346)
Screenshot: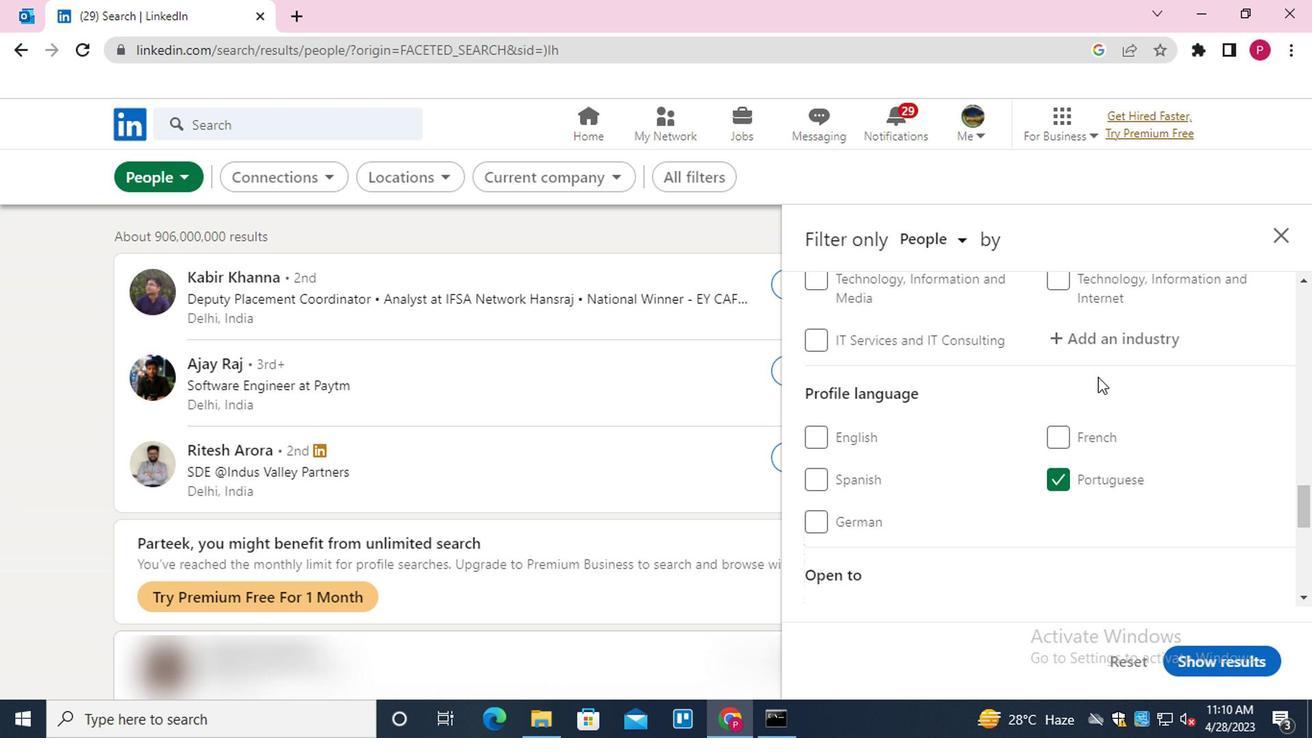 
Action: Mouse pressed left at (1113, 346)
Screenshot: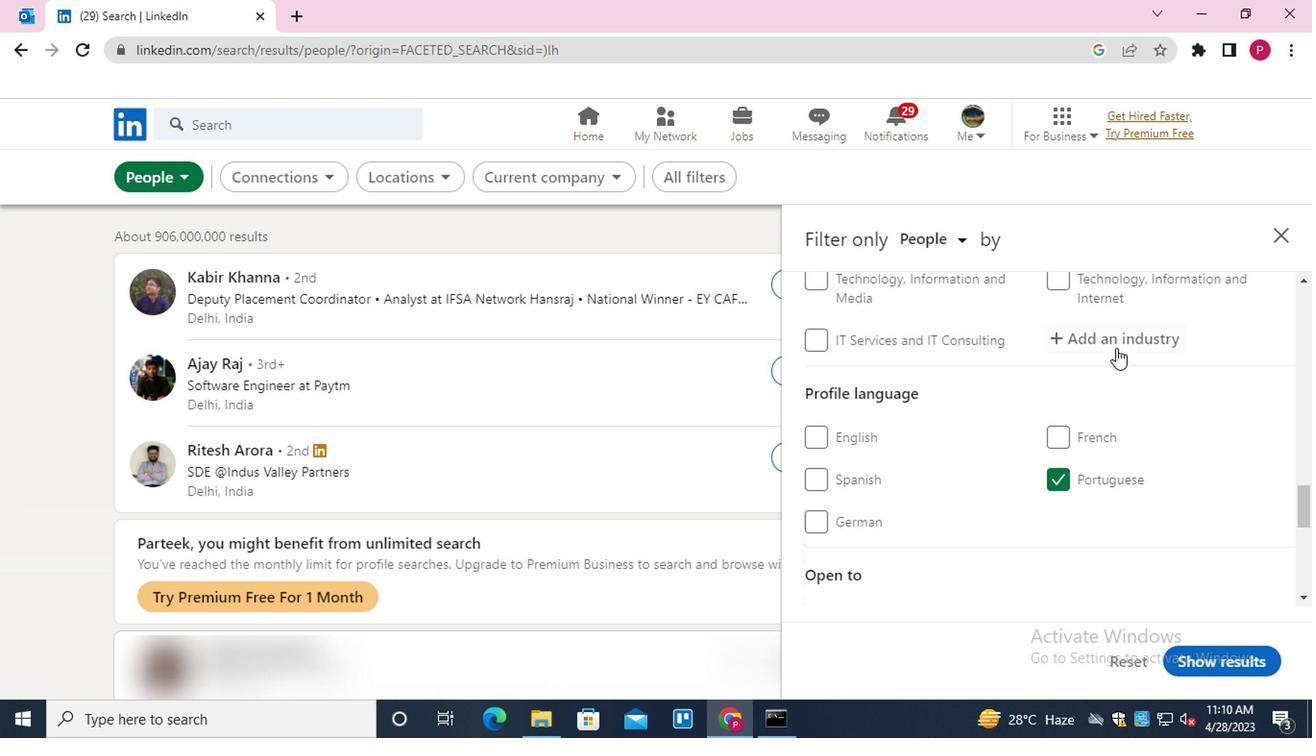 
Action: Key pressed <Key.shift>MOVIES<Key.down><Key.enter>
Screenshot: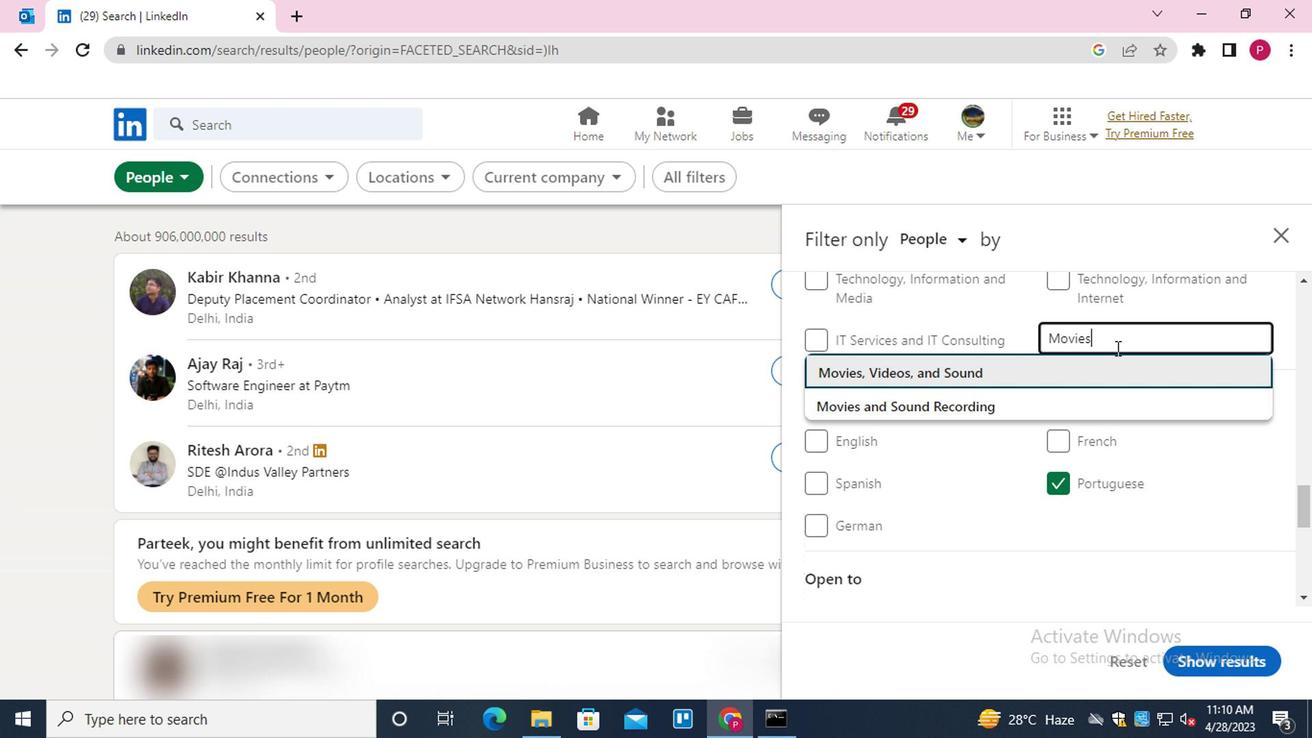 
Action: Mouse moved to (1040, 388)
Screenshot: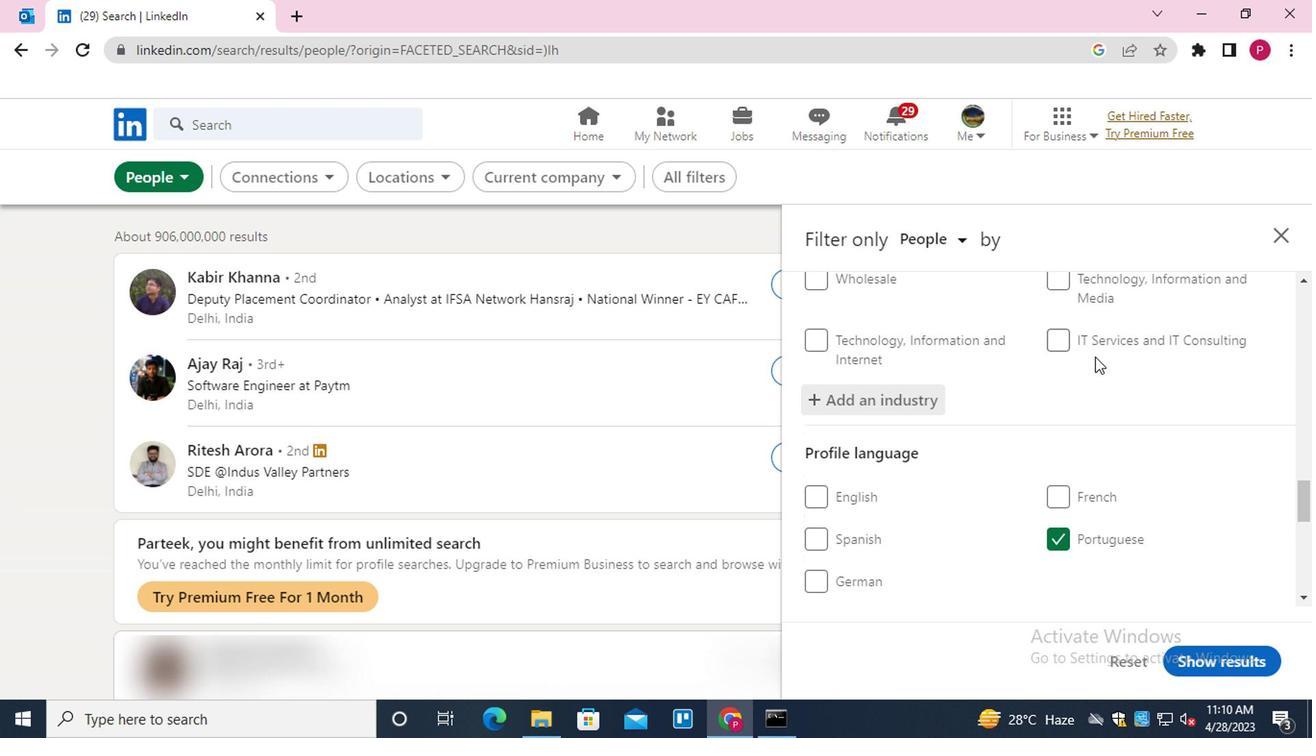 
Action: Mouse scrolled (1040, 386) with delta (0, -1)
Screenshot: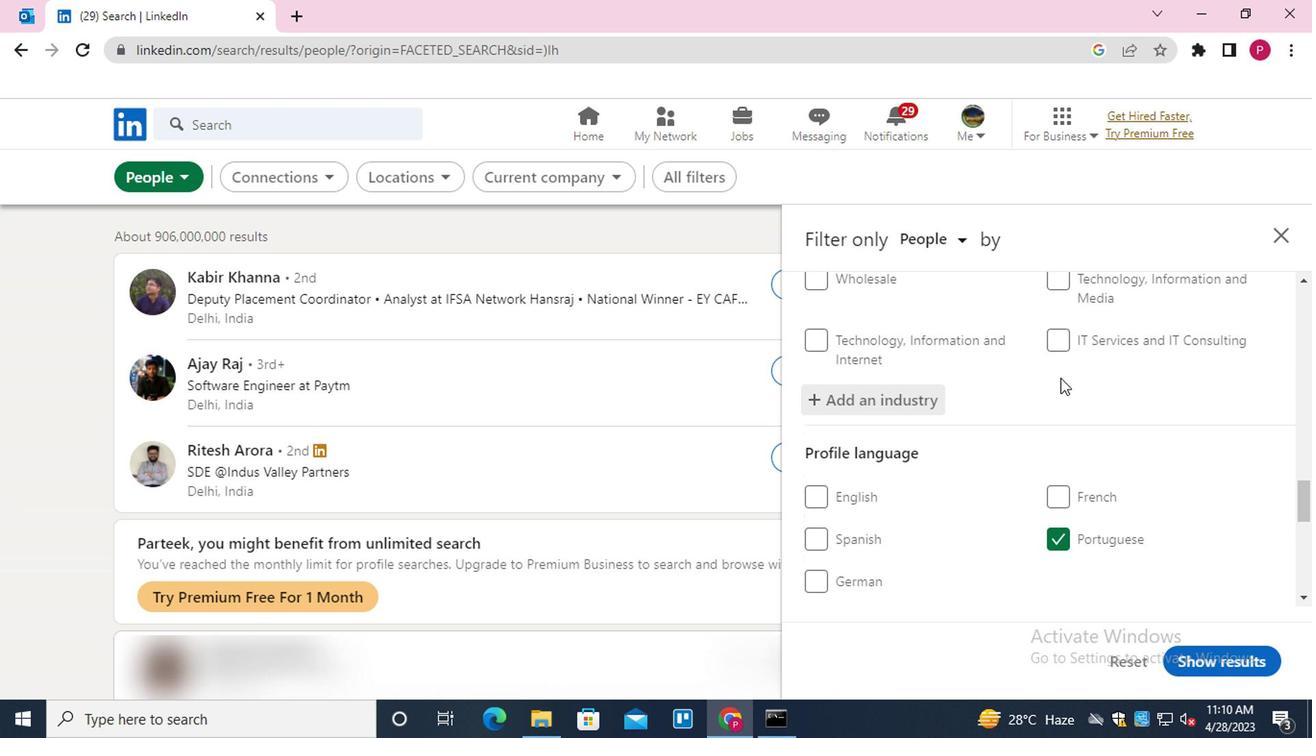 
Action: Mouse scrolled (1040, 386) with delta (0, -1)
Screenshot: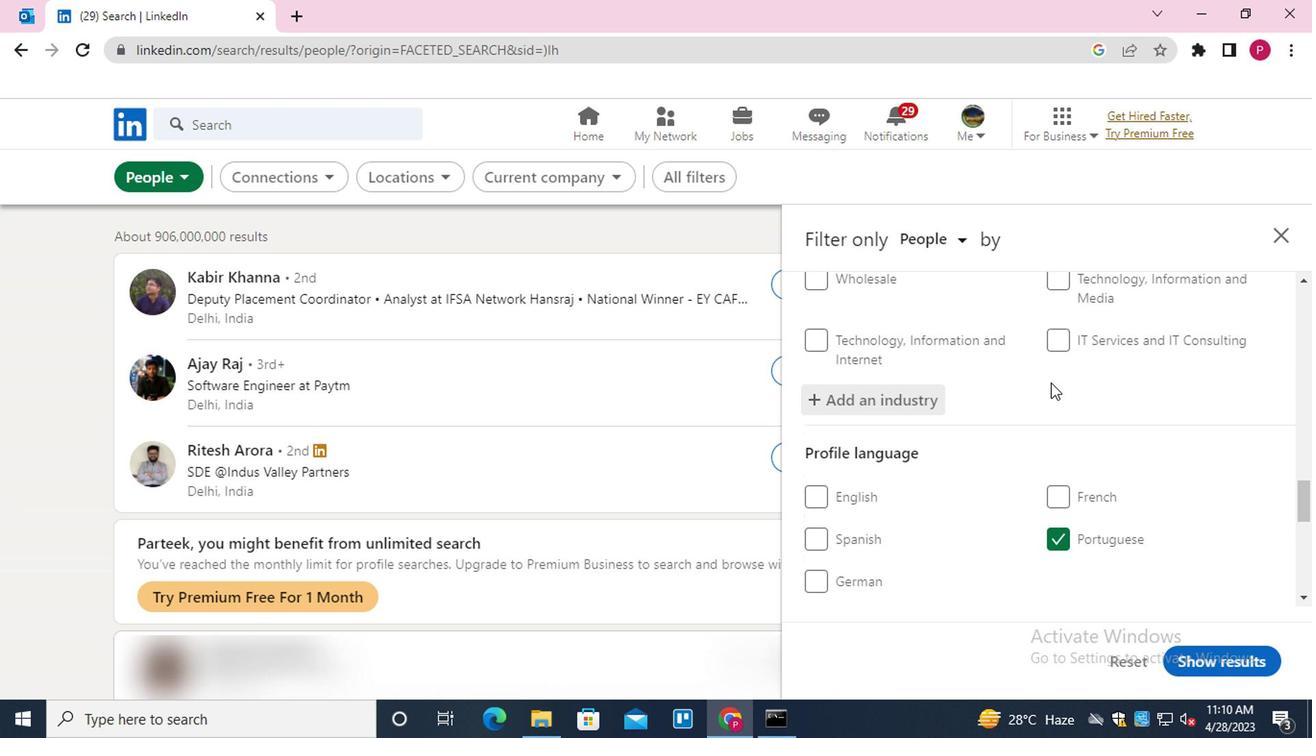 
Action: Mouse scrolled (1040, 386) with delta (0, -1)
Screenshot: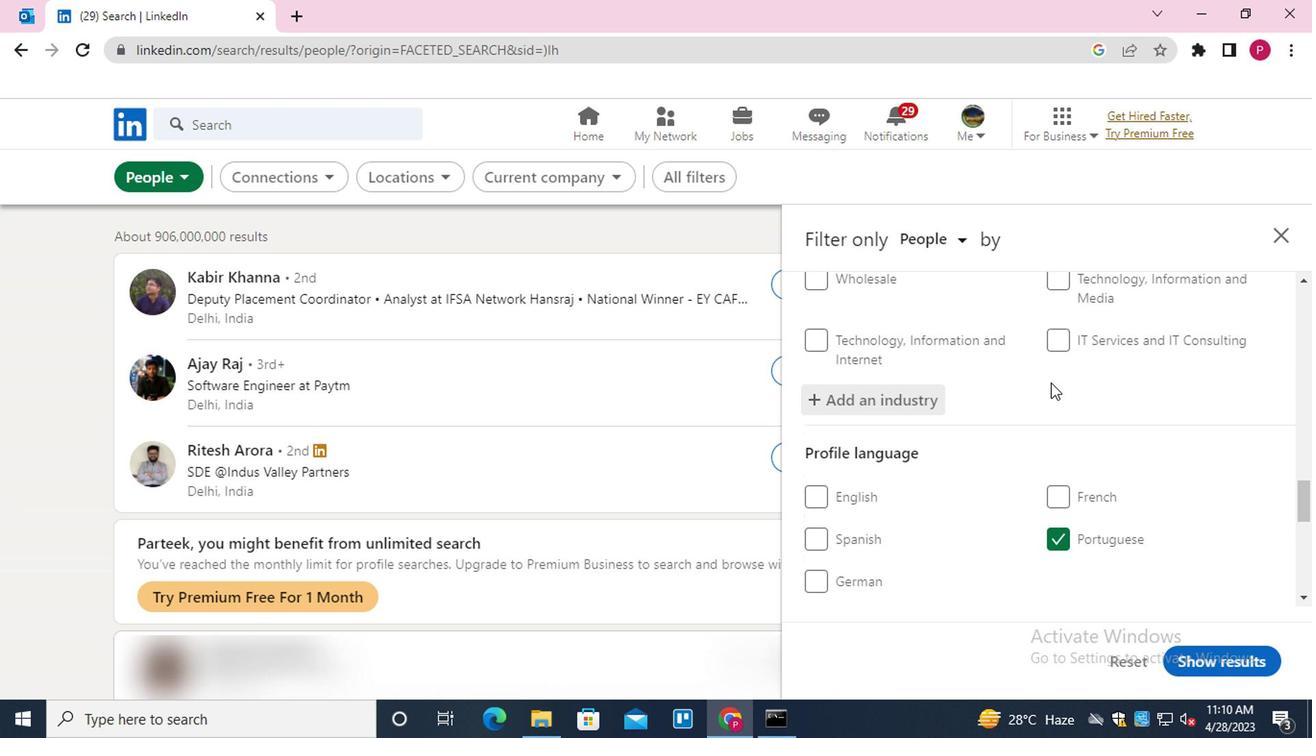 
Action: Mouse scrolled (1040, 386) with delta (0, -1)
Screenshot: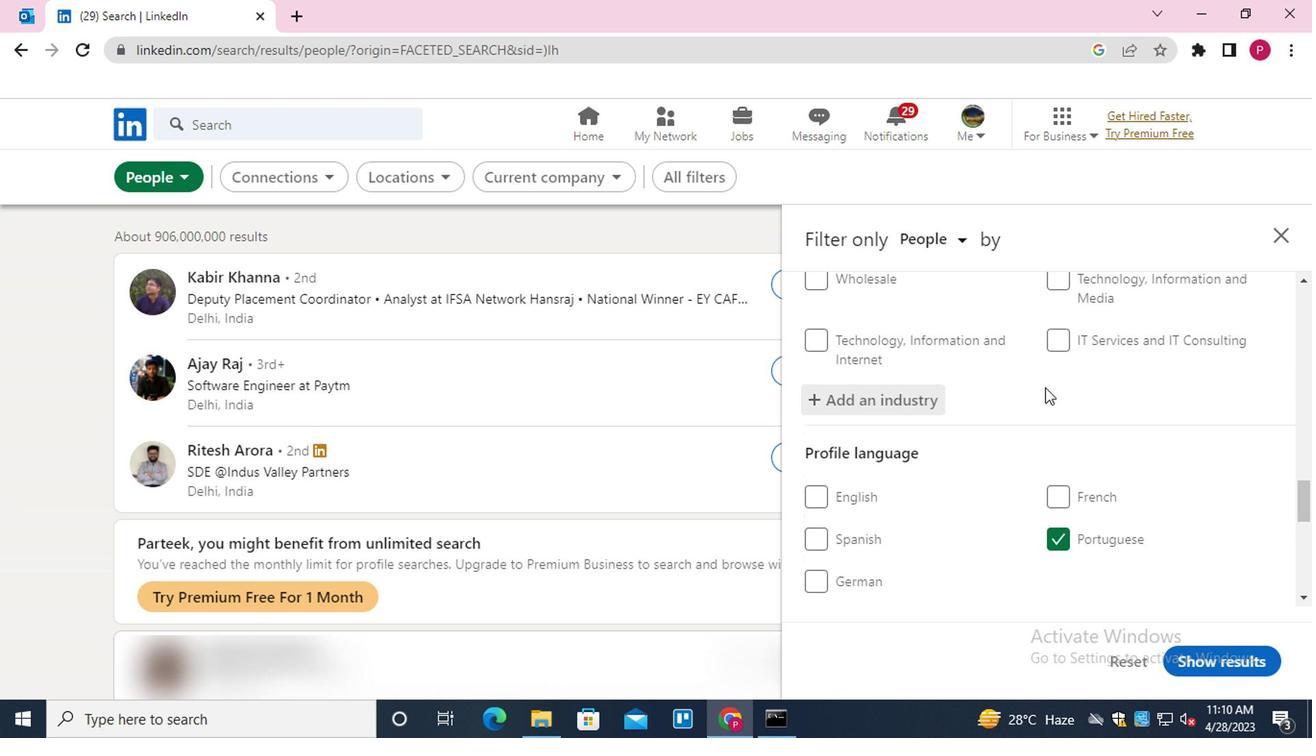 
Action: Mouse moved to (1074, 498)
Screenshot: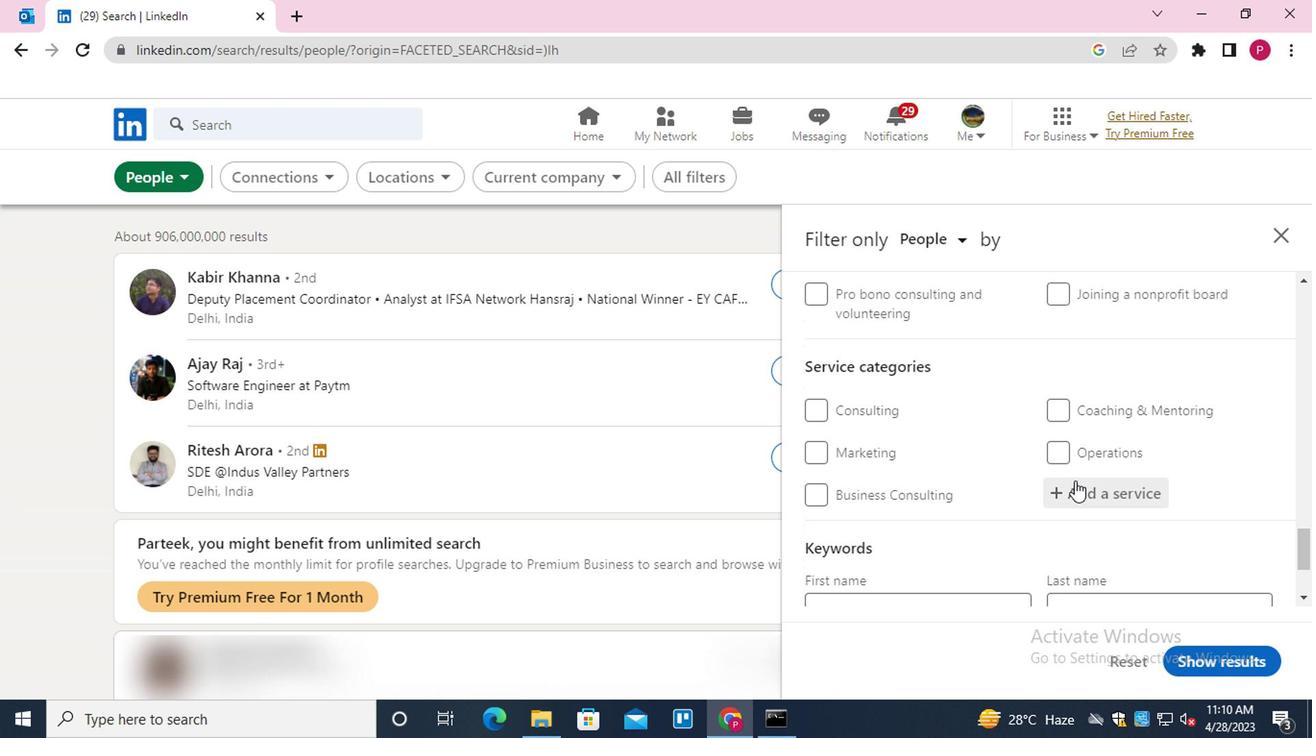 
Action: Mouse pressed left at (1074, 498)
Screenshot: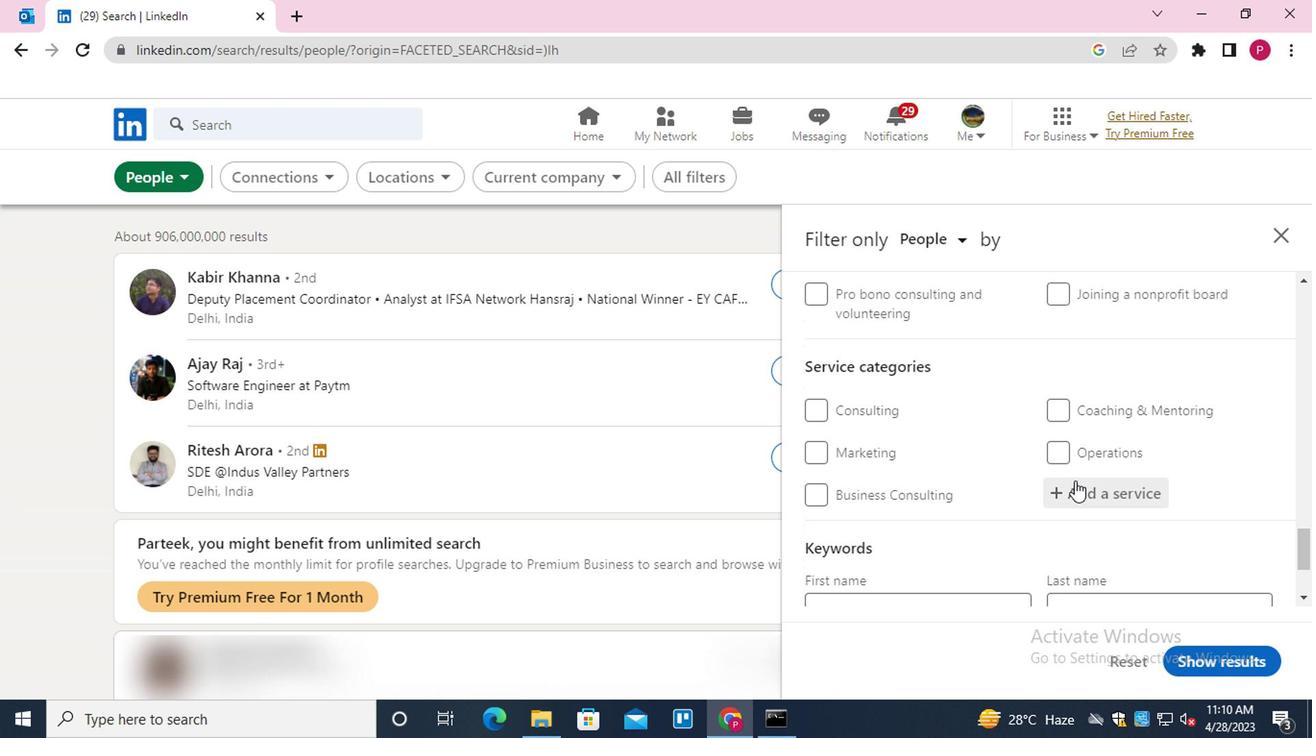 
Action: Key pressed <Key.shift>LEADRES<Key.backspace>RS<Key.backspace><Key.backspace><Key.backspace><Key.backspace>ER<Key.down><Key.enter>
Screenshot: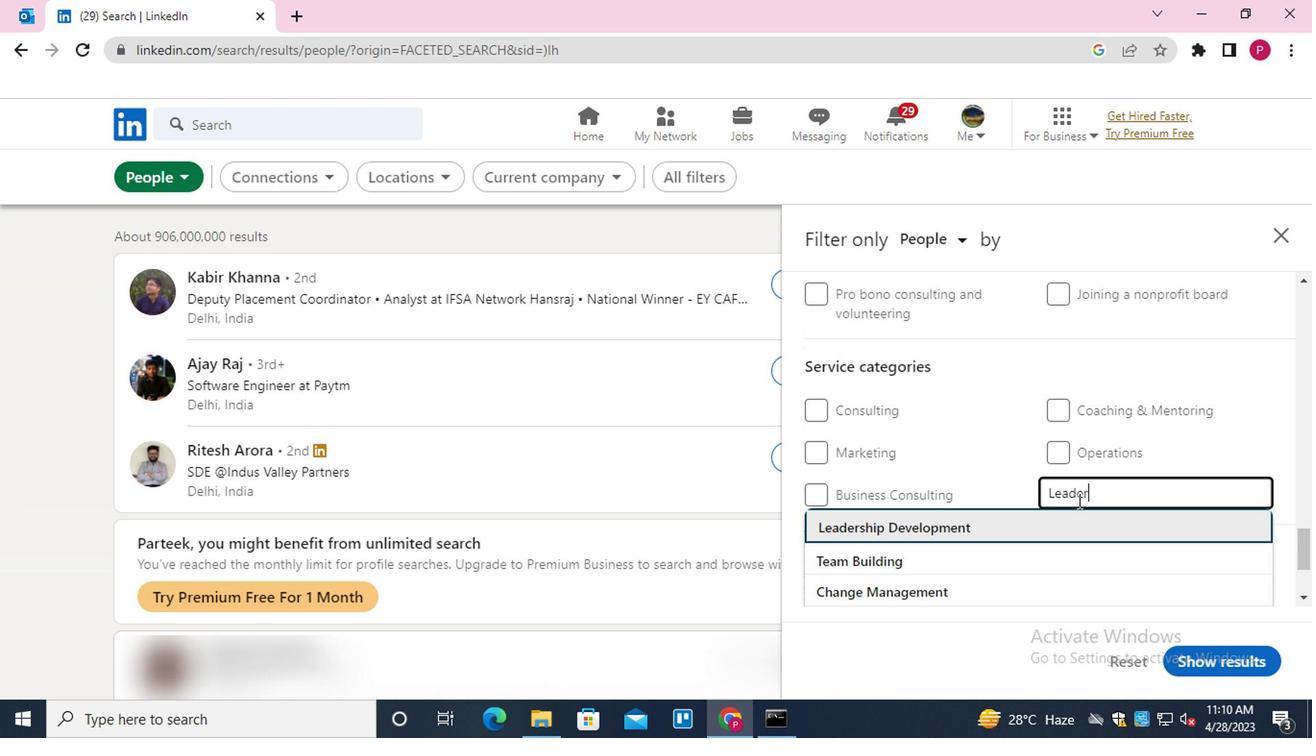 
Action: Mouse scrolled (1074, 498) with delta (0, 0)
Screenshot: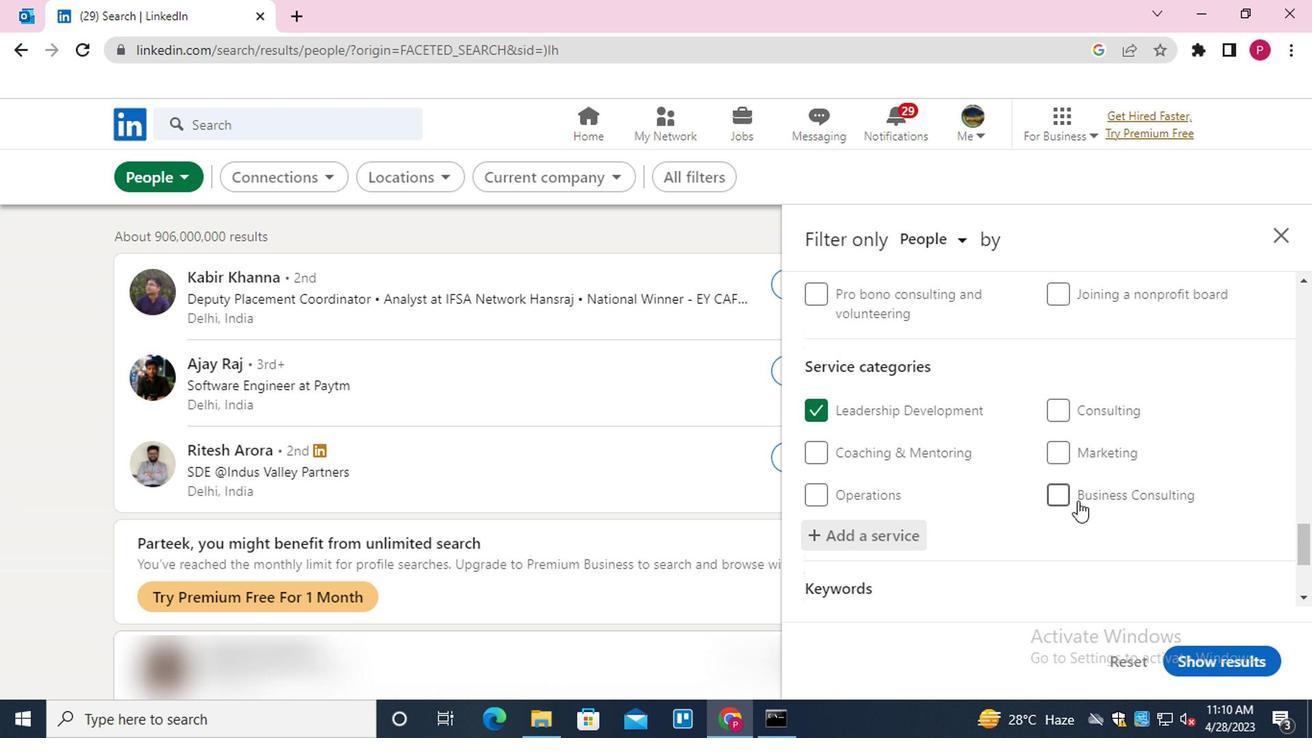 
Action: Mouse scrolled (1074, 498) with delta (0, 0)
Screenshot: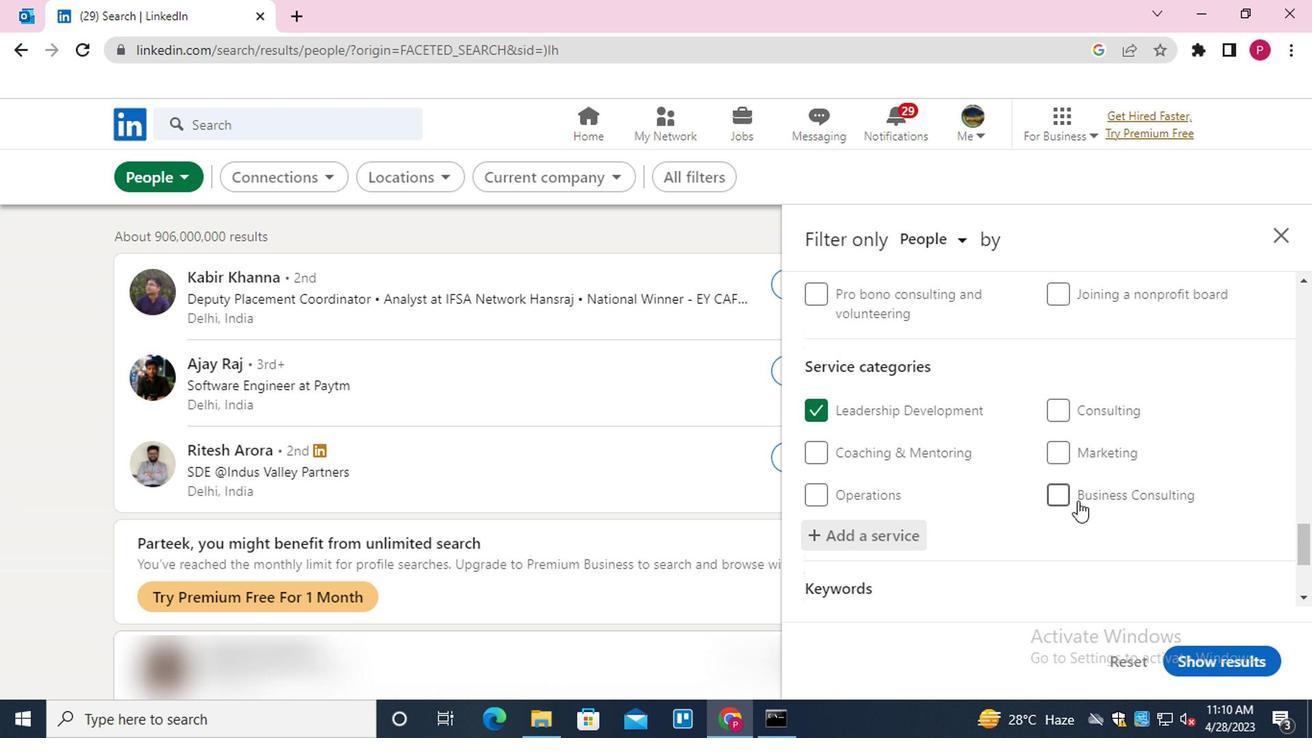 
Action: Mouse scrolled (1074, 498) with delta (0, 0)
Screenshot: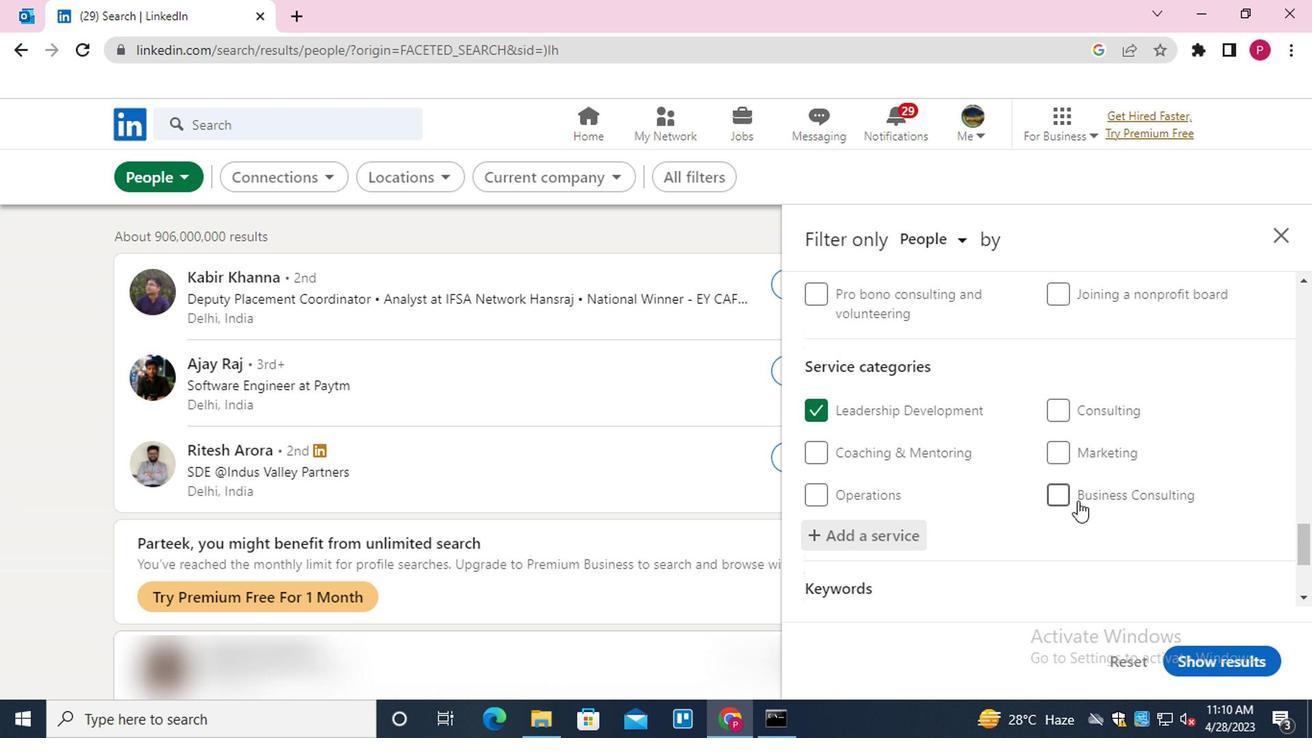 
Action: Mouse moved to (956, 514)
Screenshot: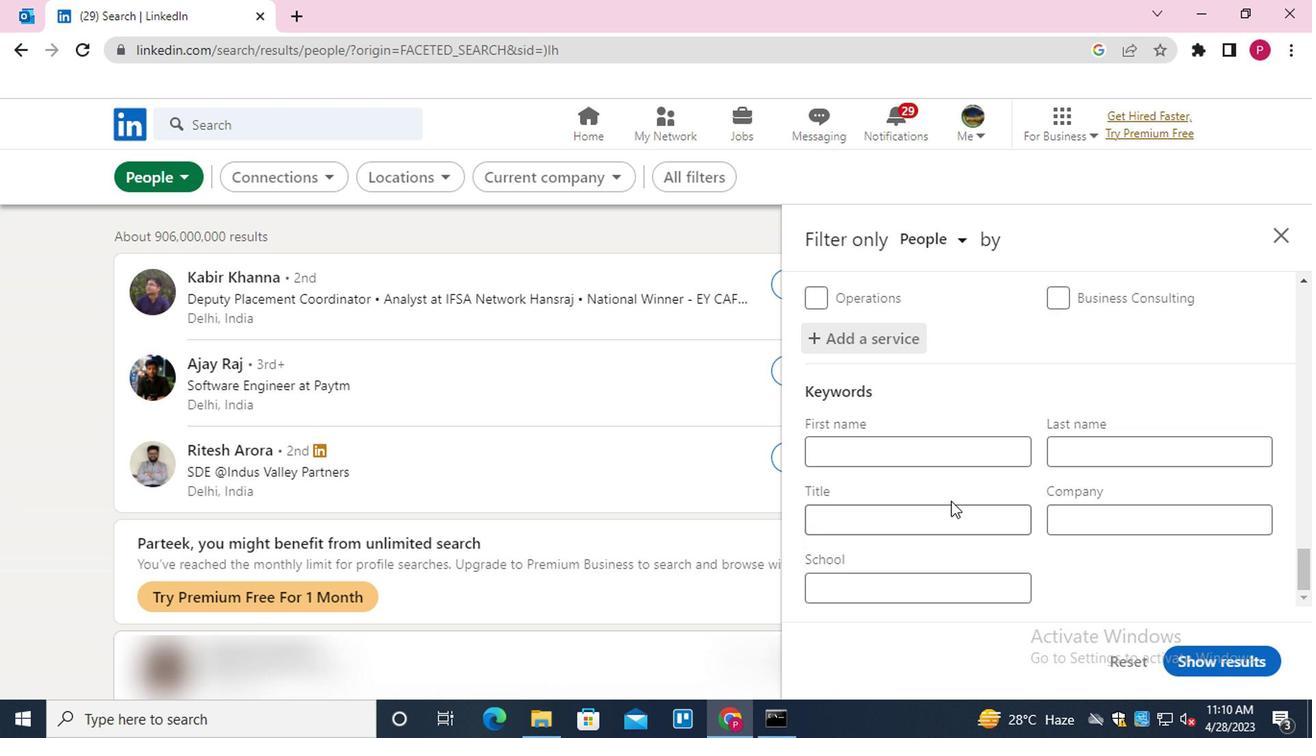 
Action: Mouse pressed left at (956, 514)
Screenshot: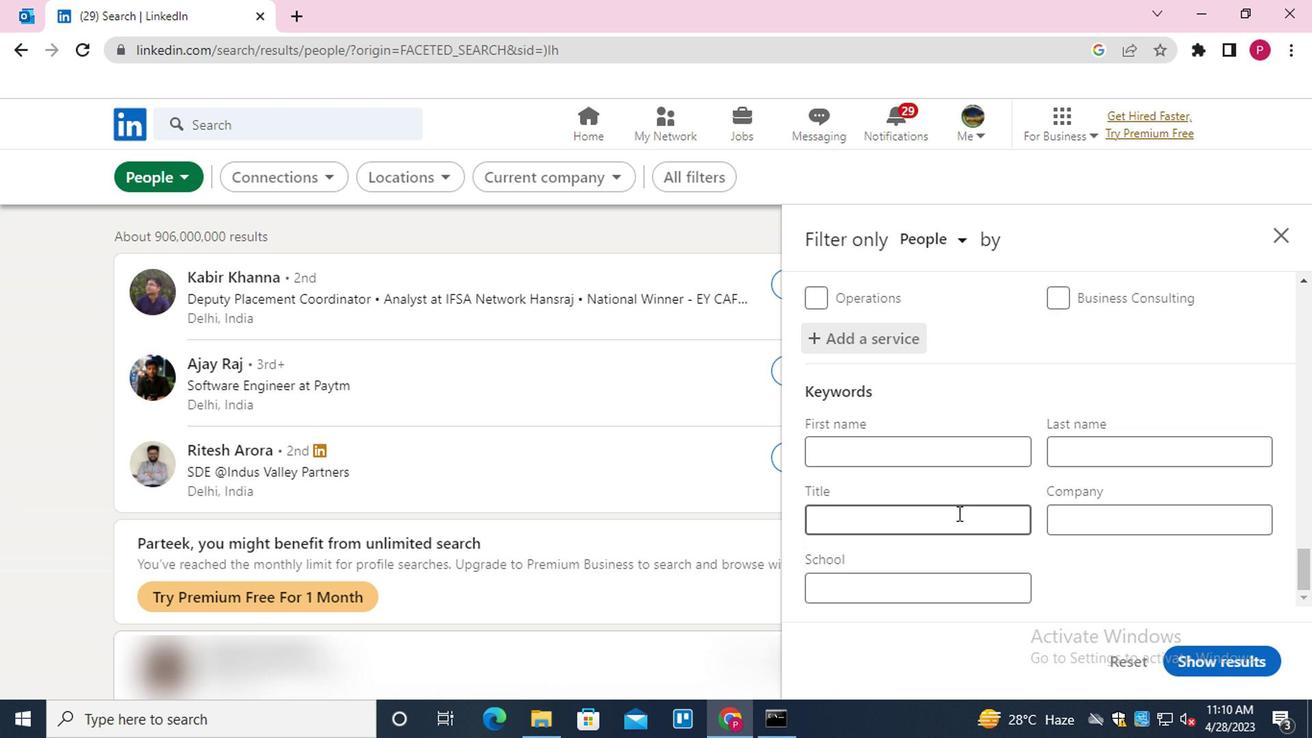 
Action: Key pressed <Key.shift>NURSE<Key.space><Key.shift>{<Key.backspace><Key.shift>PRACTITIONER
Screenshot: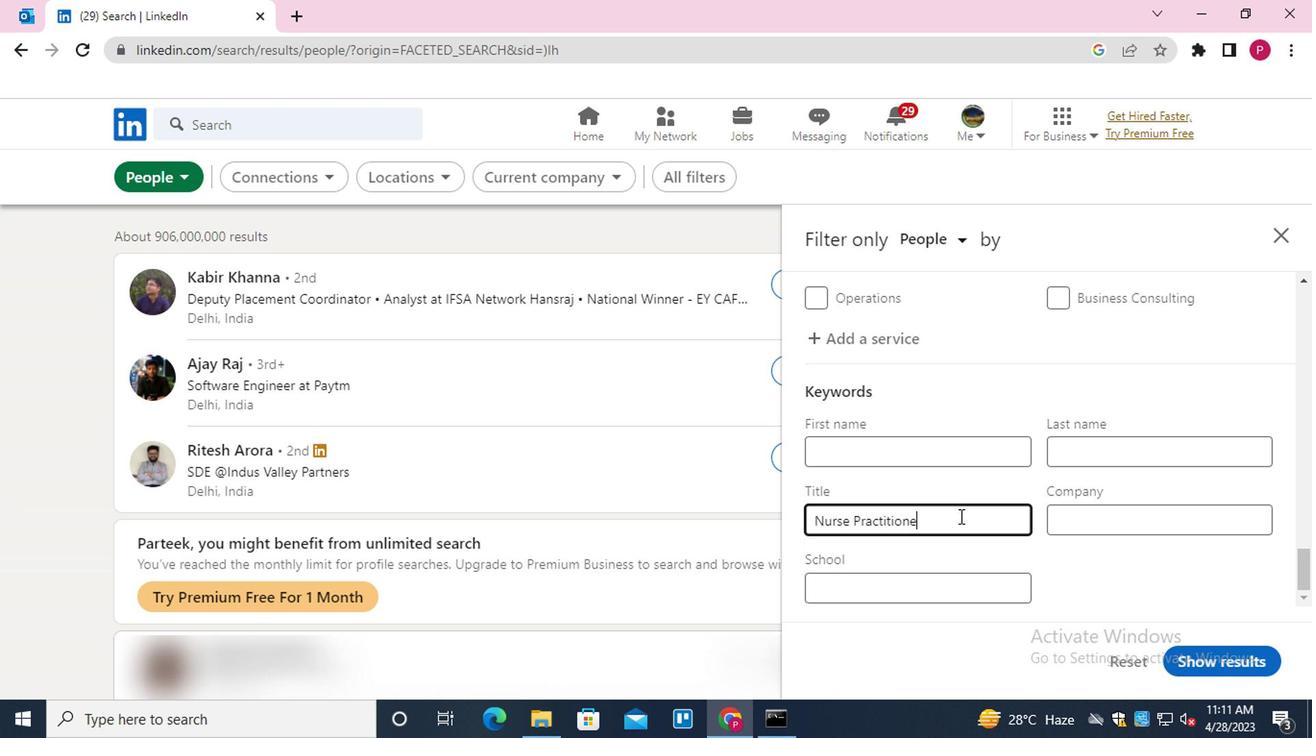 
Action: Mouse moved to (1196, 656)
Screenshot: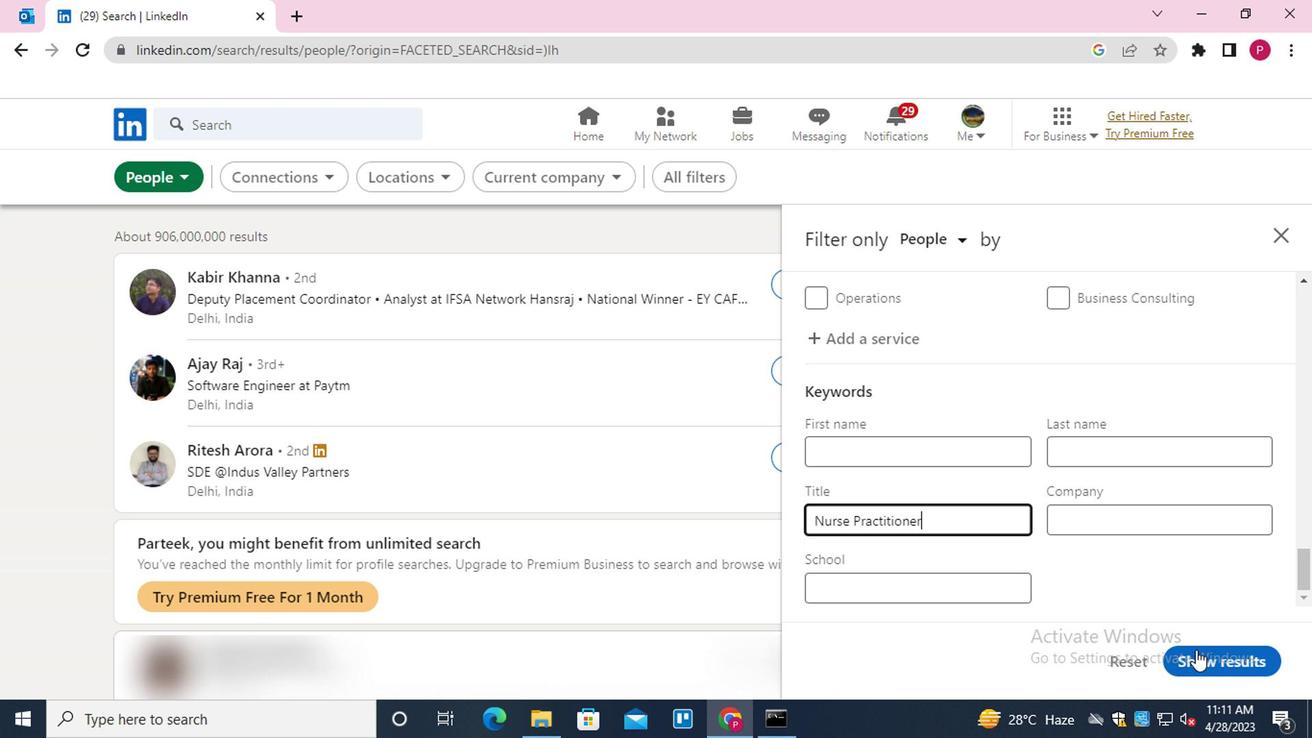 
Action: Mouse pressed left at (1196, 656)
Screenshot: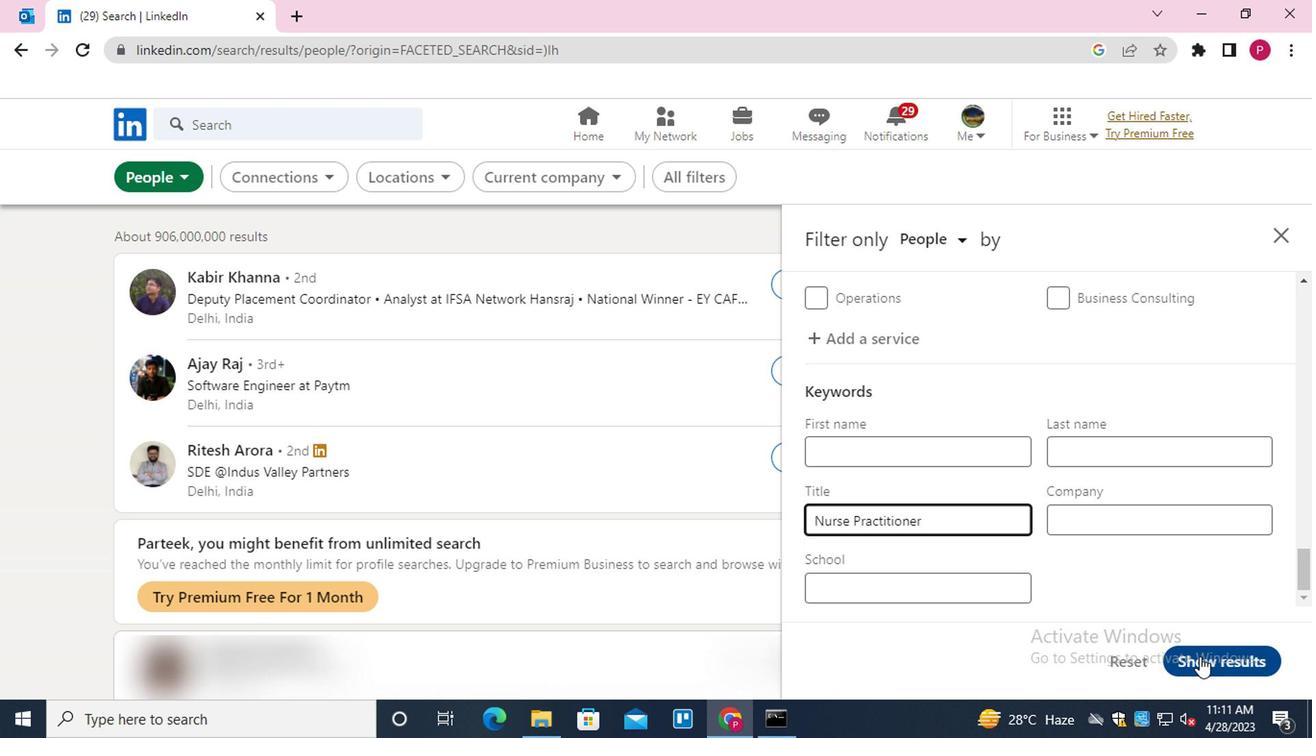 
Action: Mouse moved to (373, 283)
Screenshot: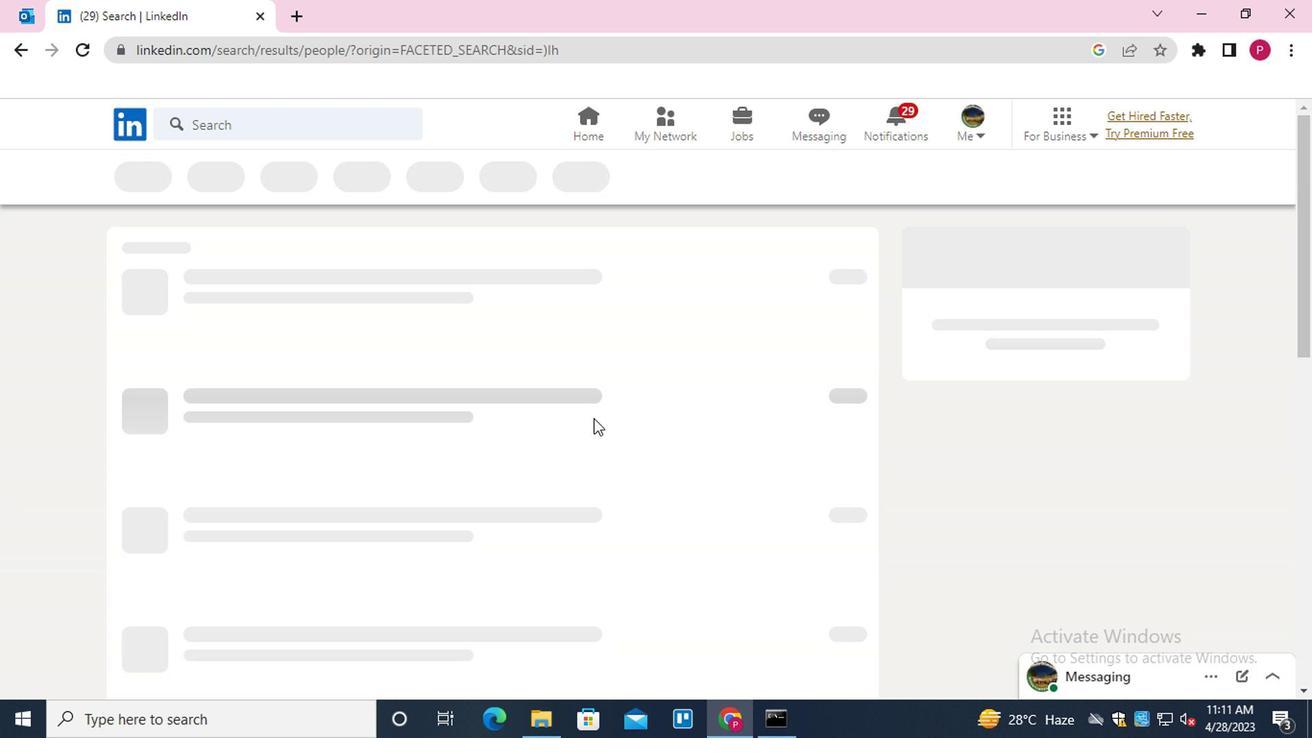 
